 Task: Look for space in Chennimalai, India from 6th September, 2023 to 10th September, 2023 for 1 adult in price range Rs.9000 to Rs.17000. Place can be private room with 1  bedroom having 1 bed and 1 bathroom. Property type can be house, flat, guest house, hotel. Booking option can be shelf check-in. Required host language is English.
Action: Mouse moved to (536, 66)
Screenshot: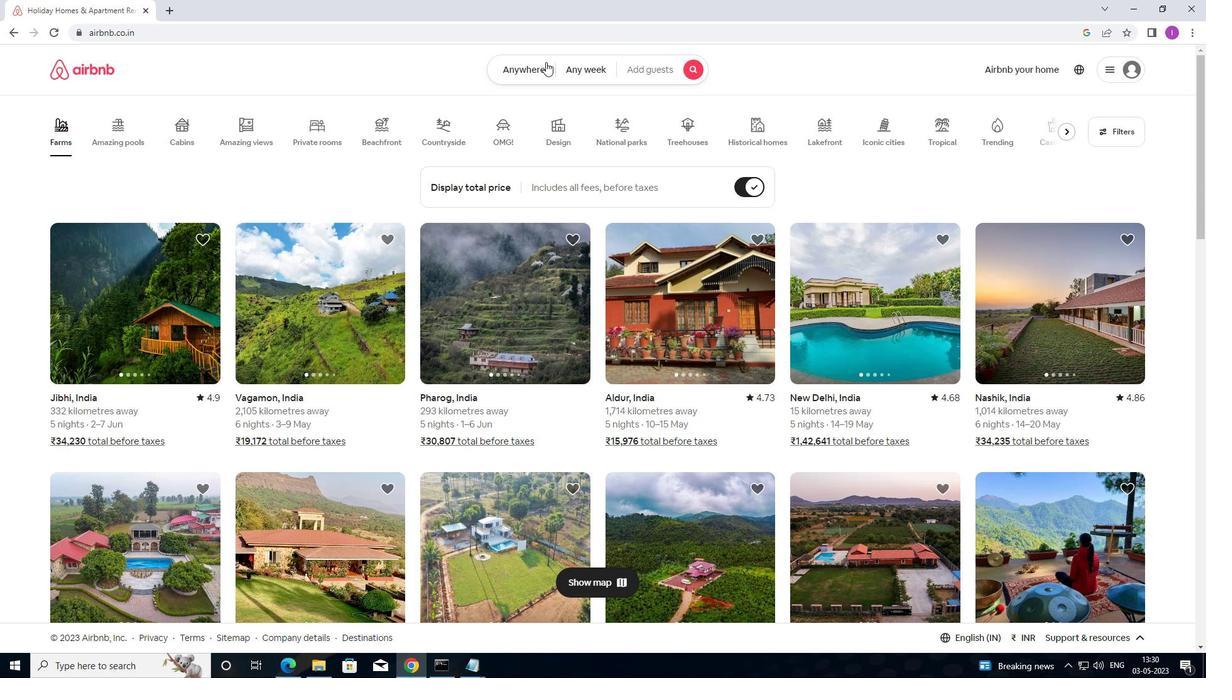 
Action: Mouse pressed left at (536, 66)
Screenshot: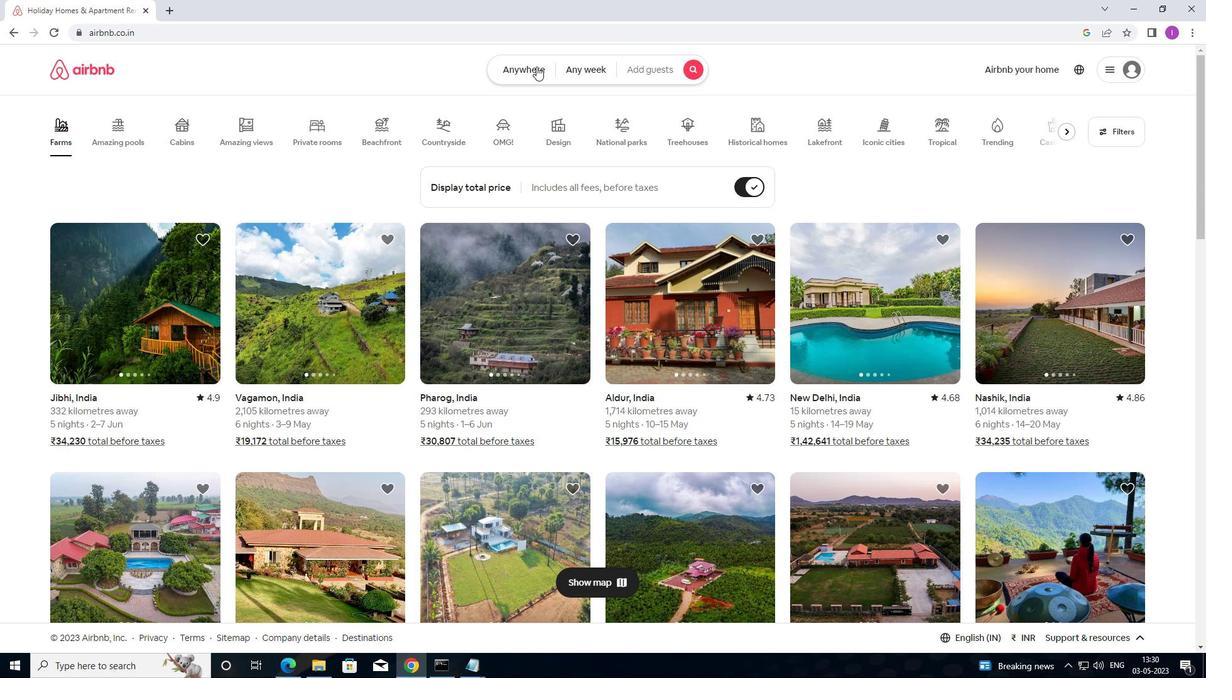 
Action: Mouse moved to (398, 123)
Screenshot: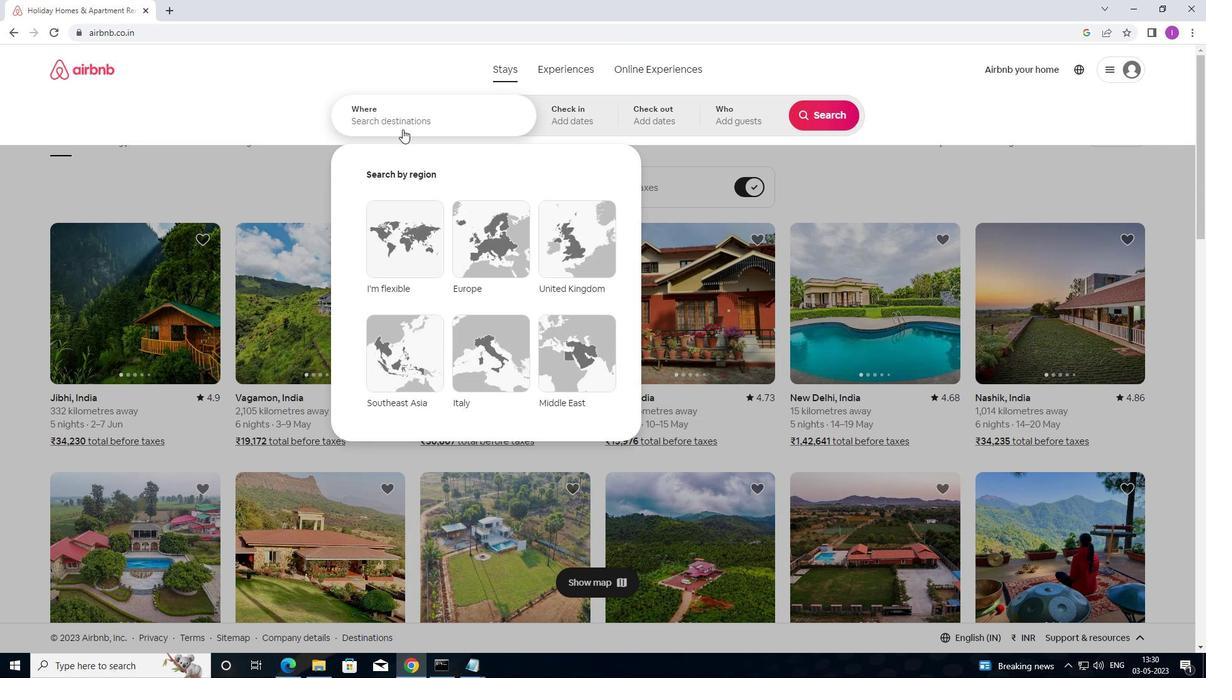 
Action: Mouse pressed left at (398, 123)
Screenshot: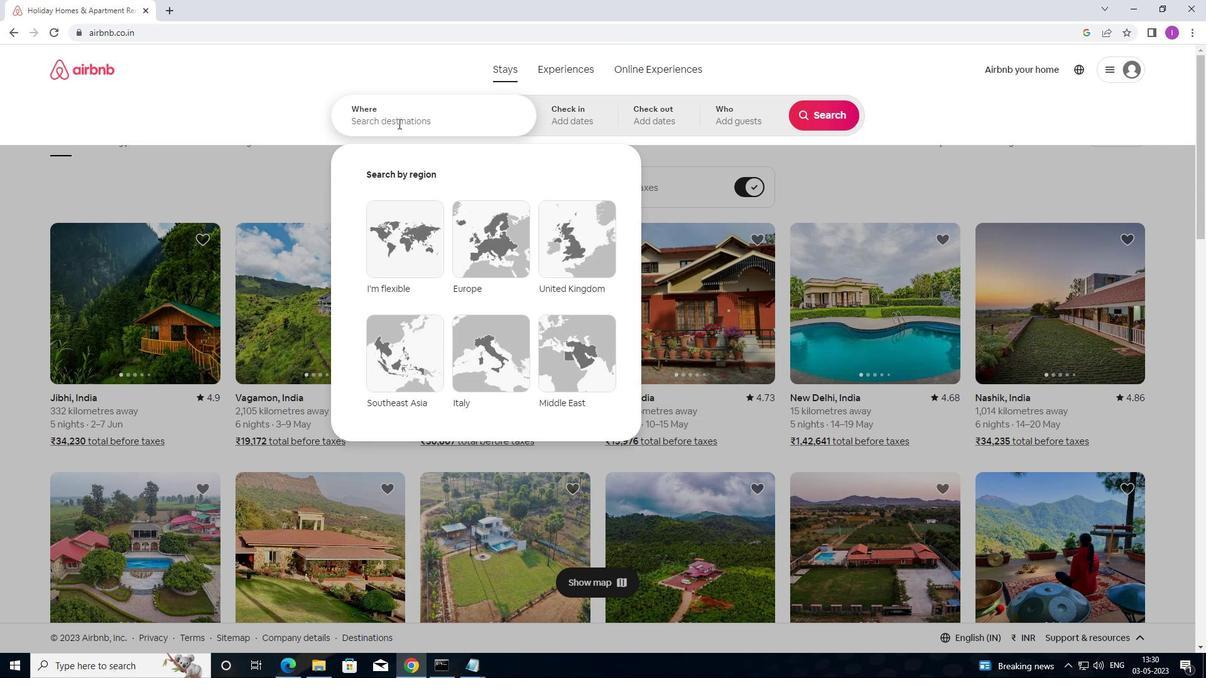 
Action: Mouse moved to (426, 137)
Screenshot: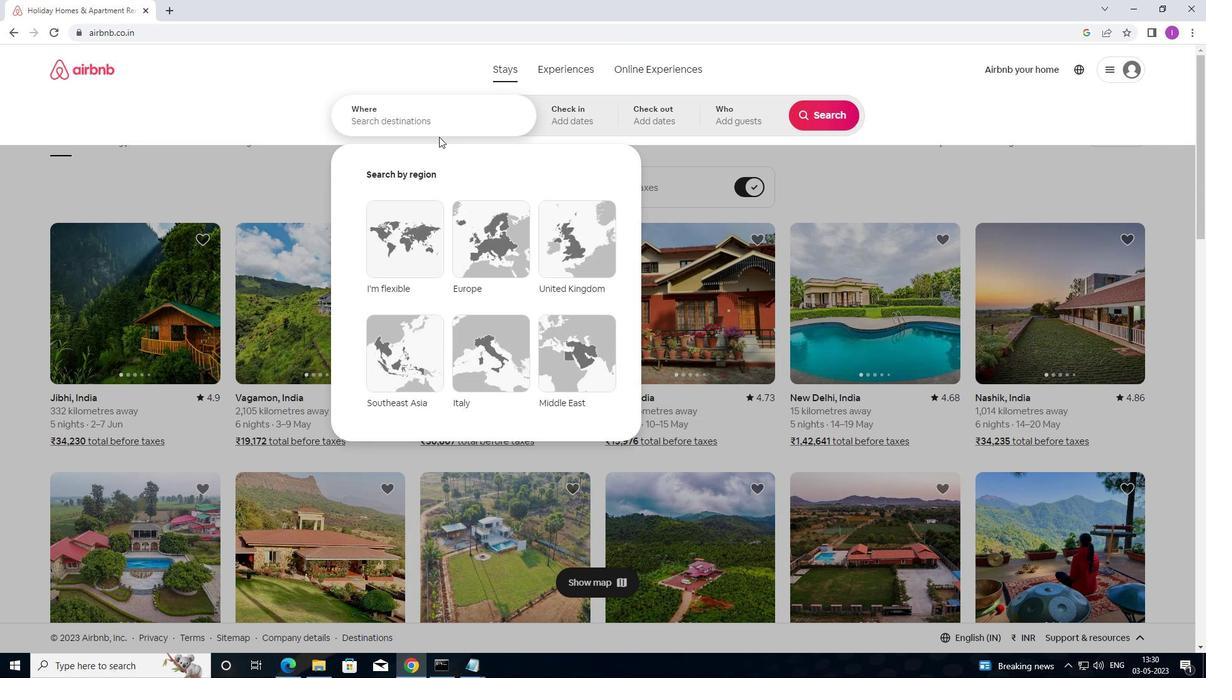 
Action: Key pressed <Key.shift>CHENNIMALAI,<Key.shift><Key.shift><Key.shift><Key.shift><Key.shift><Key.shift><Key.shift><Key.shift><Key.shift><Key.shift>INDIA
Screenshot: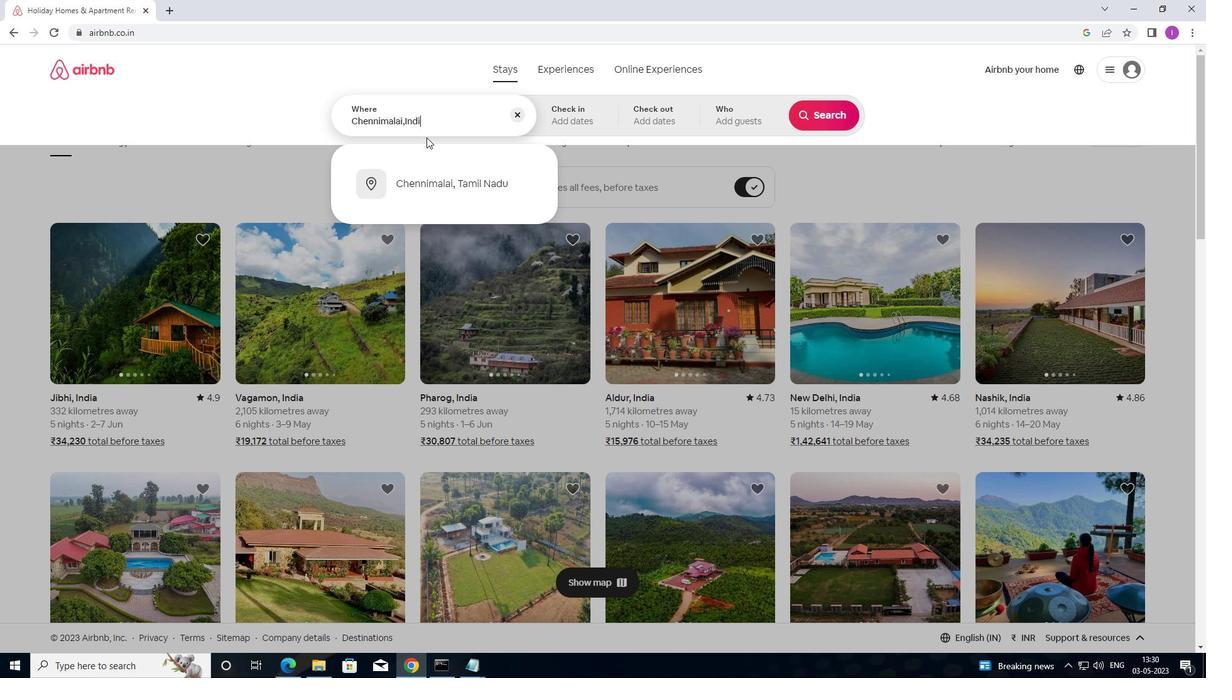 
Action: Mouse moved to (558, 118)
Screenshot: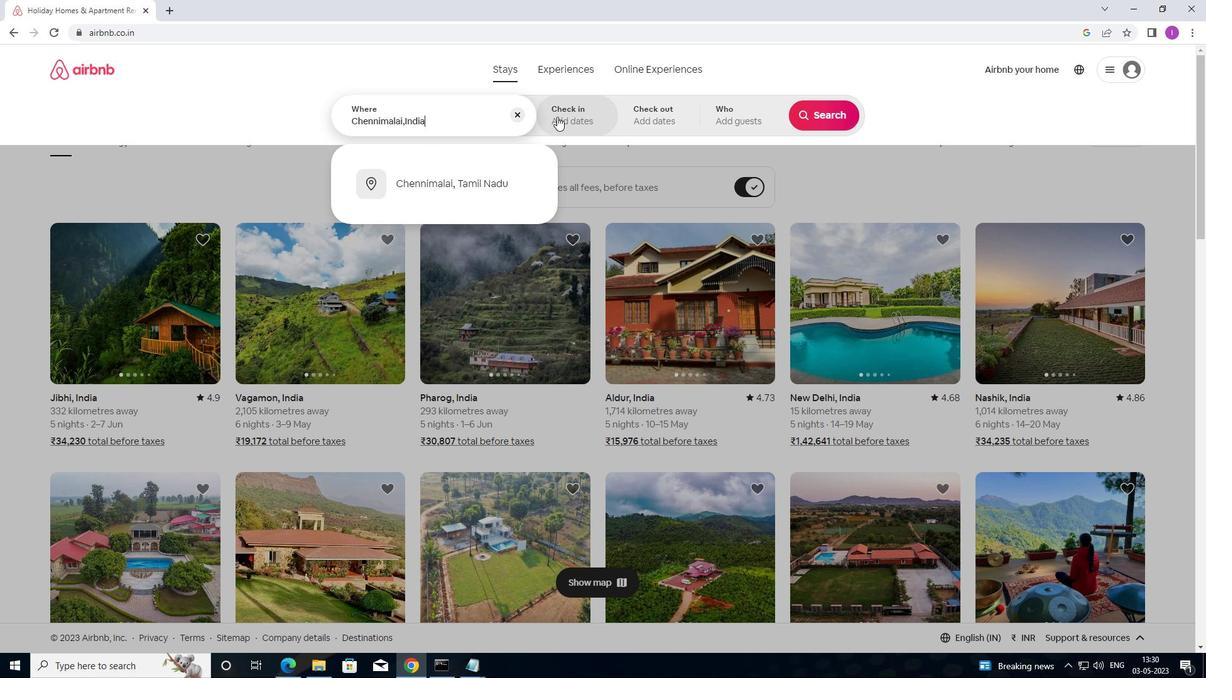 
Action: Mouse pressed left at (558, 118)
Screenshot: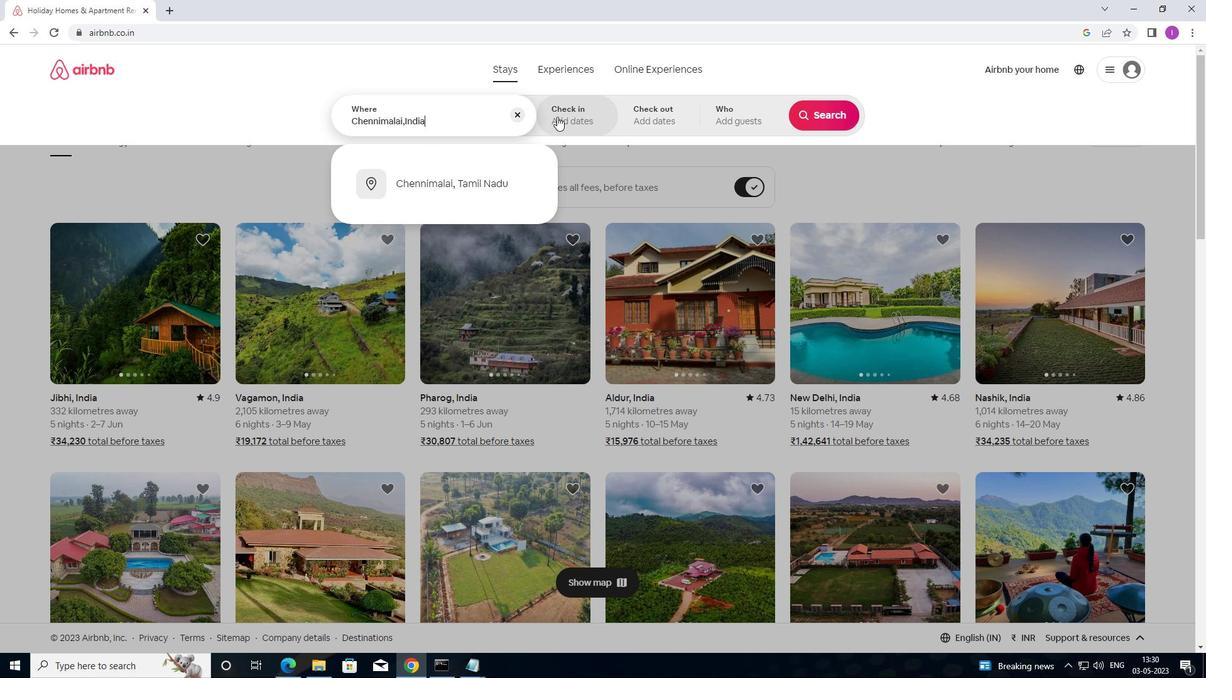 
Action: Mouse moved to (825, 220)
Screenshot: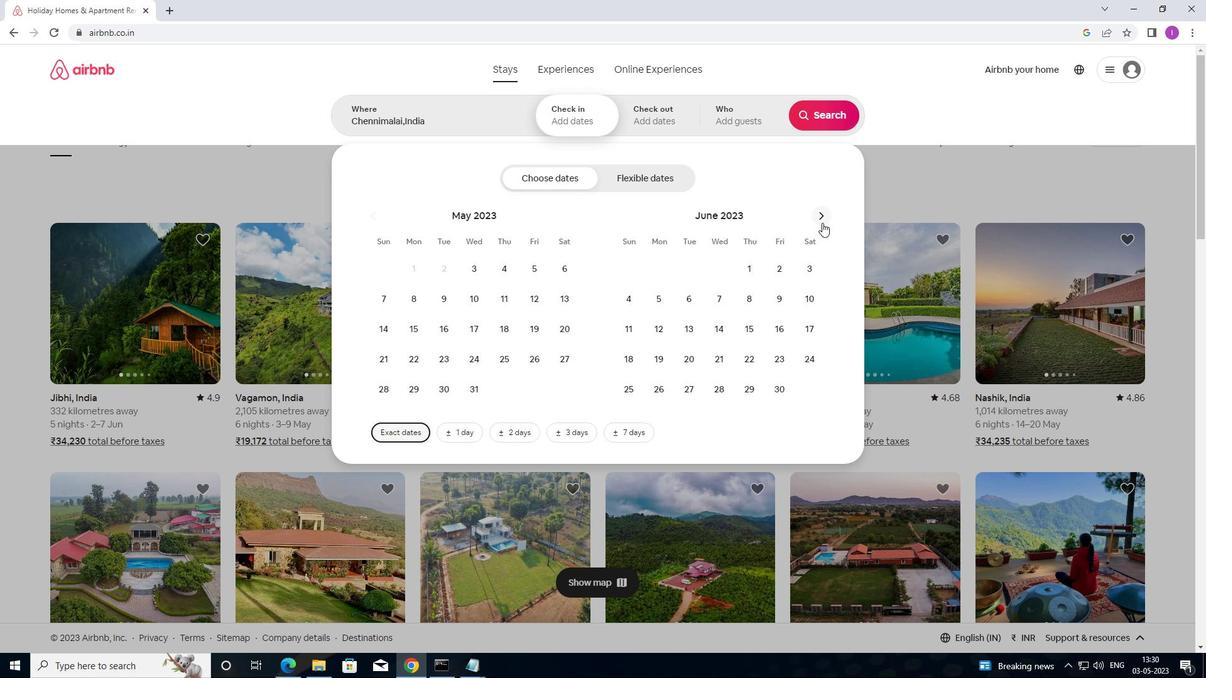 
Action: Mouse pressed left at (825, 220)
Screenshot: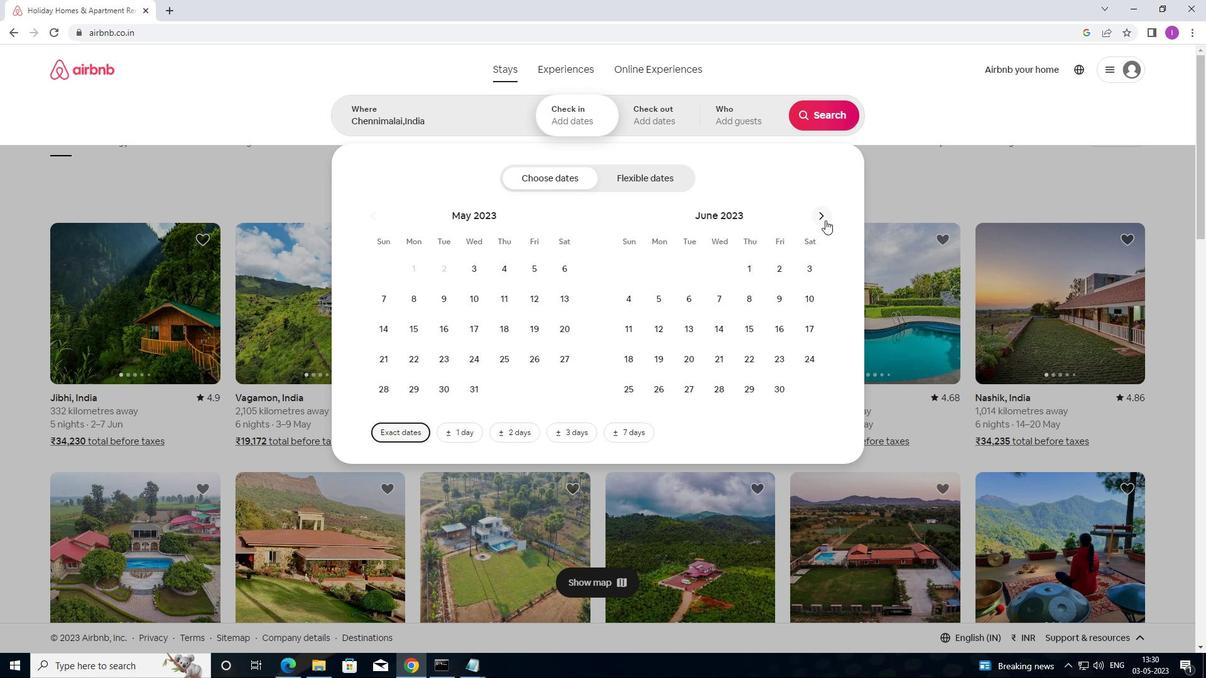 
Action: Mouse pressed left at (825, 220)
Screenshot: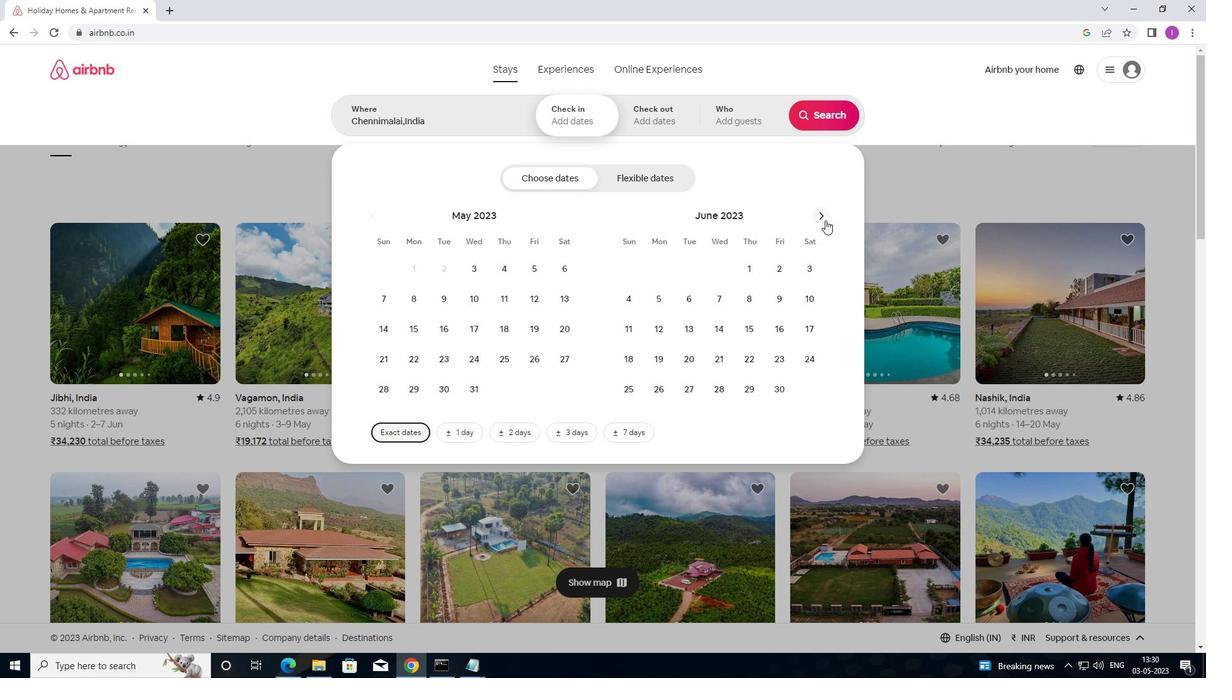 
Action: Mouse pressed left at (825, 220)
Screenshot: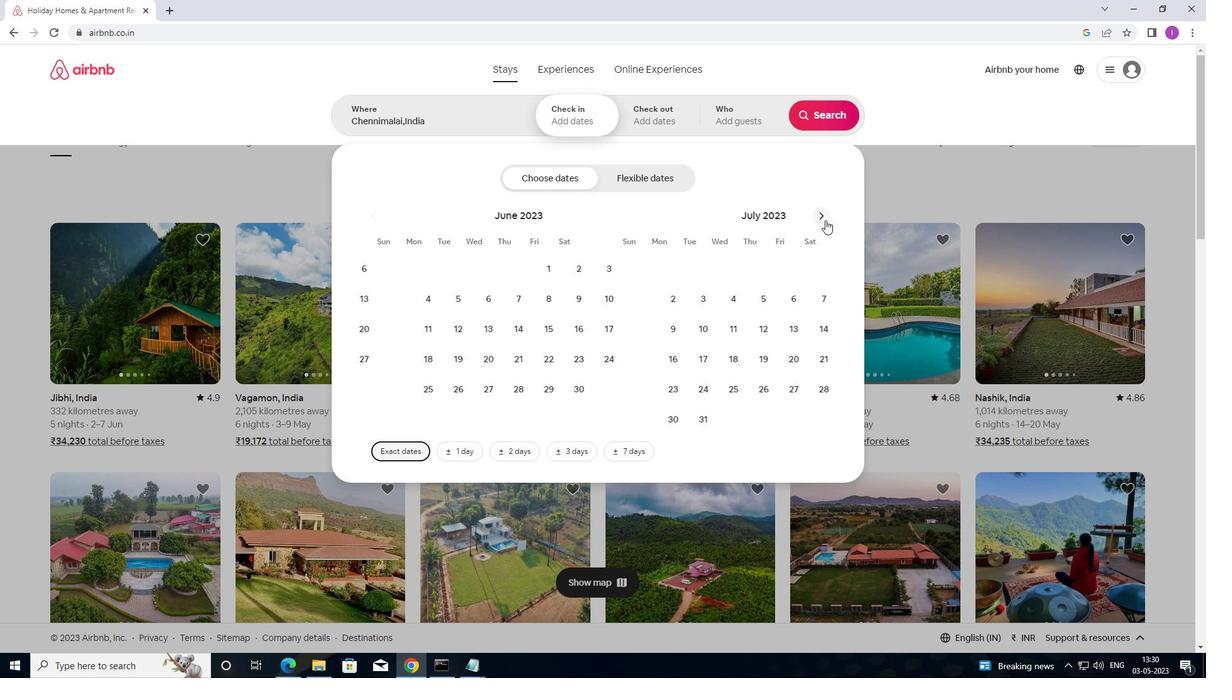 
Action: Mouse pressed left at (825, 220)
Screenshot: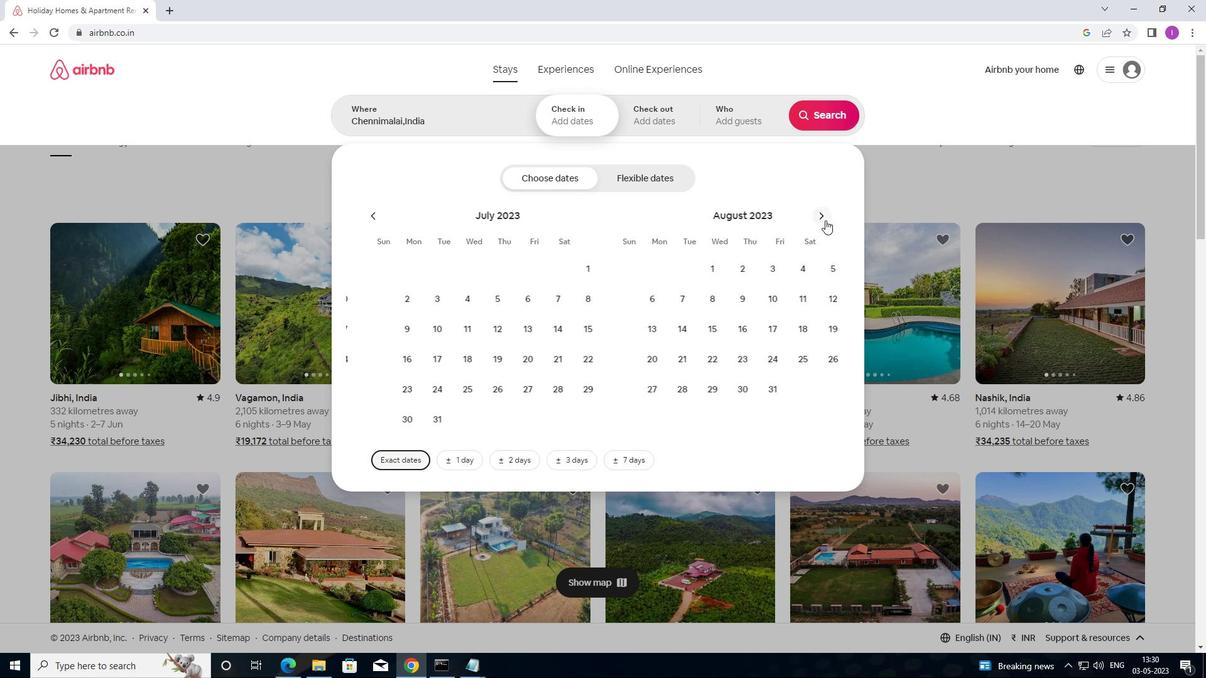
Action: Mouse moved to (715, 295)
Screenshot: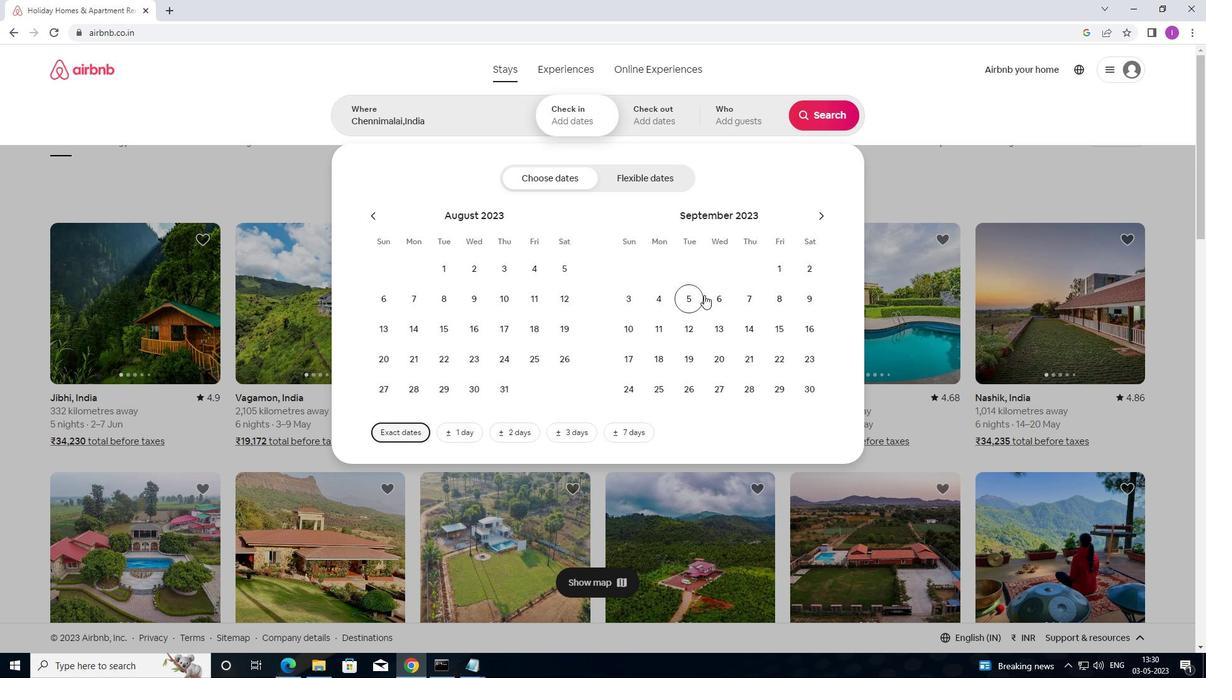 
Action: Mouse pressed left at (715, 295)
Screenshot: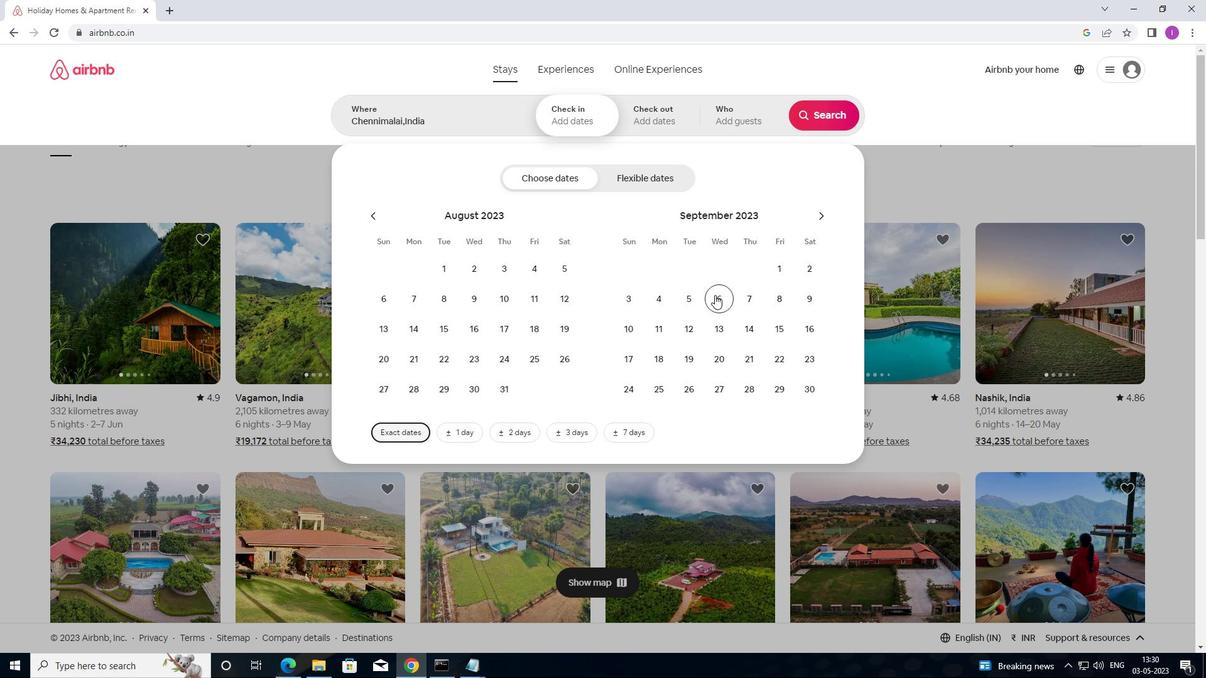 
Action: Mouse moved to (634, 323)
Screenshot: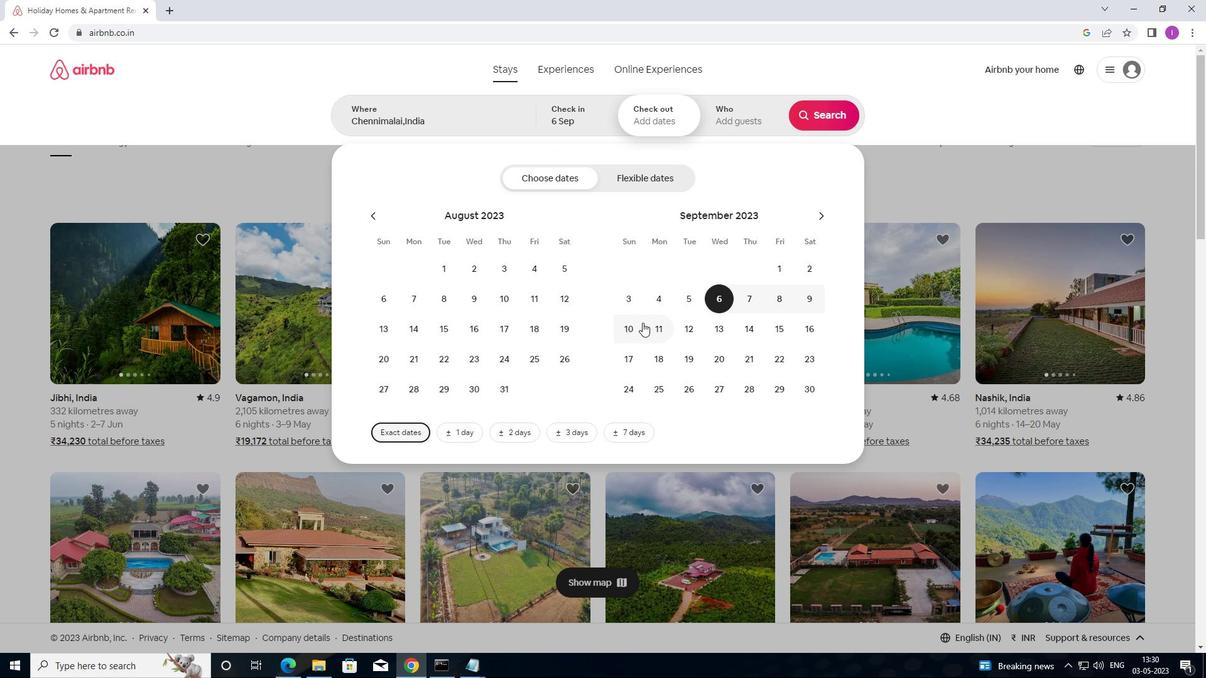 
Action: Mouse pressed left at (634, 323)
Screenshot: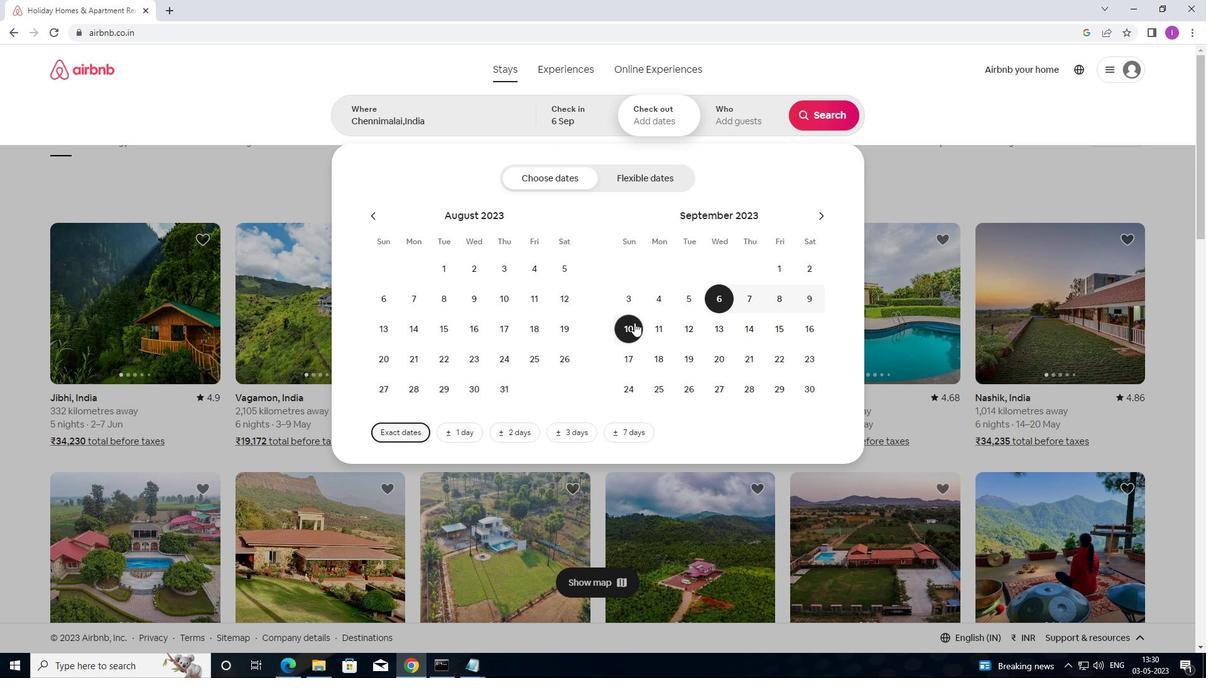 
Action: Mouse moved to (729, 133)
Screenshot: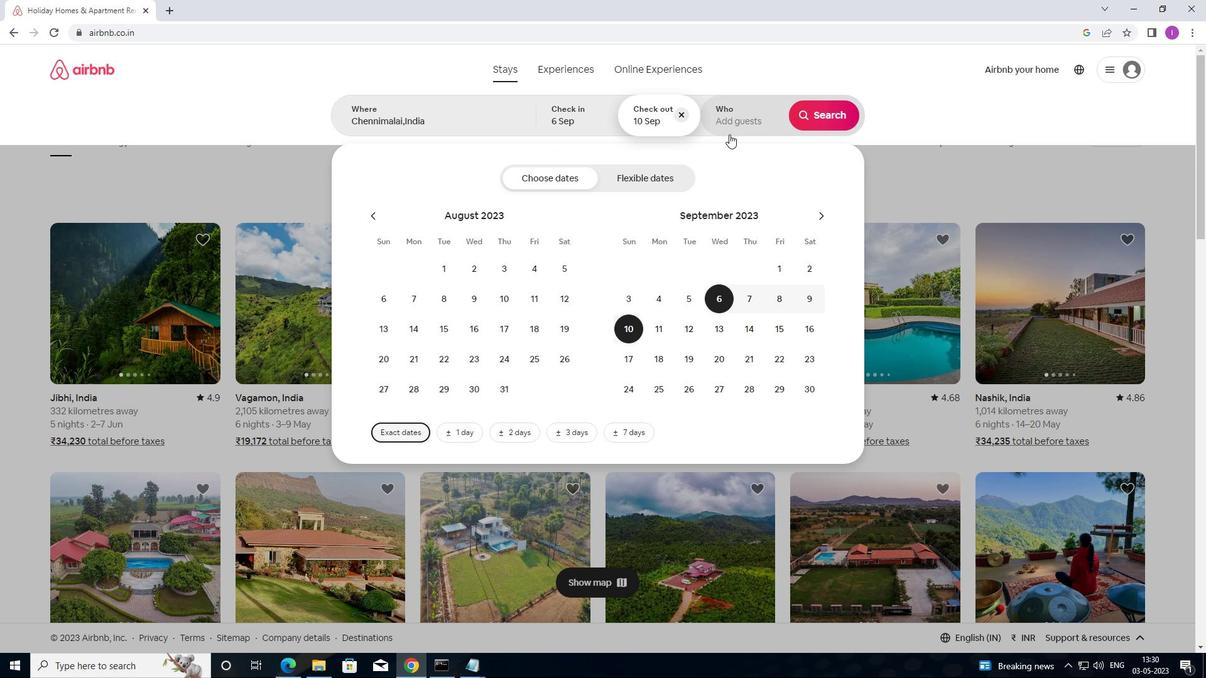 
Action: Mouse pressed left at (729, 133)
Screenshot: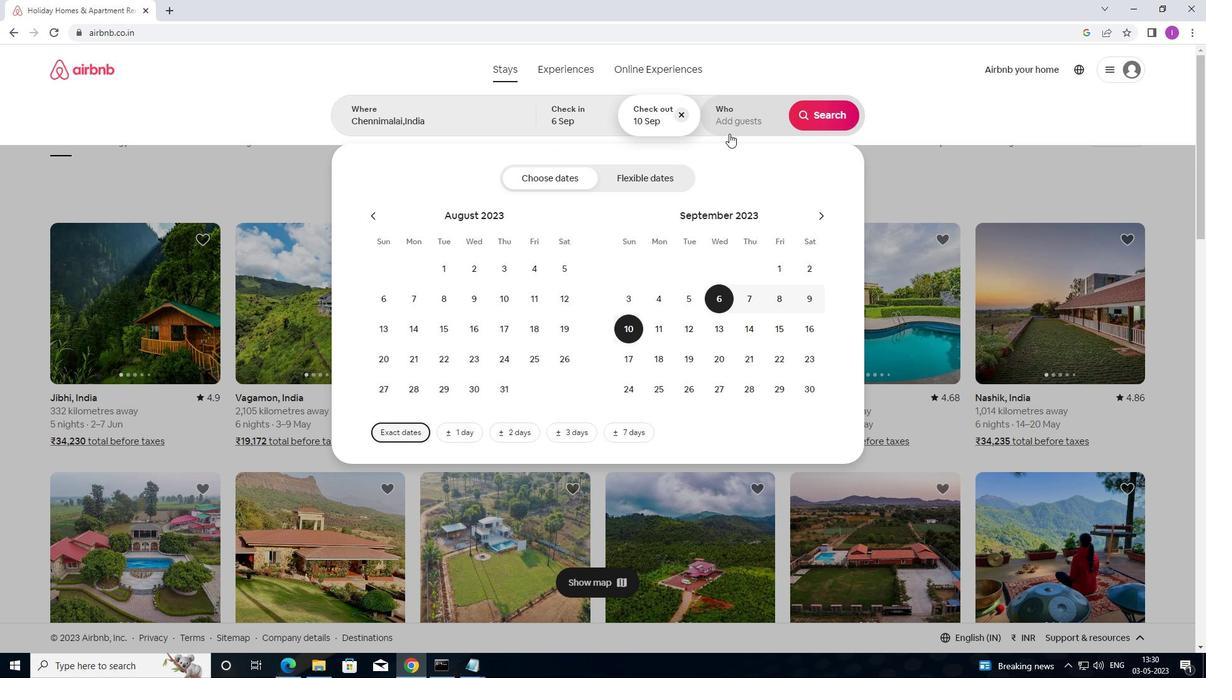 
Action: Mouse moved to (824, 184)
Screenshot: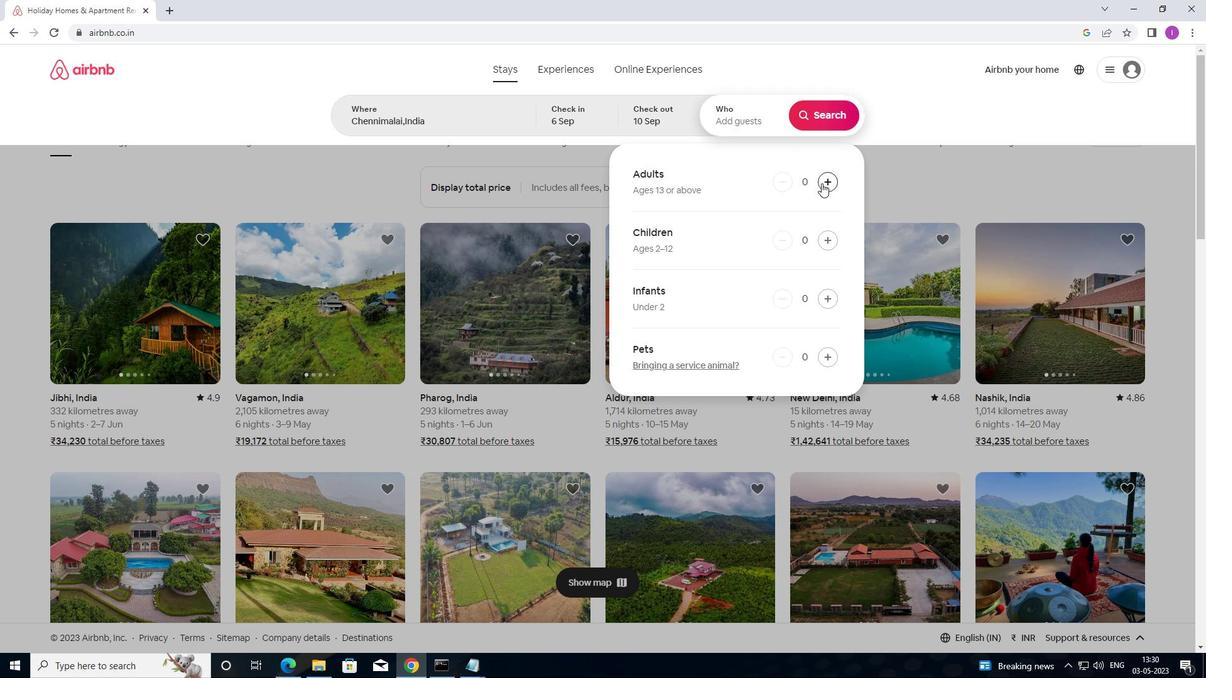 
Action: Mouse pressed left at (824, 184)
Screenshot: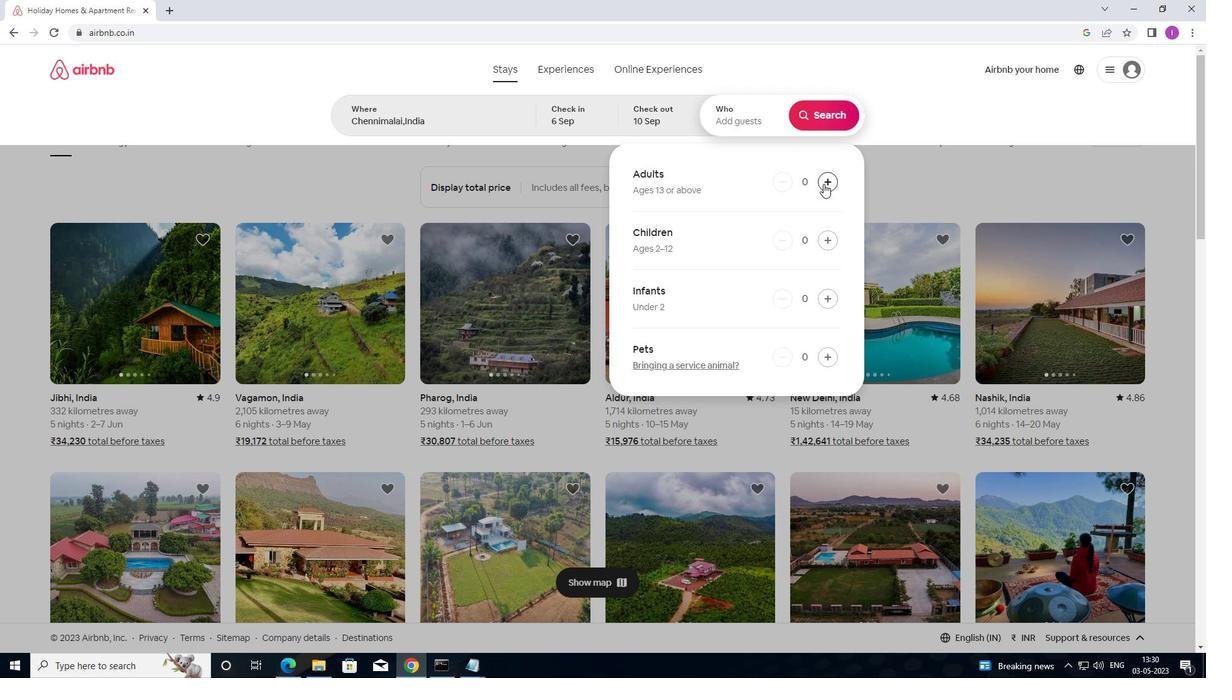 
Action: Mouse moved to (837, 125)
Screenshot: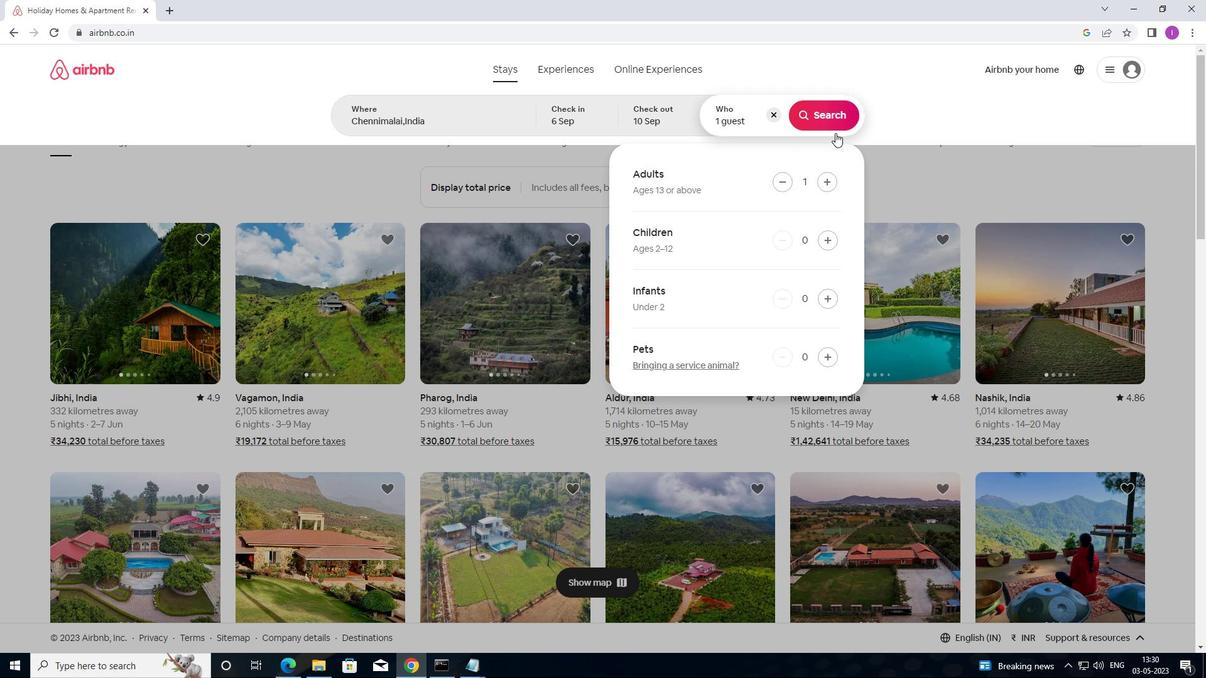 
Action: Mouse pressed left at (837, 125)
Screenshot: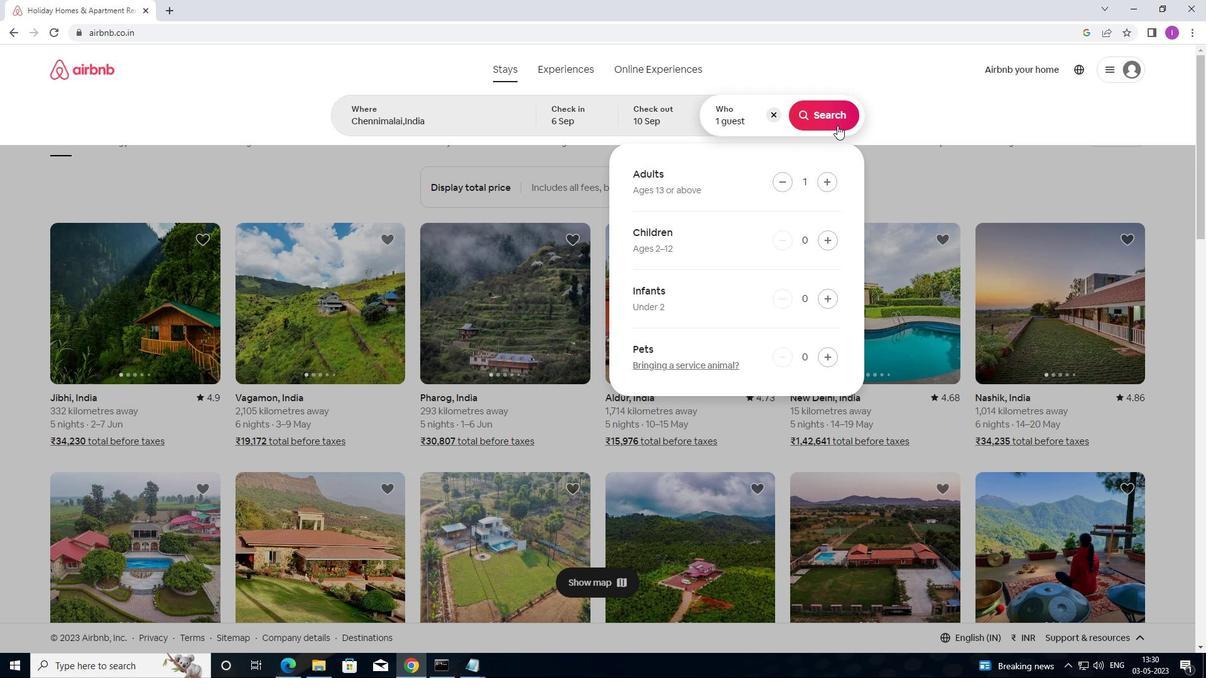
Action: Mouse moved to (1163, 109)
Screenshot: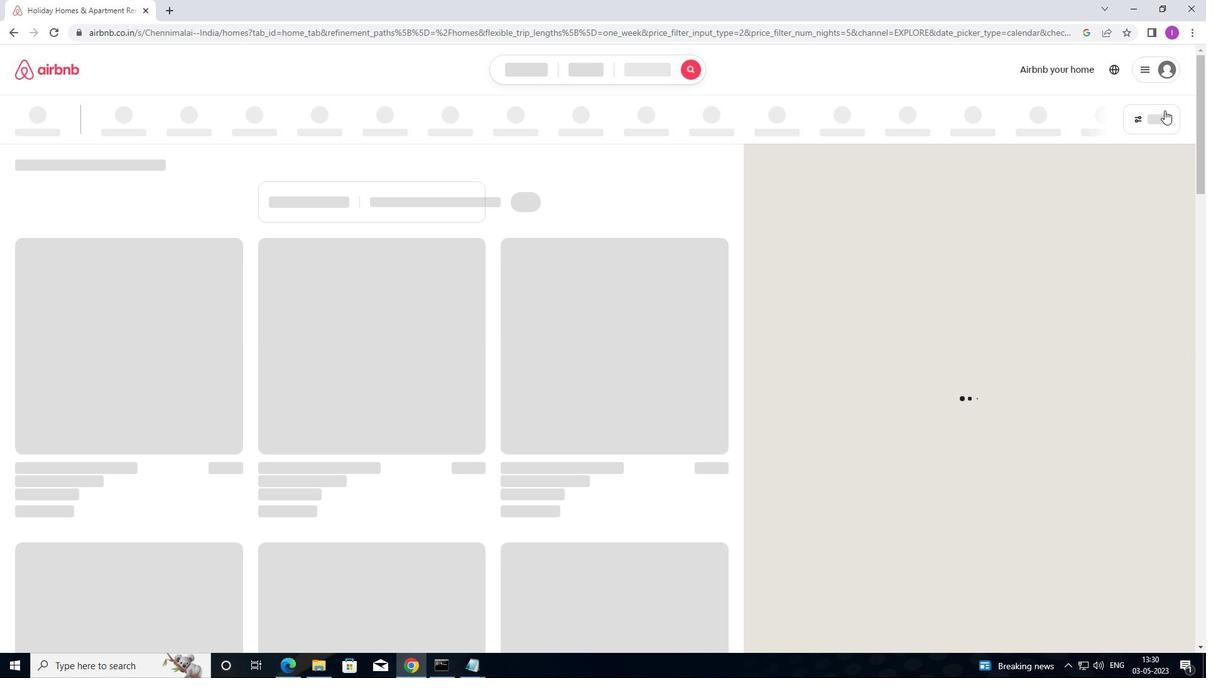
Action: Mouse pressed left at (1163, 109)
Screenshot: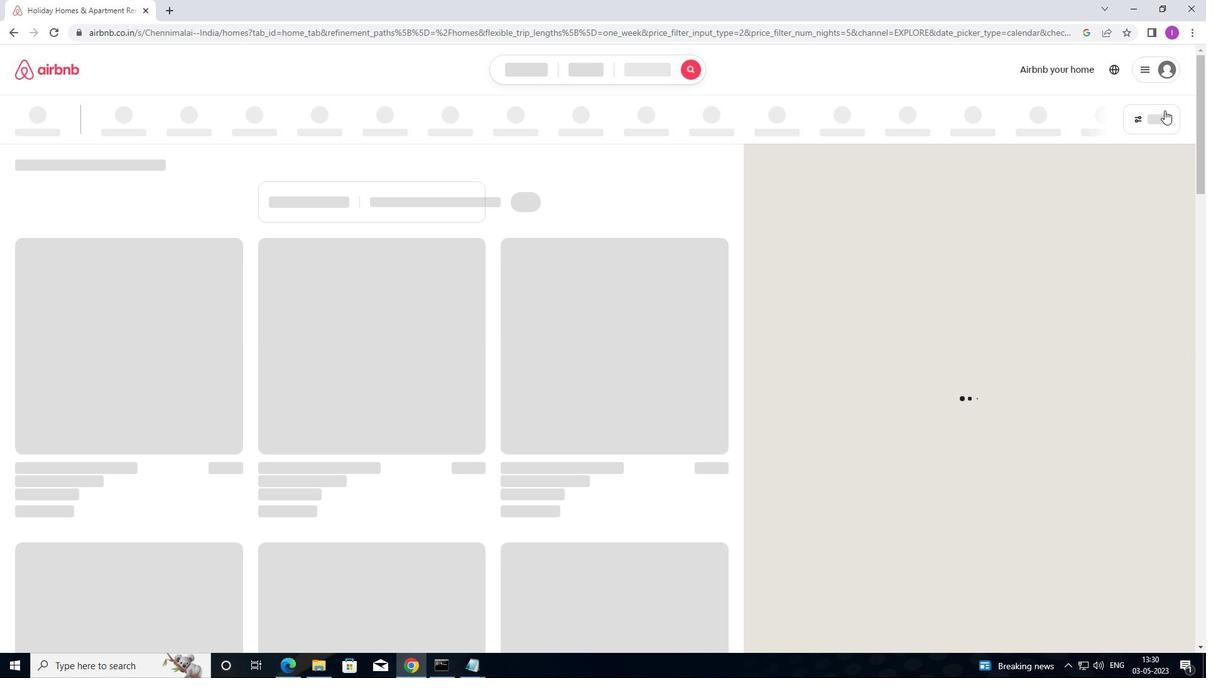 
Action: Mouse moved to (446, 272)
Screenshot: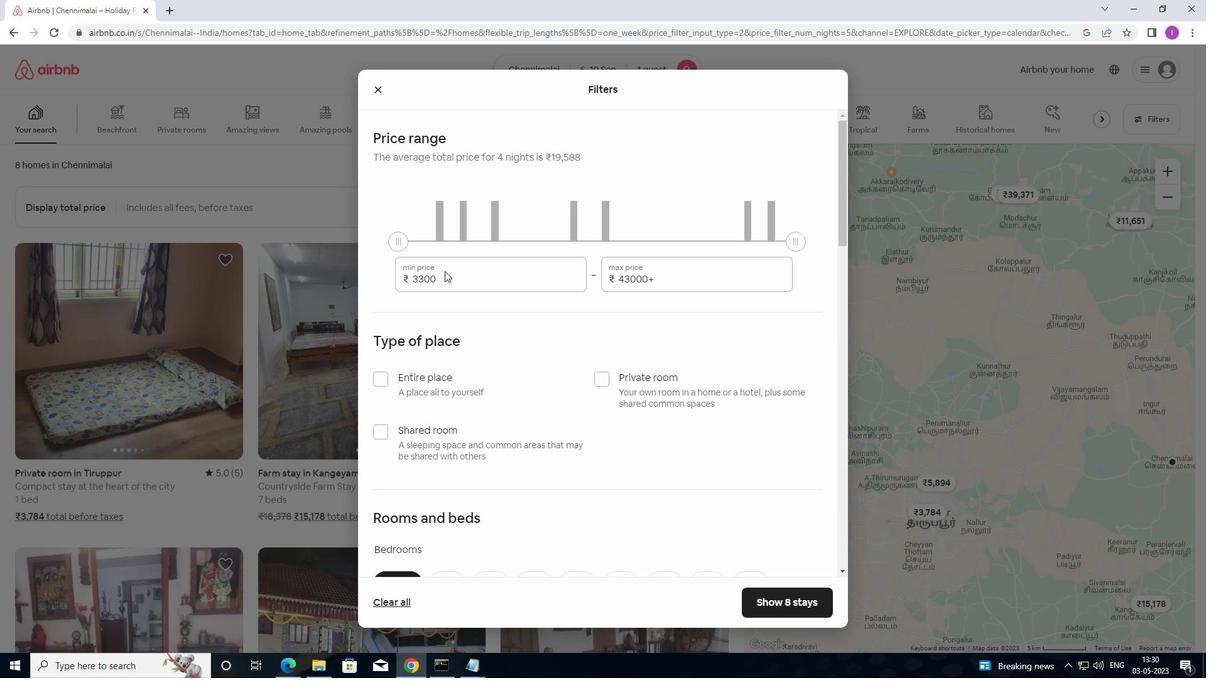 
Action: Mouse pressed left at (446, 272)
Screenshot: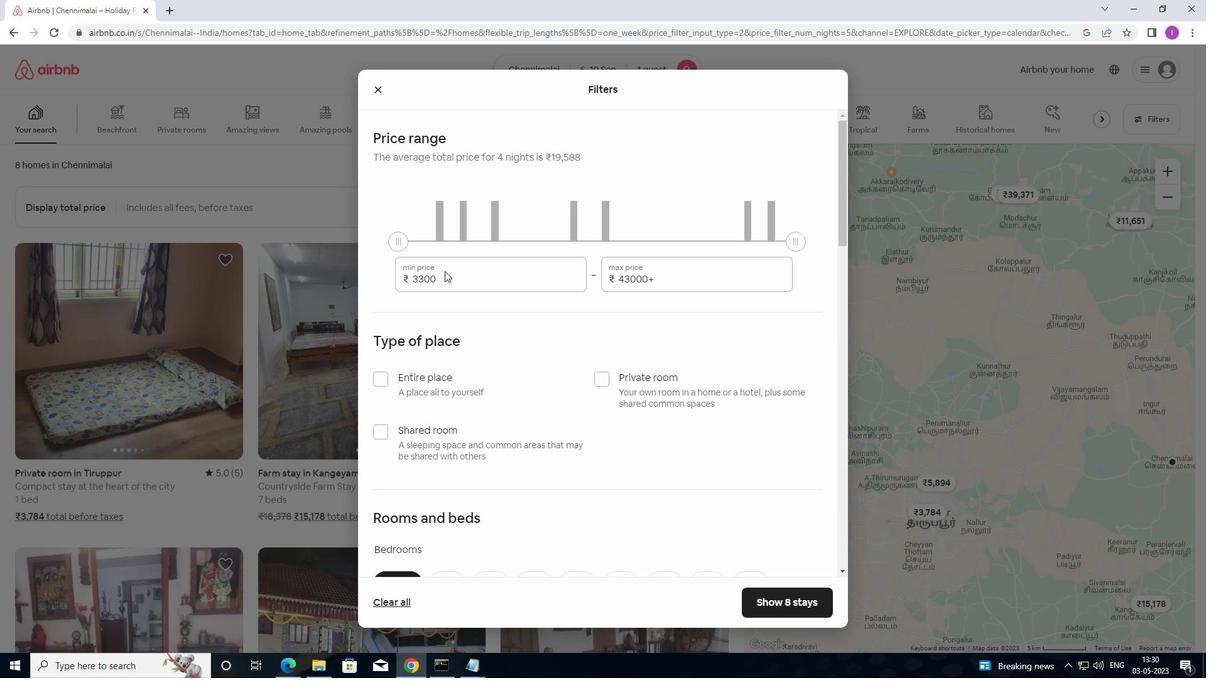 
Action: Mouse moved to (446, 271)
Screenshot: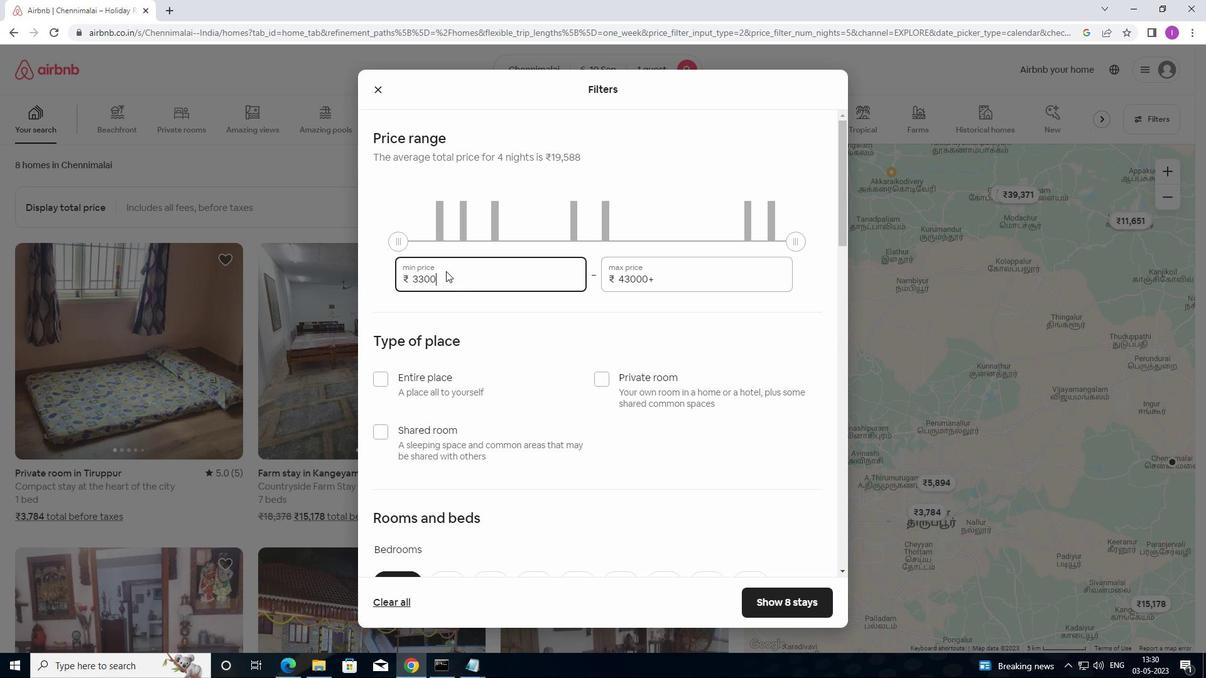 
Action: Mouse pressed left at (446, 271)
Screenshot: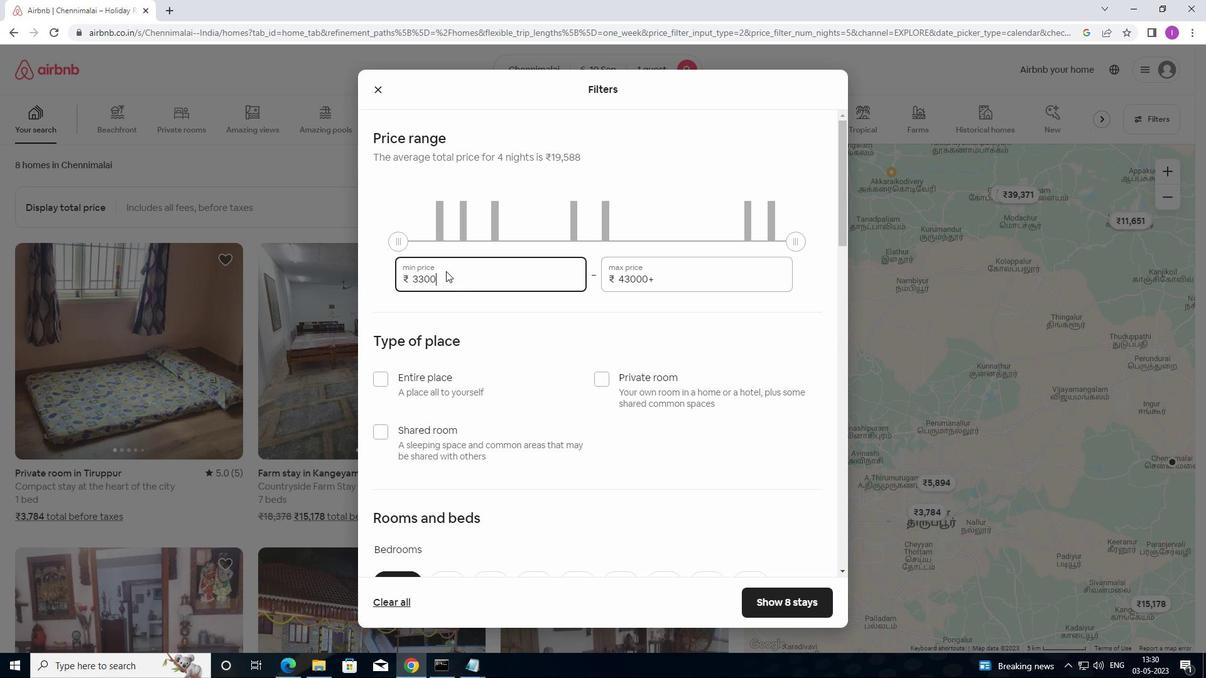 
Action: Mouse moved to (444, 274)
Screenshot: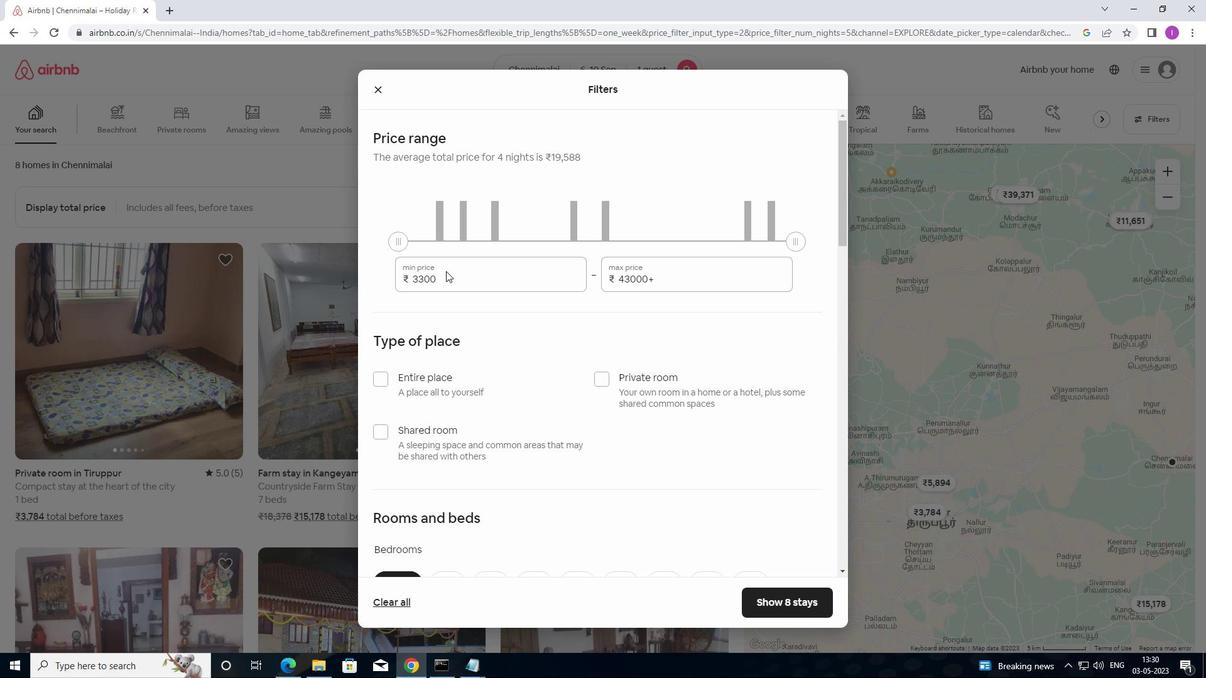 
Action: Mouse pressed left at (444, 274)
Screenshot: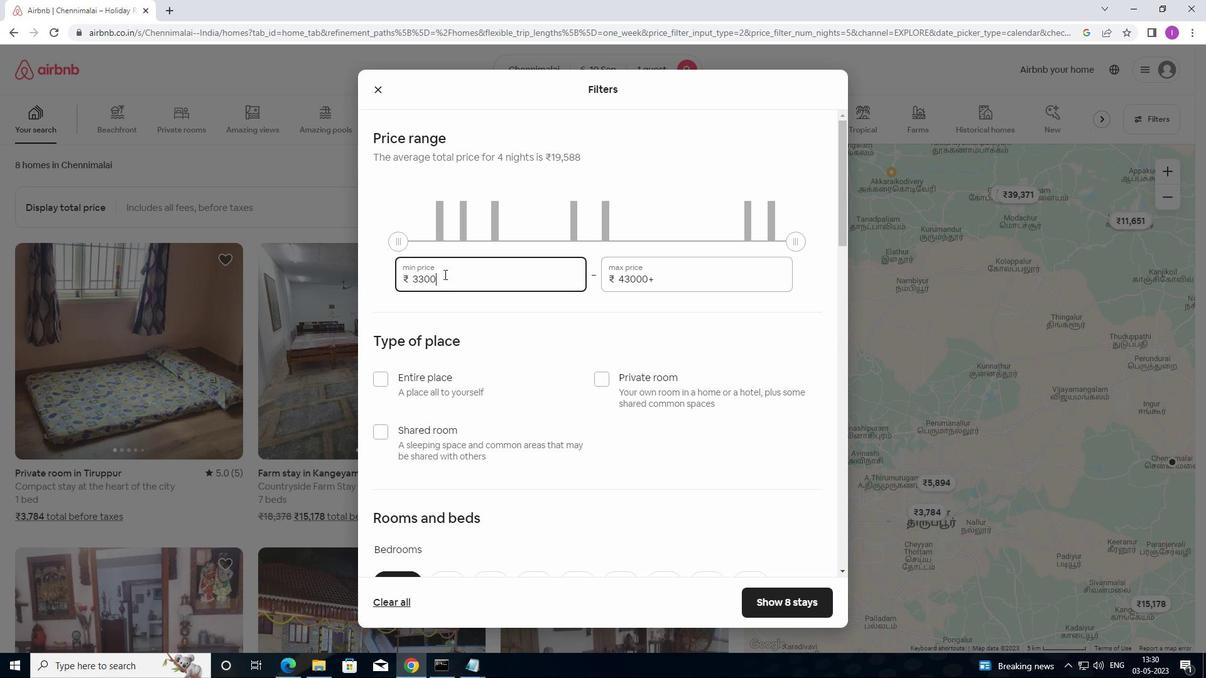 
Action: Mouse moved to (412, 259)
Screenshot: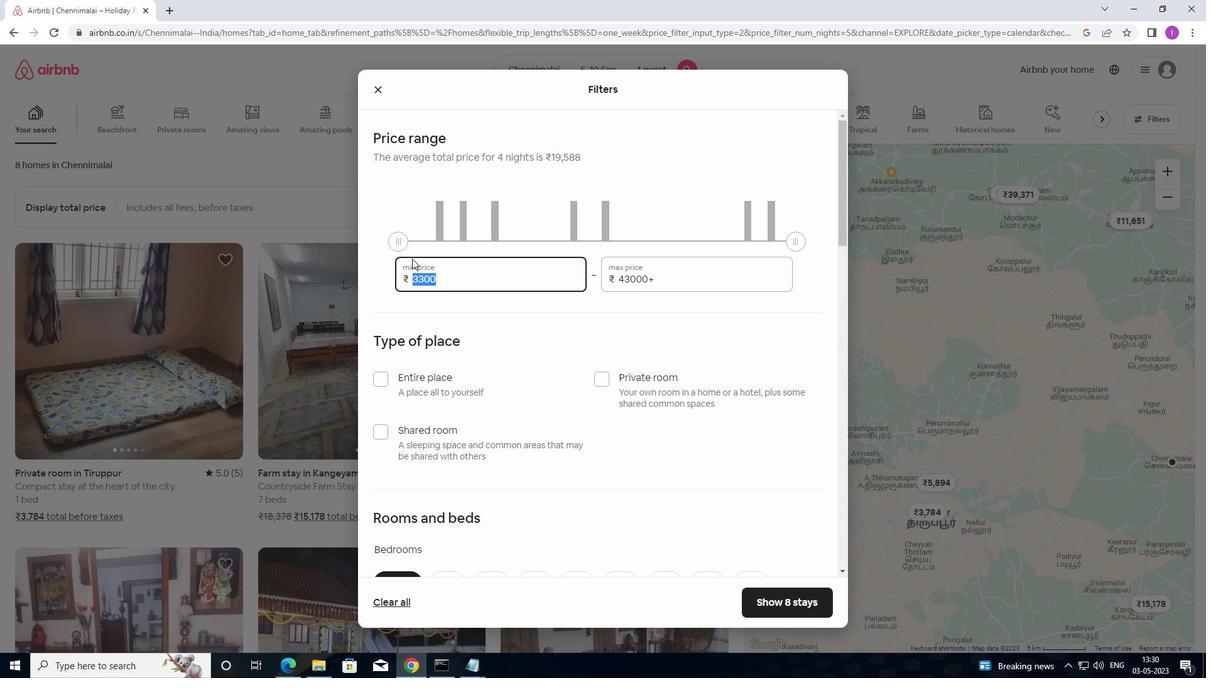 
Action: Key pressed 9
Screenshot: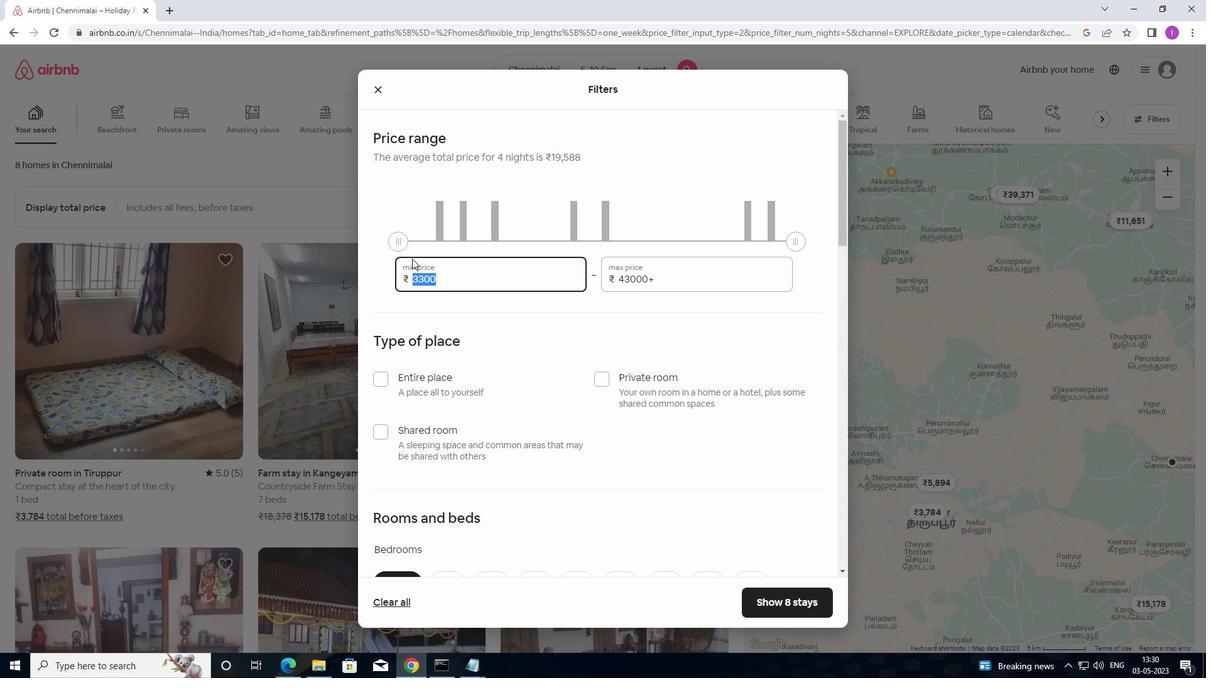 
Action: Mouse moved to (412, 260)
Screenshot: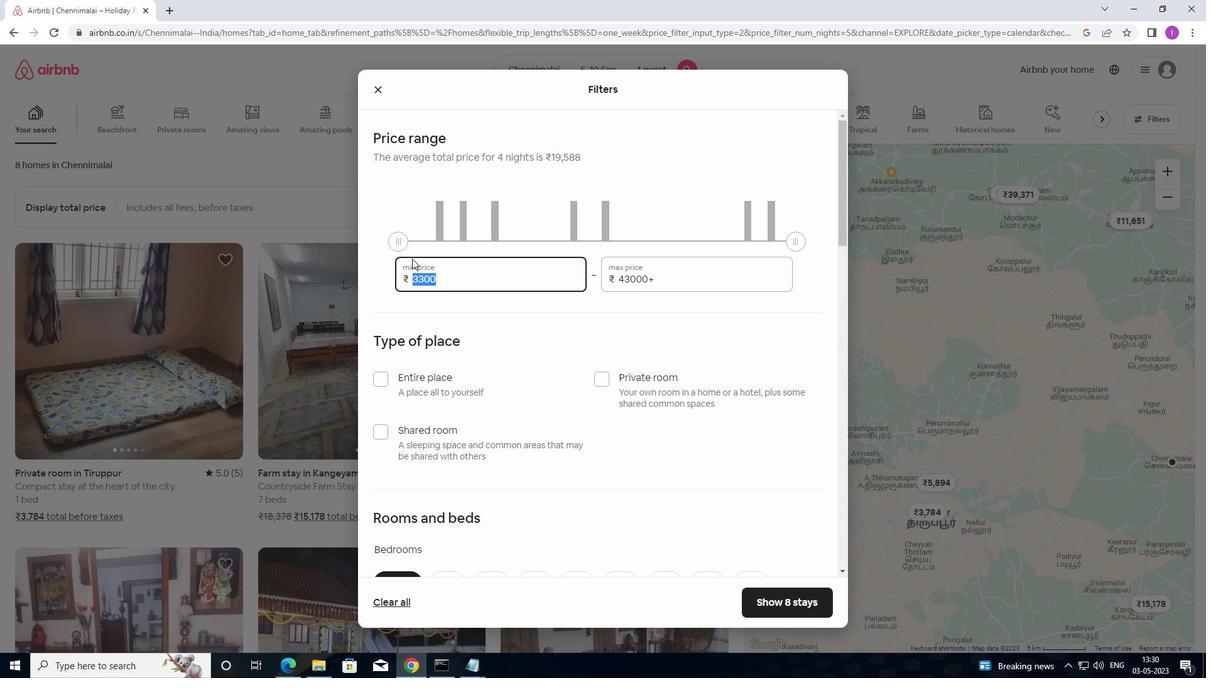 
Action: Key pressed 0
Screenshot: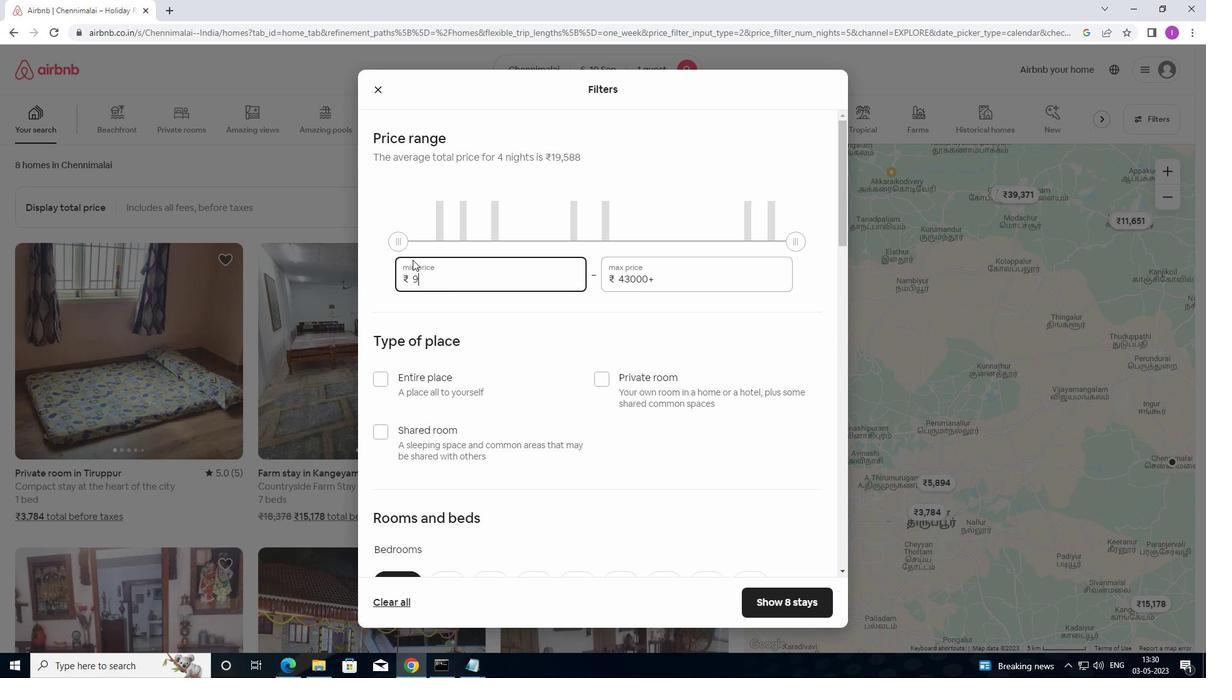 
Action: Mouse moved to (412, 260)
Screenshot: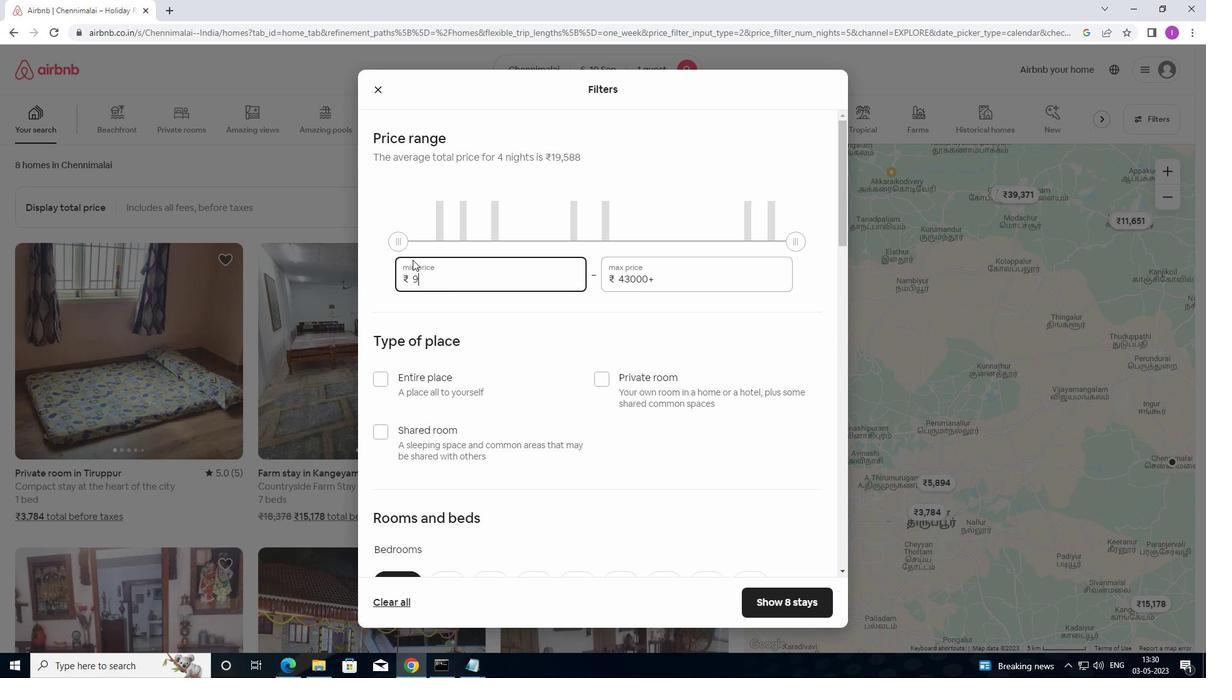 
Action: Key pressed 0
Screenshot: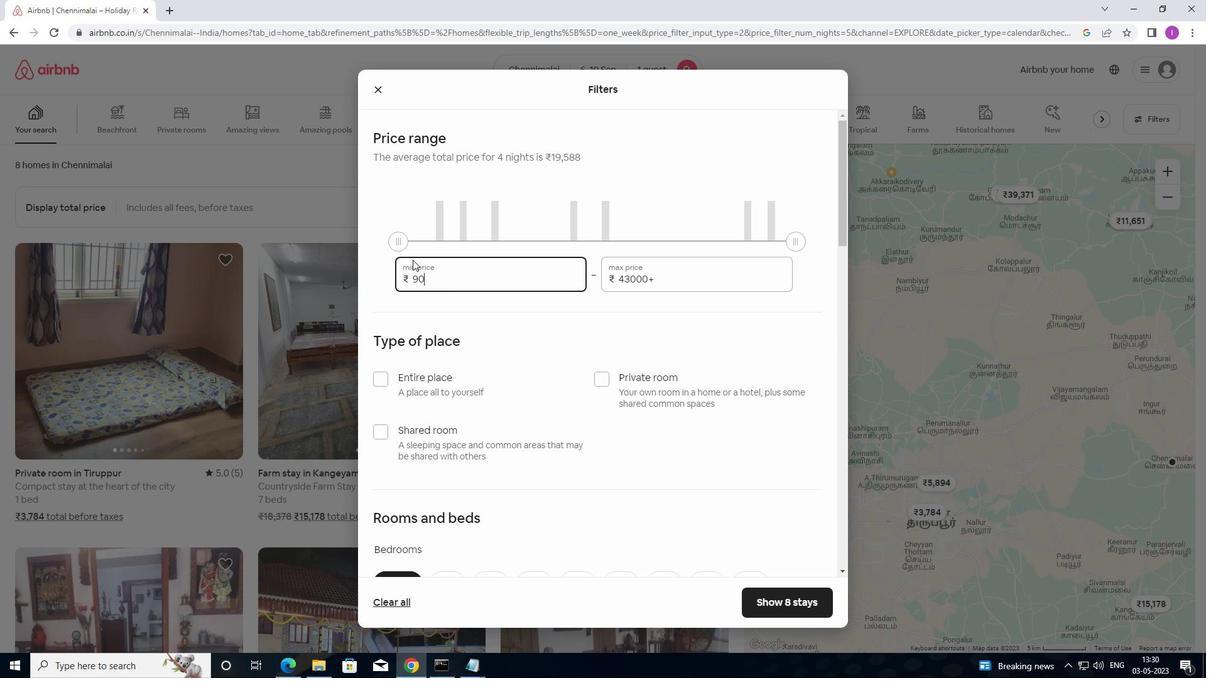 
Action: Mouse moved to (413, 261)
Screenshot: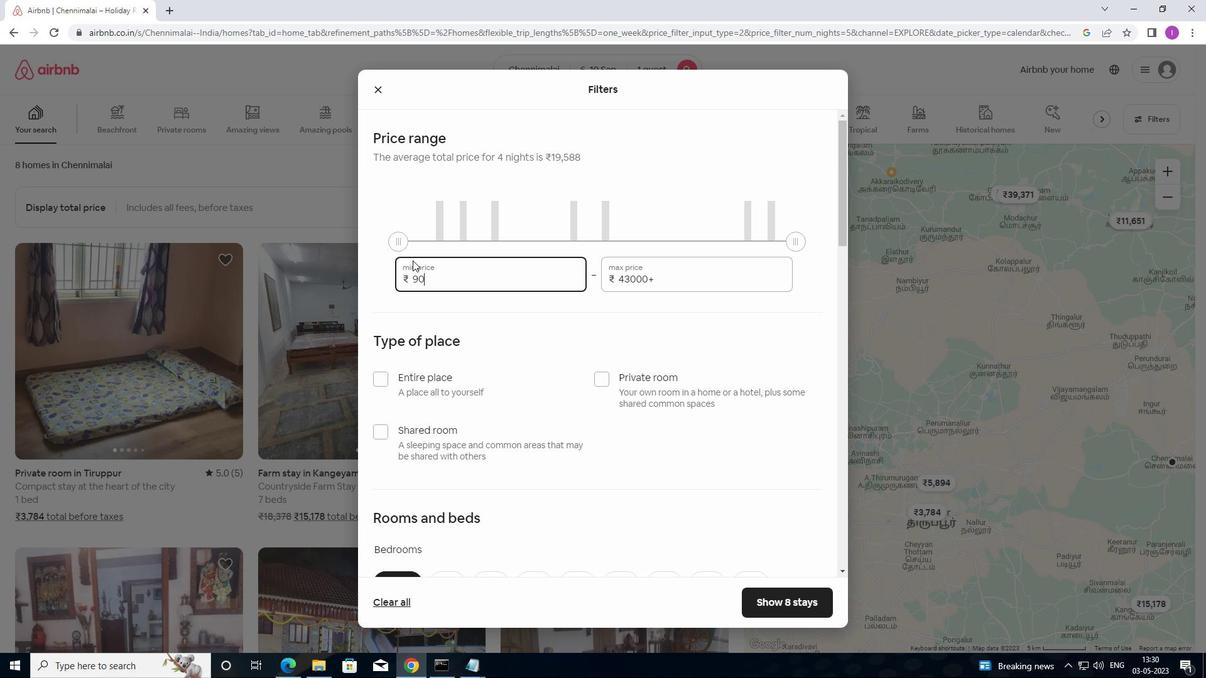 
Action: Key pressed 0
Screenshot: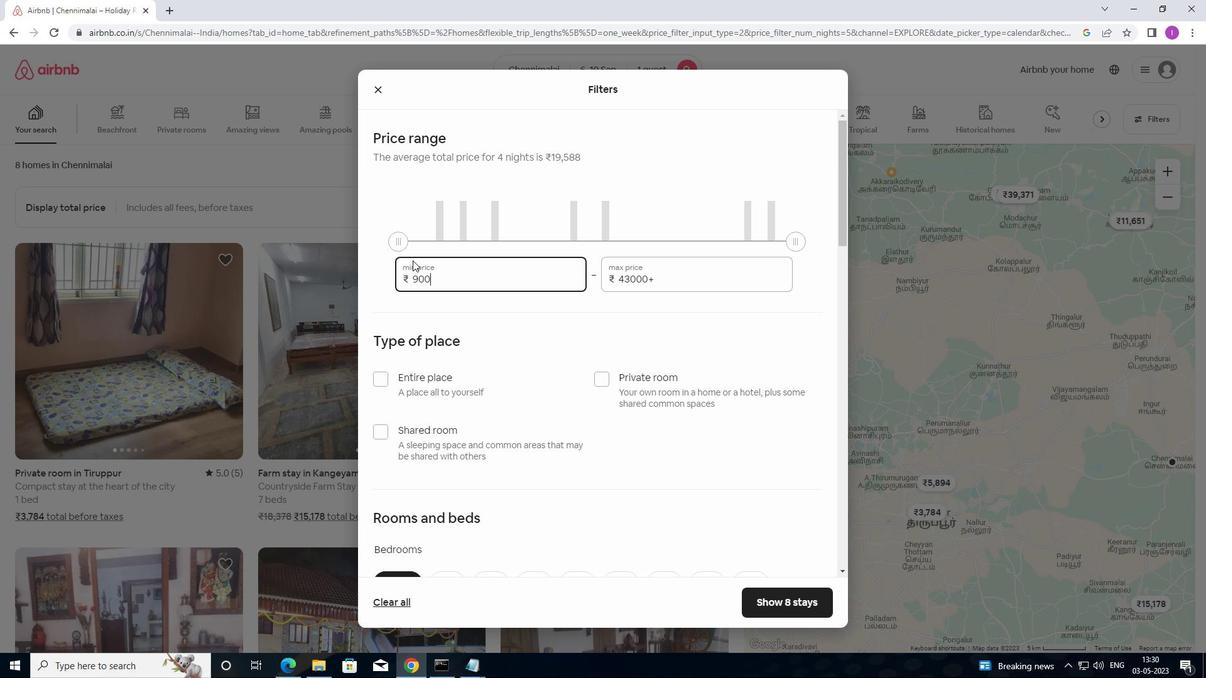 
Action: Mouse moved to (656, 279)
Screenshot: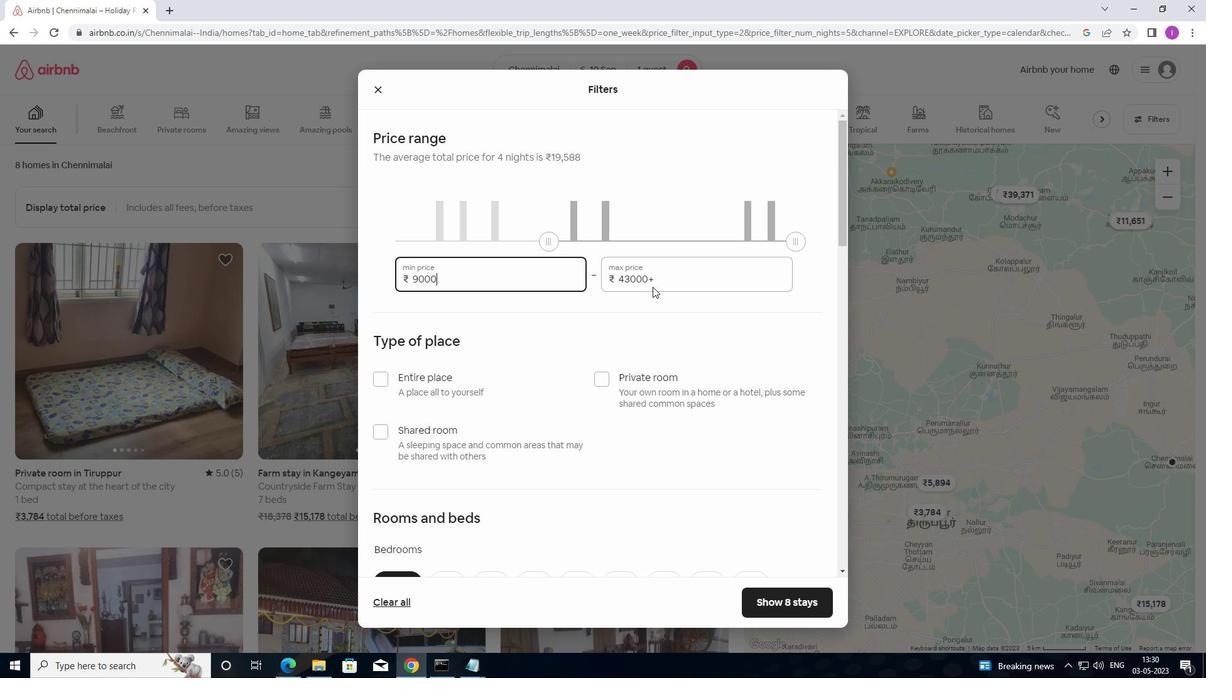 
Action: Mouse pressed left at (656, 279)
Screenshot: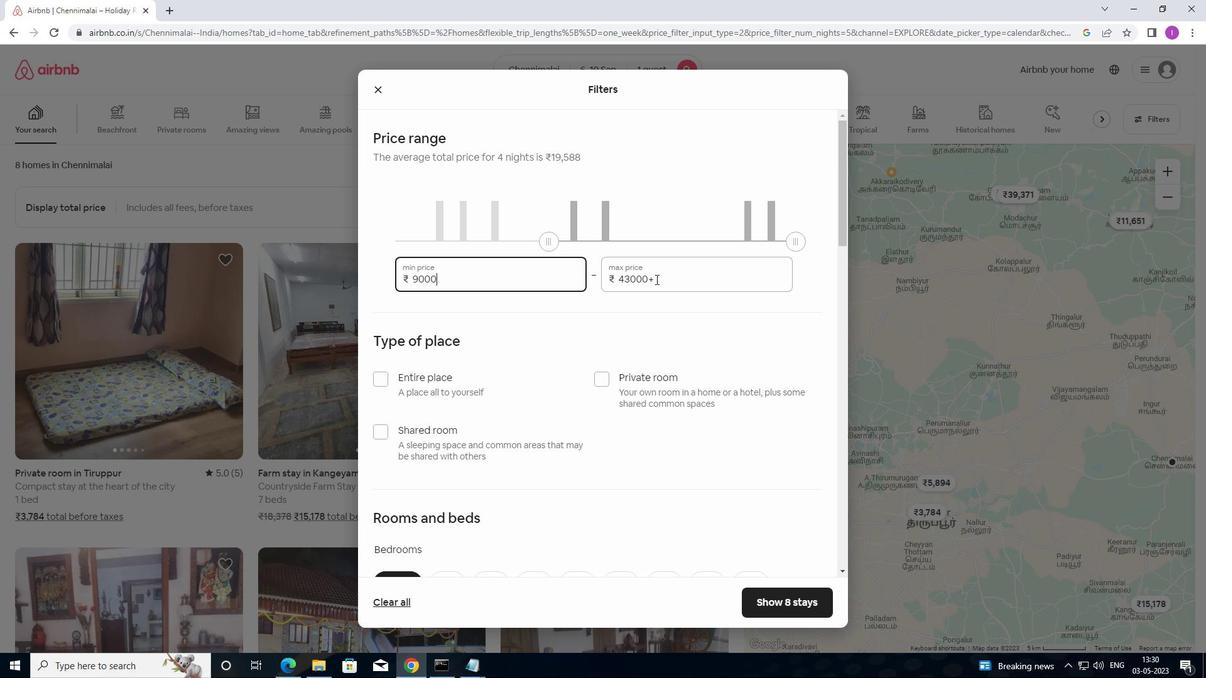 
Action: Mouse moved to (607, 283)
Screenshot: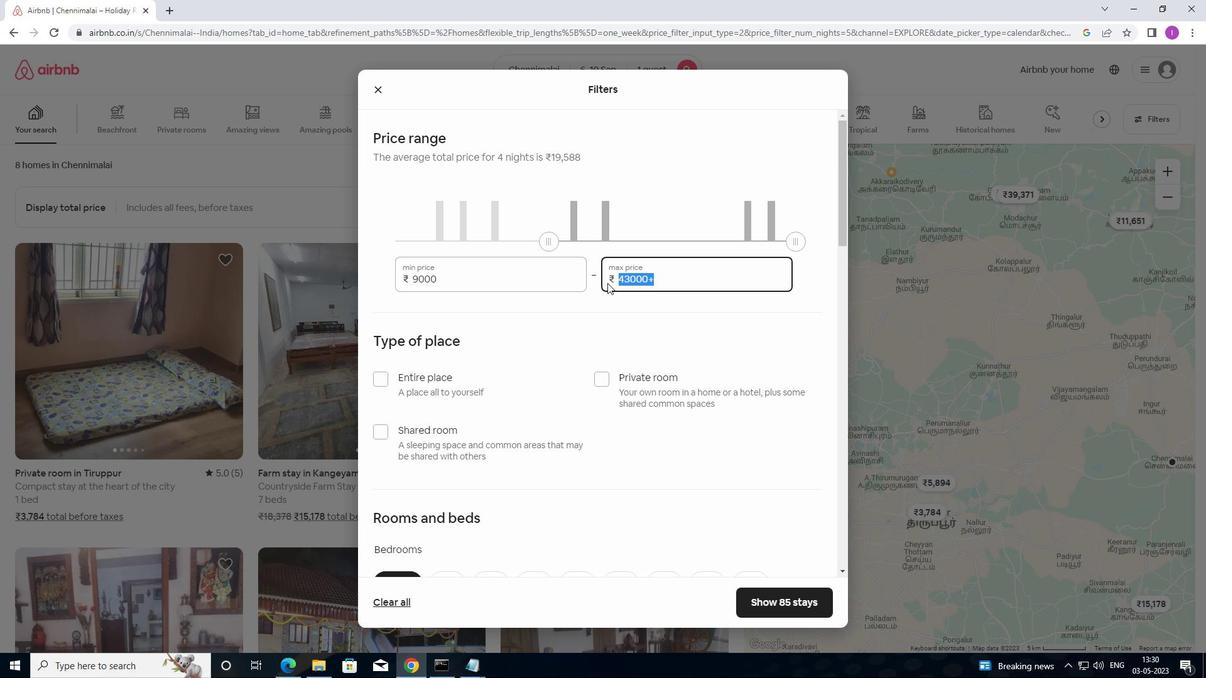 
Action: Key pressed 170
Screenshot: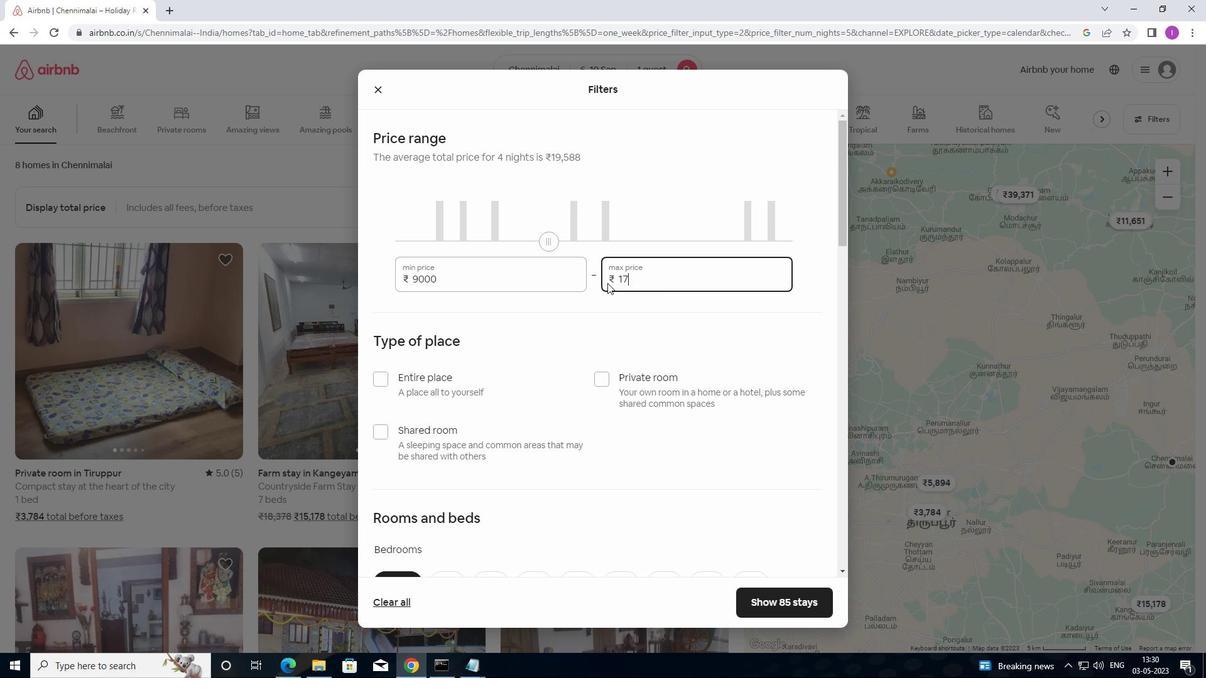 
Action: Mouse moved to (607, 283)
Screenshot: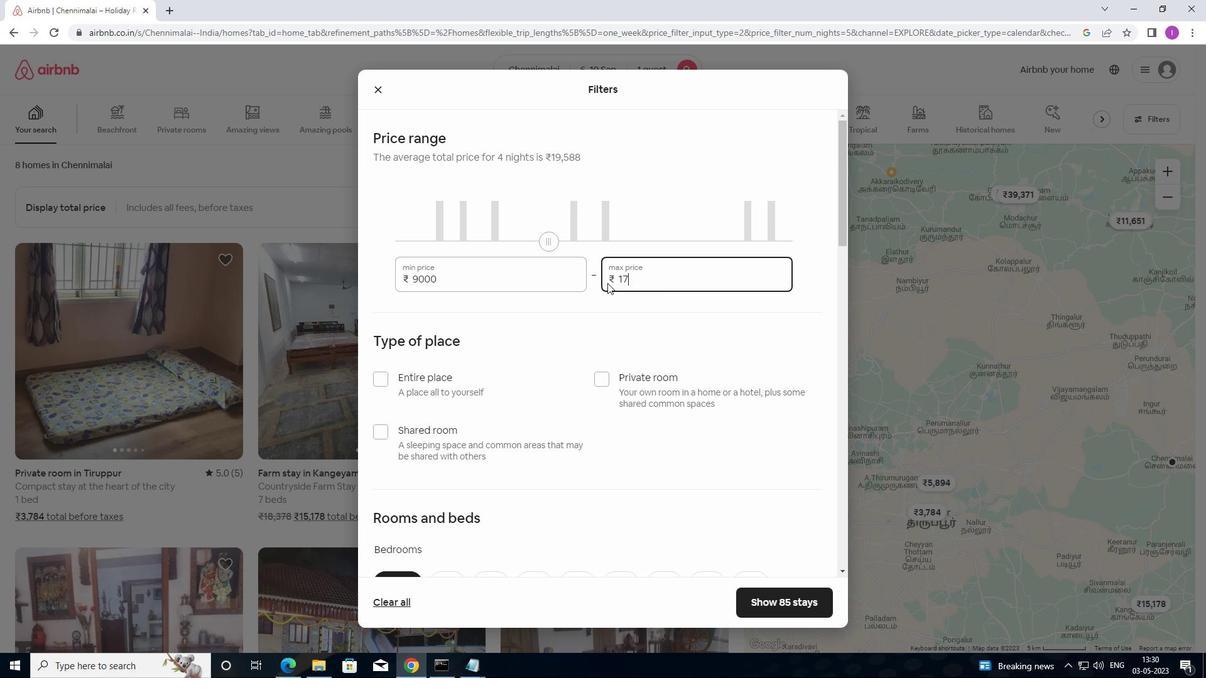 
Action: Key pressed 00
Screenshot: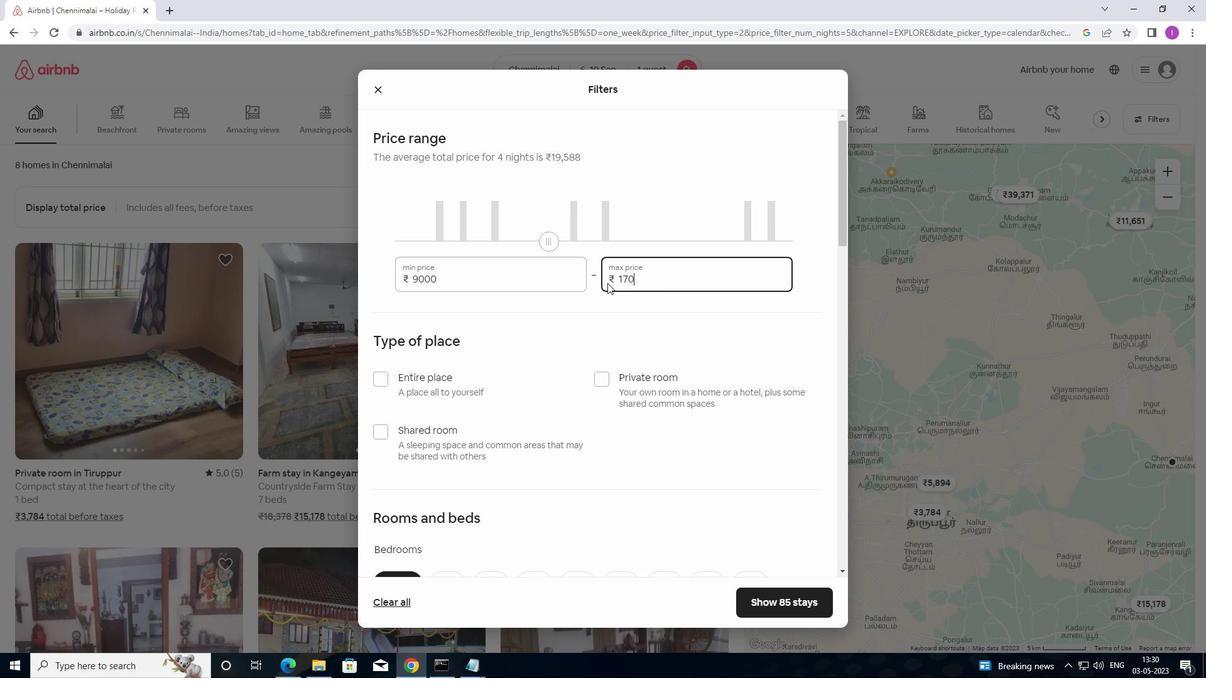 
Action: Mouse moved to (599, 297)
Screenshot: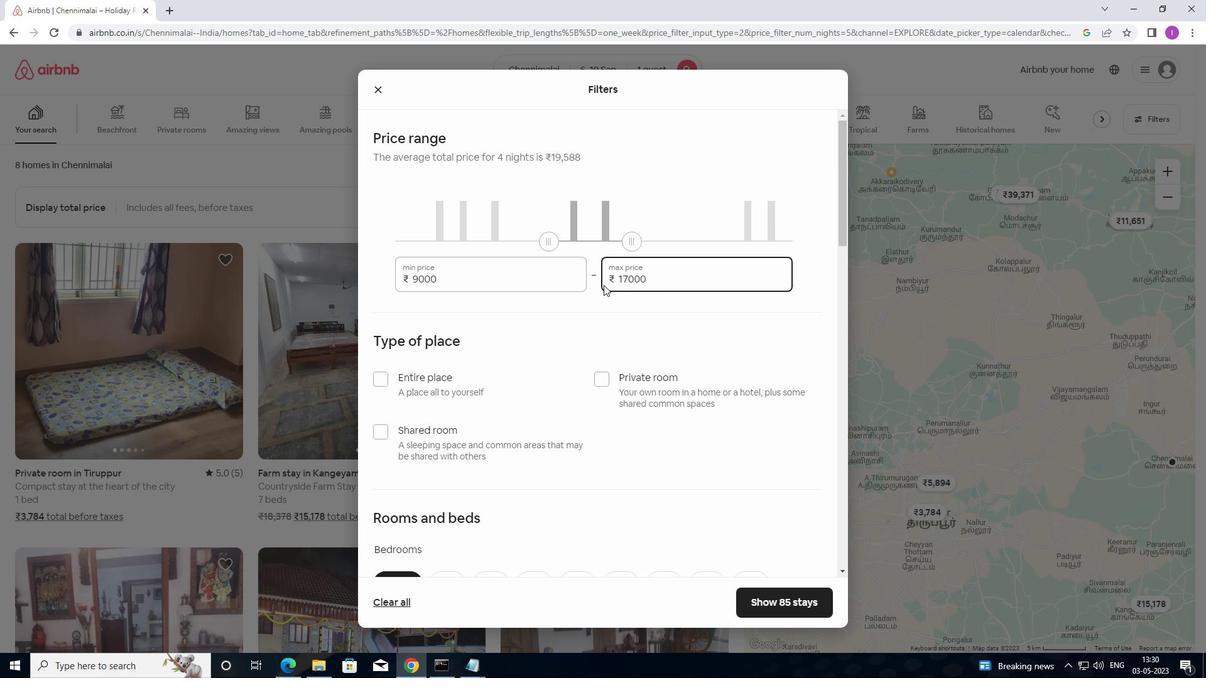 
Action: Mouse scrolled (599, 296) with delta (0, 0)
Screenshot: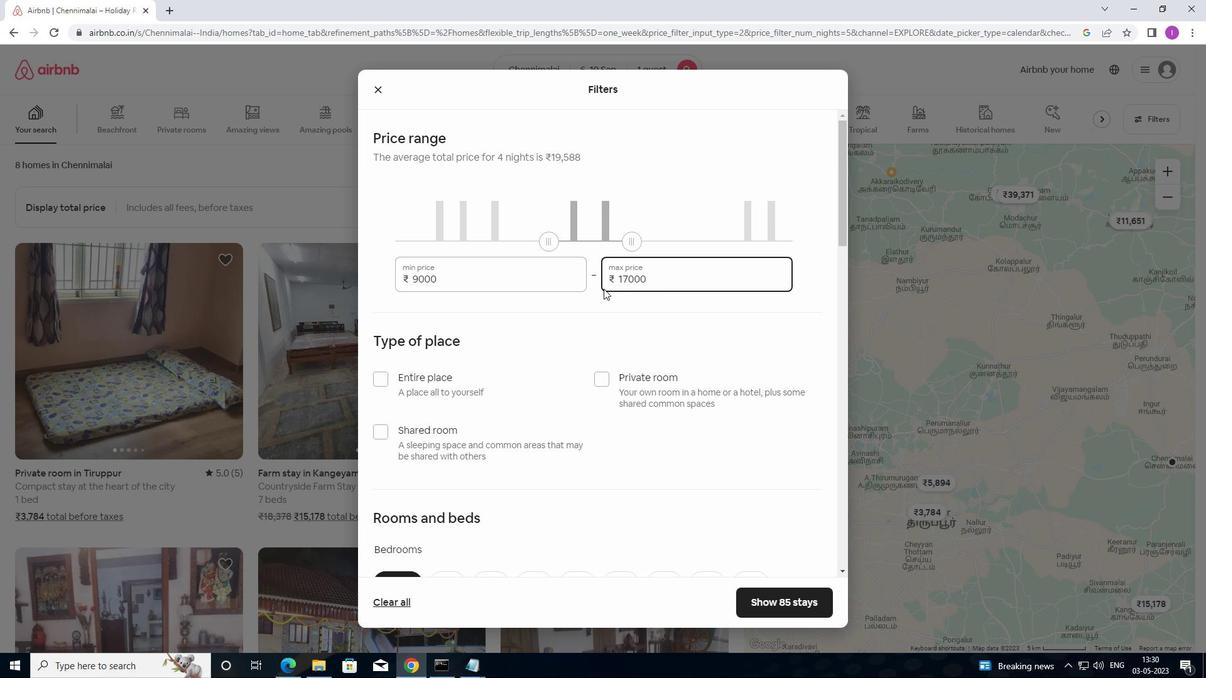
Action: Mouse scrolled (599, 296) with delta (0, 0)
Screenshot: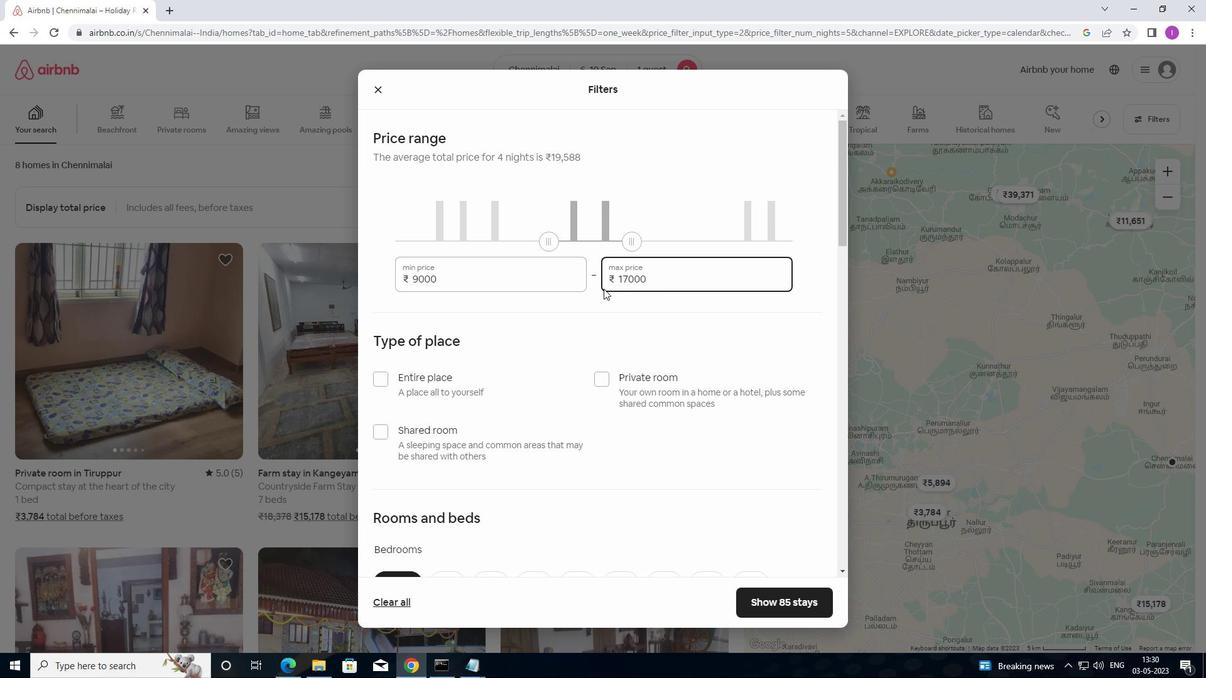 
Action: Mouse moved to (497, 310)
Screenshot: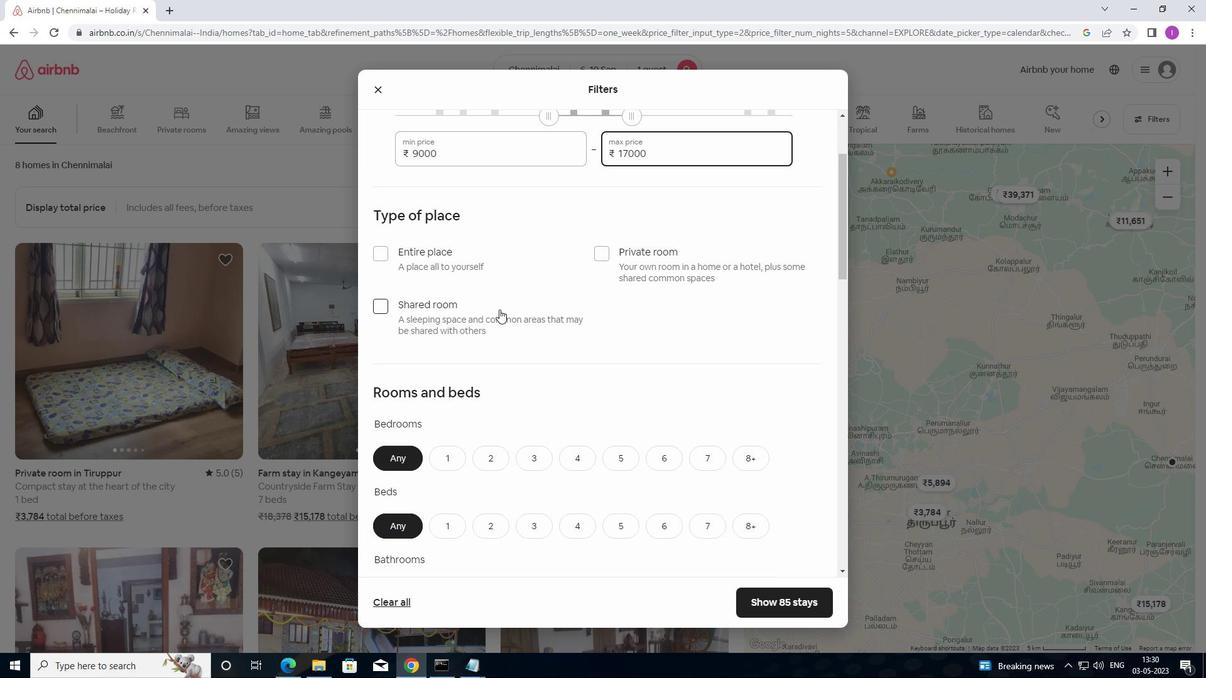 
Action: Mouse scrolled (497, 309) with delta (0, 0)
Screenshot: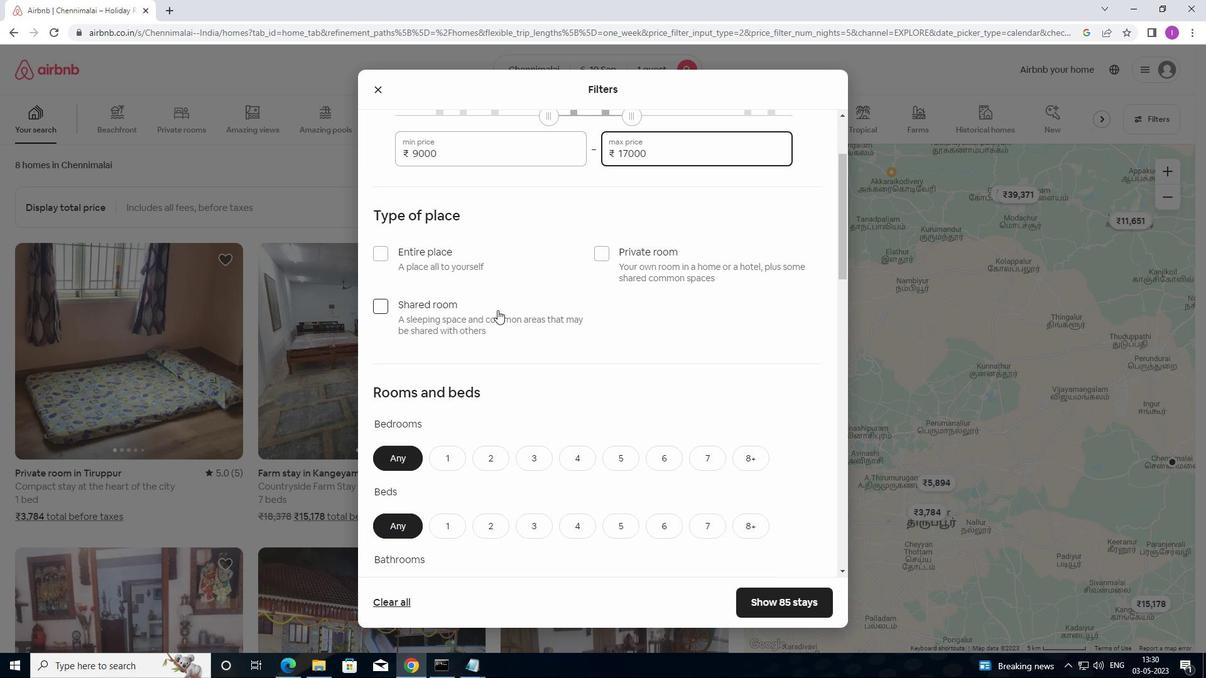 
Action: Mouse moved to (605, 189)
Screenshot: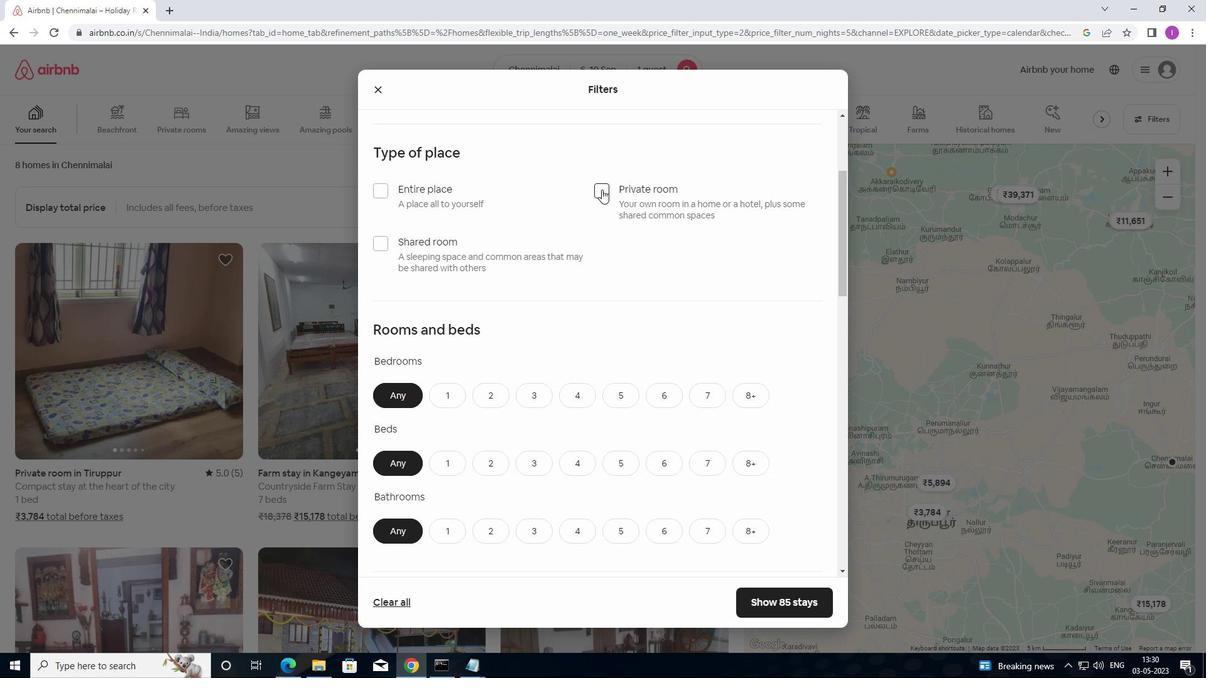 
Action: Mouse pressed left at (605, 189)
Screenshot: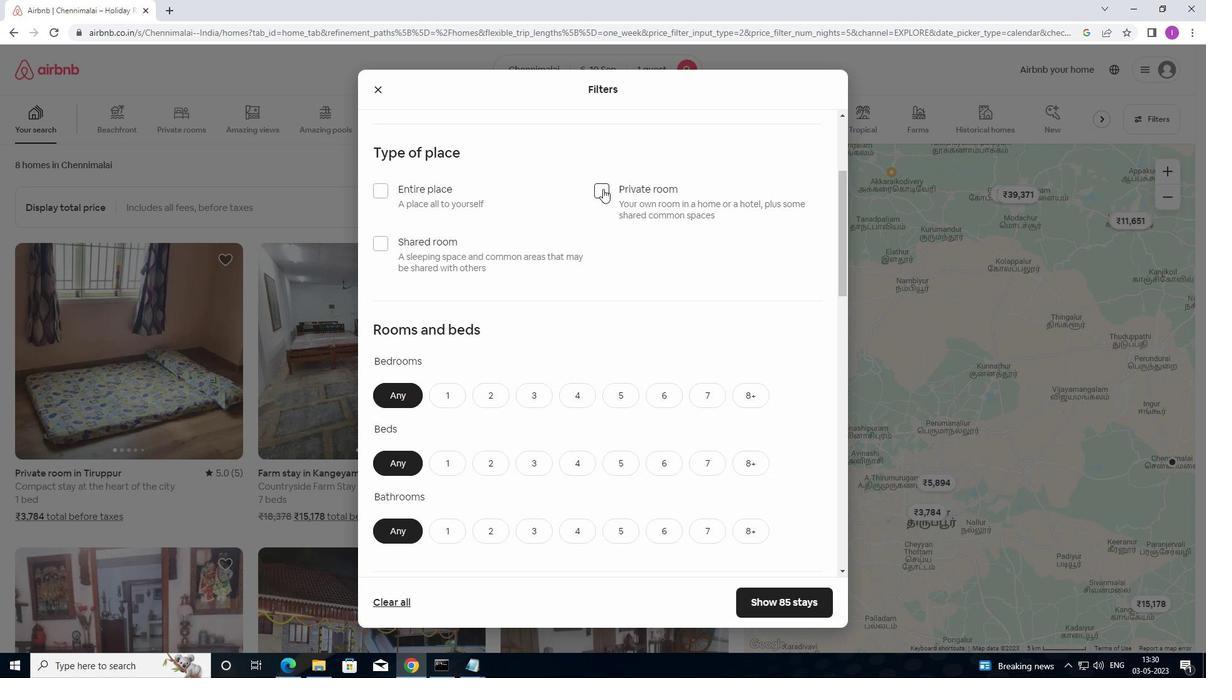 
Action: Mouse moved to (497, 344)
Screenshot: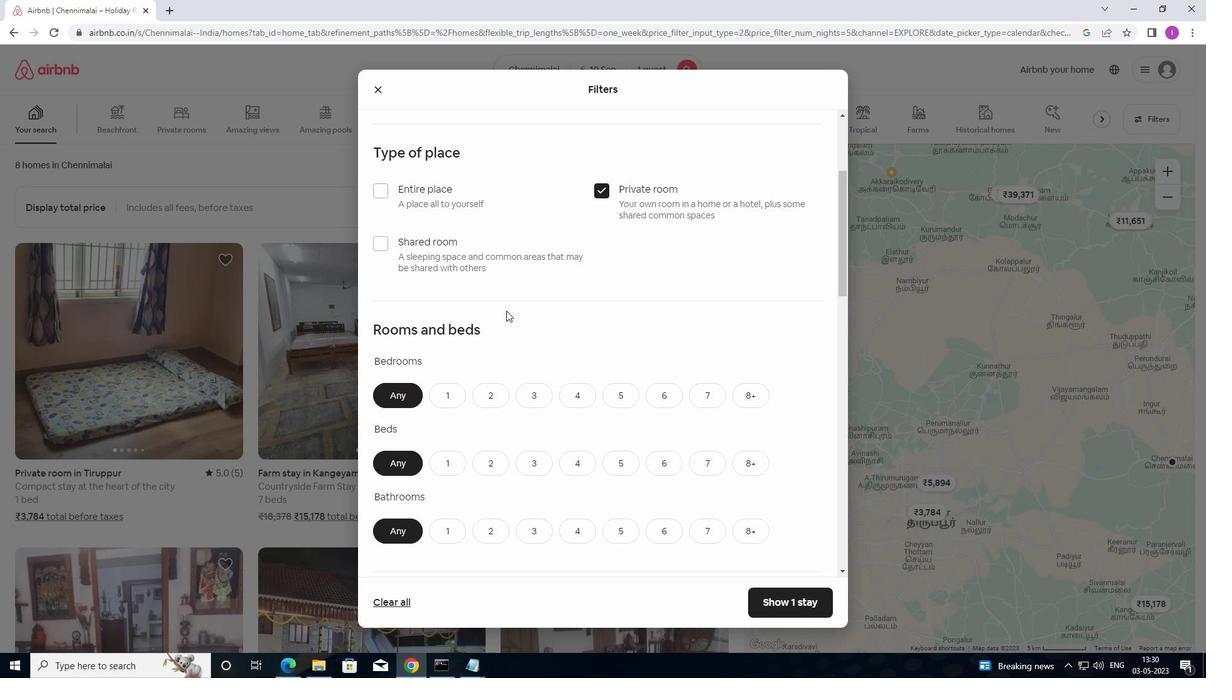 
Action: Mouse scrolled (497, 343) with delta (0, 0)
Screenshot: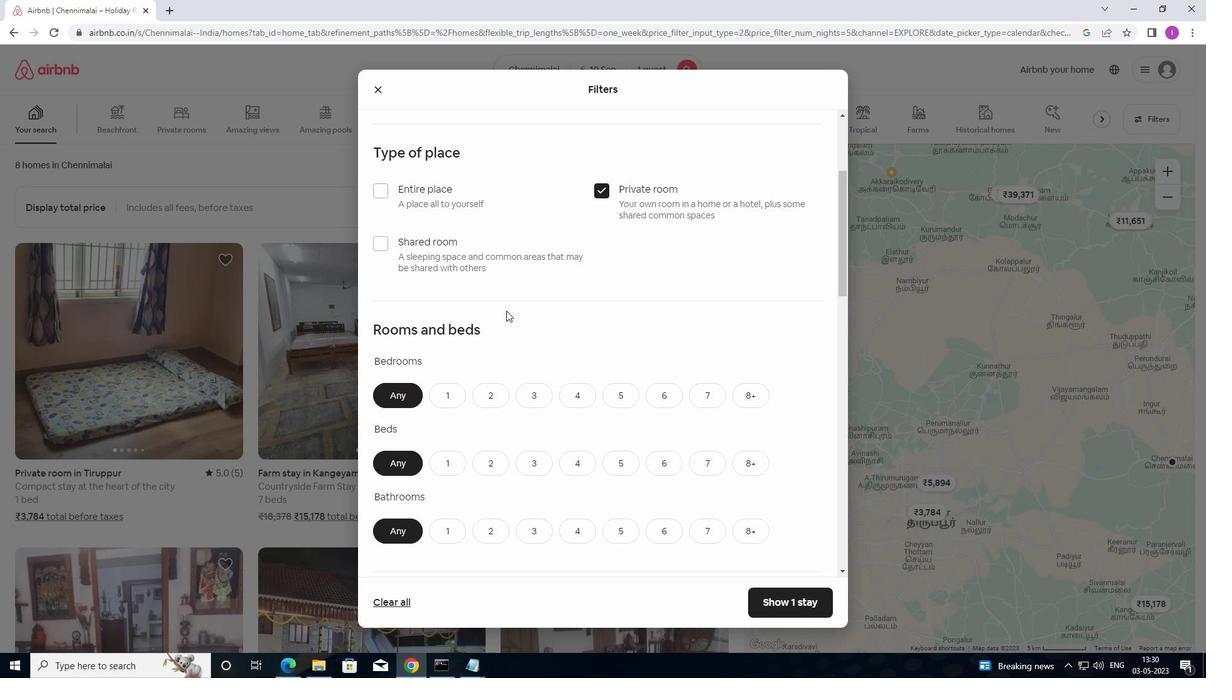 
Action: Mouse moved to (497, 346)
Screenshot: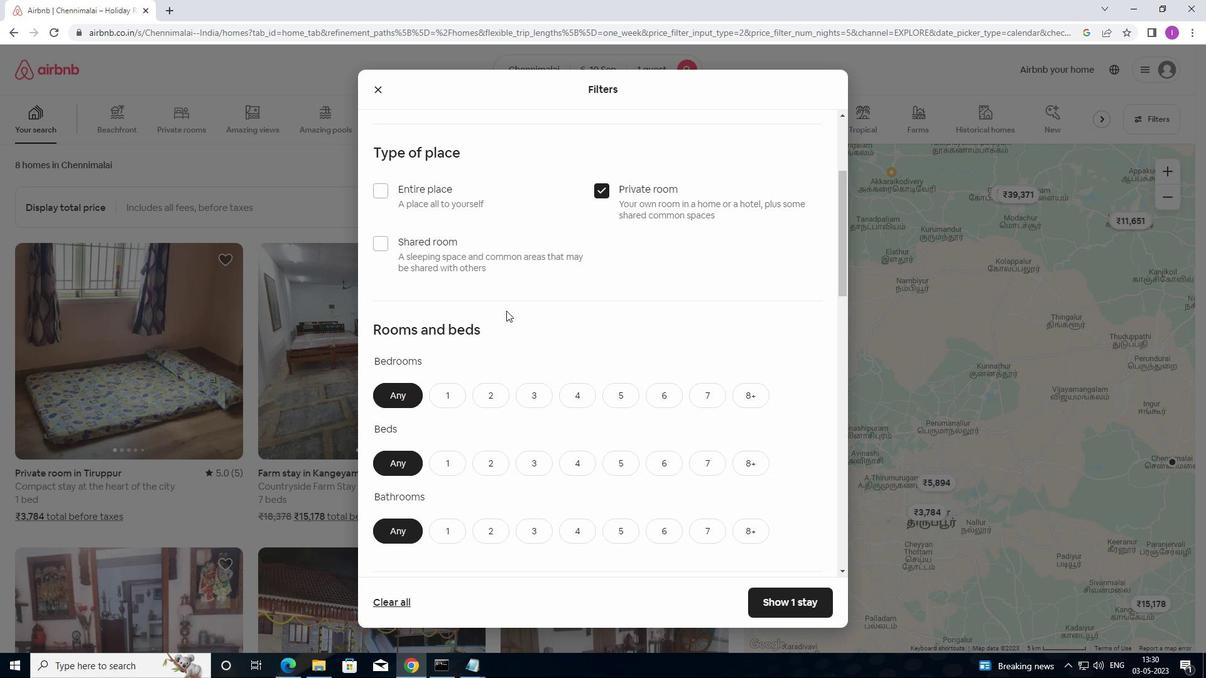
Action: Mouse scrolled (497, 345) with delta (0, 0)
Screenshot: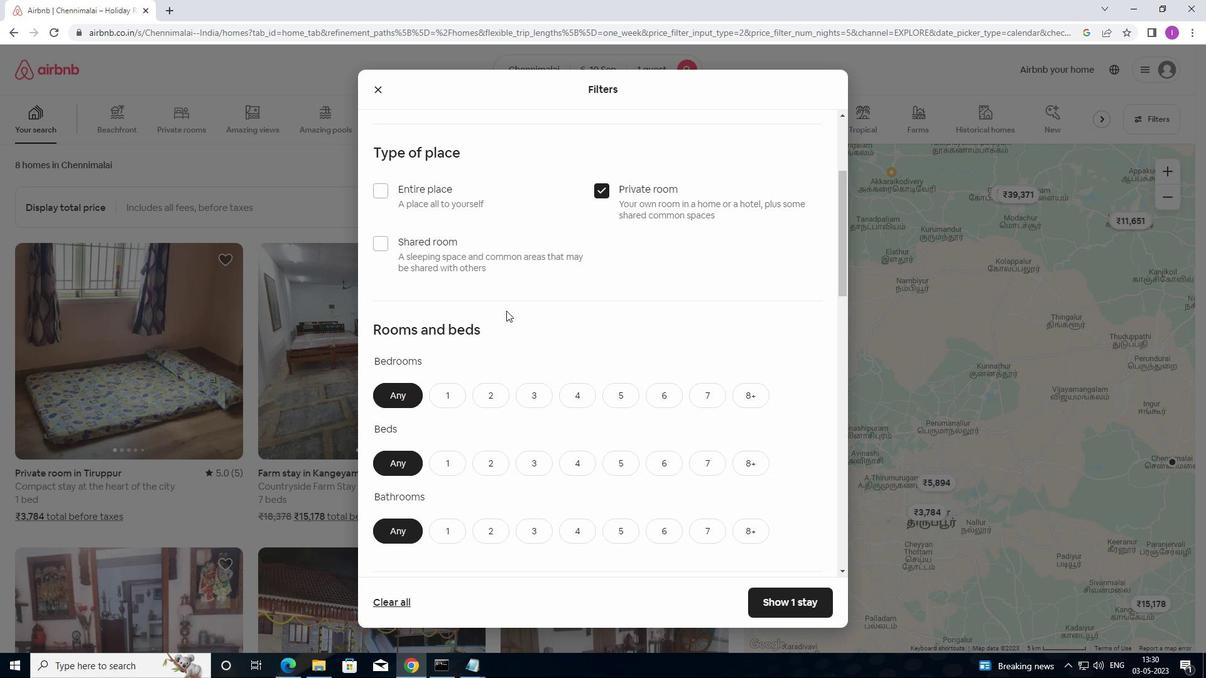 
Action: Mouse moved to (497, 346)
Screenshot: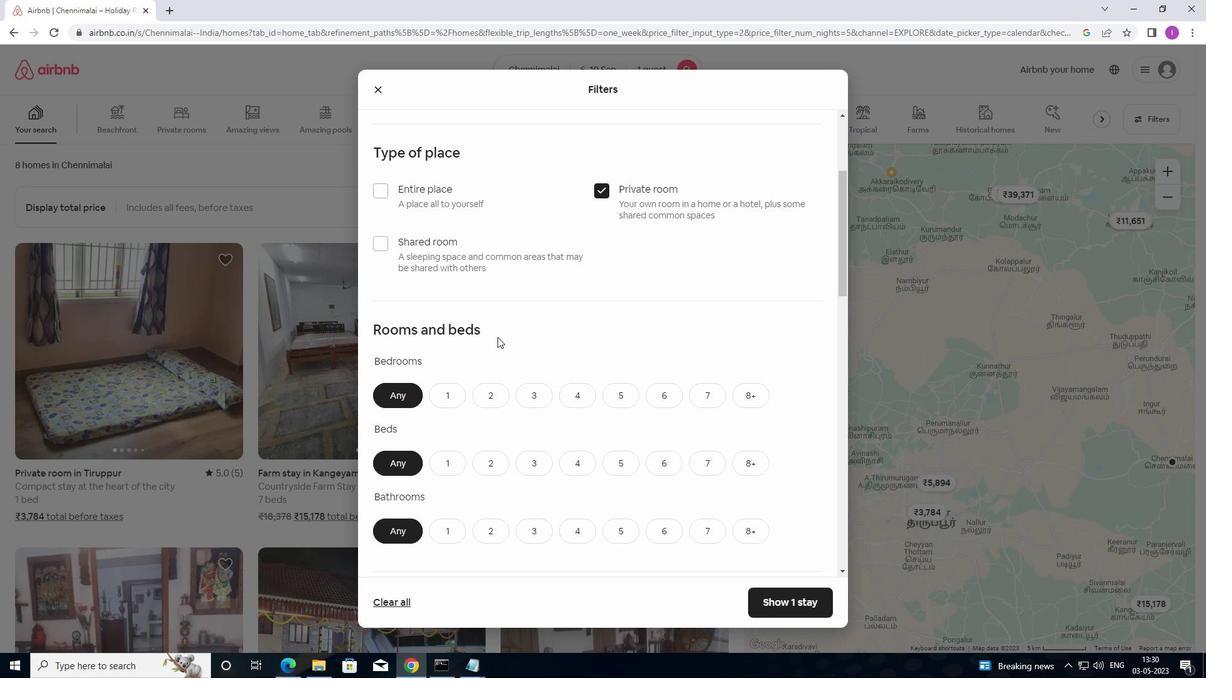 
Action: Mouse scrolled (497, 345) with delta (0, 0)
Screenshot: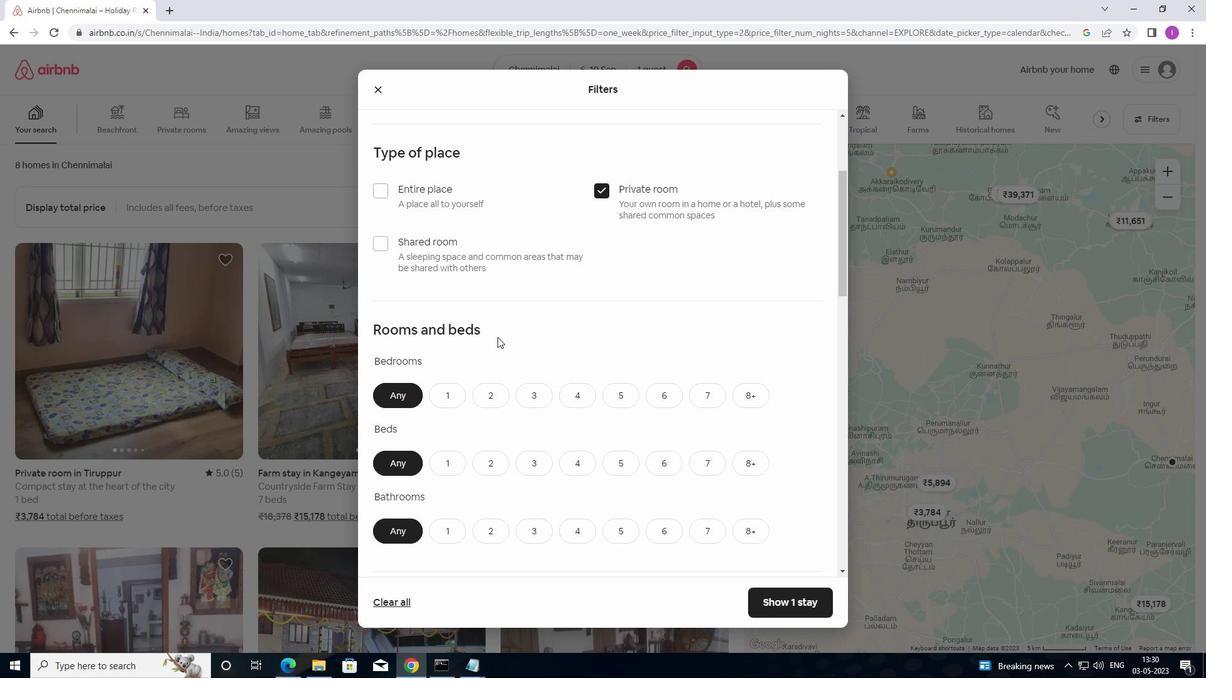 
Action: Mouse moved to (495, 347)
Screenshot: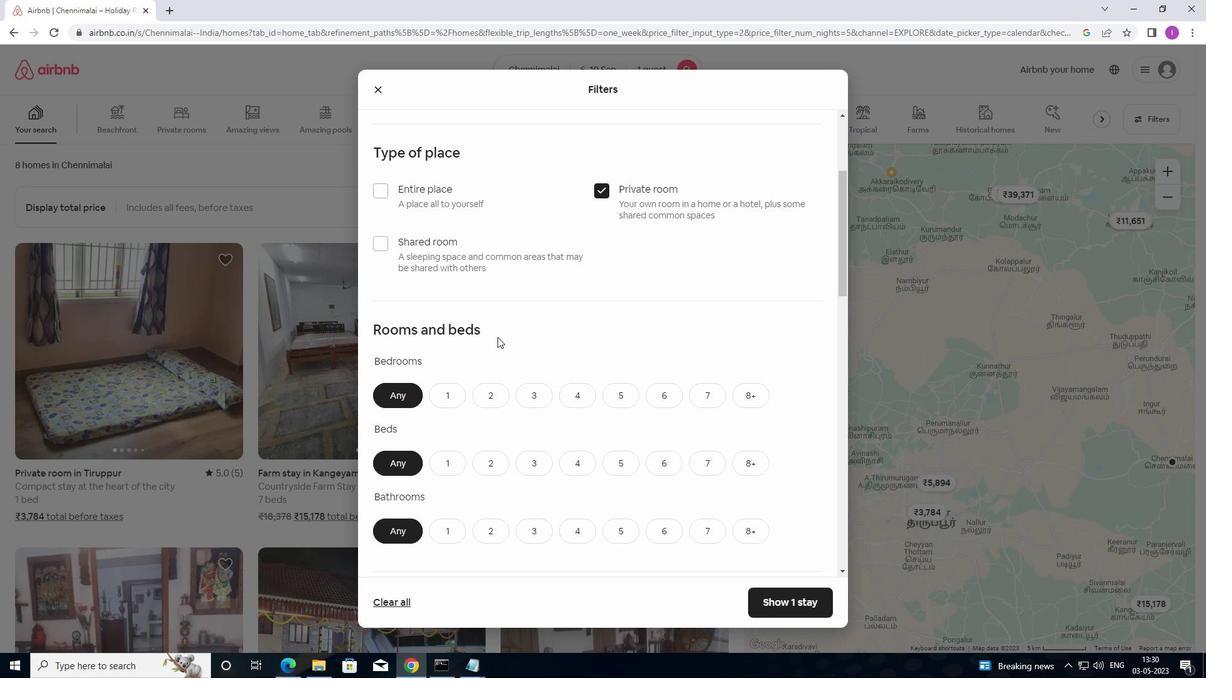 
Action: Mouse scrolled (495, 346) with delta (0, 0)
Screenshot: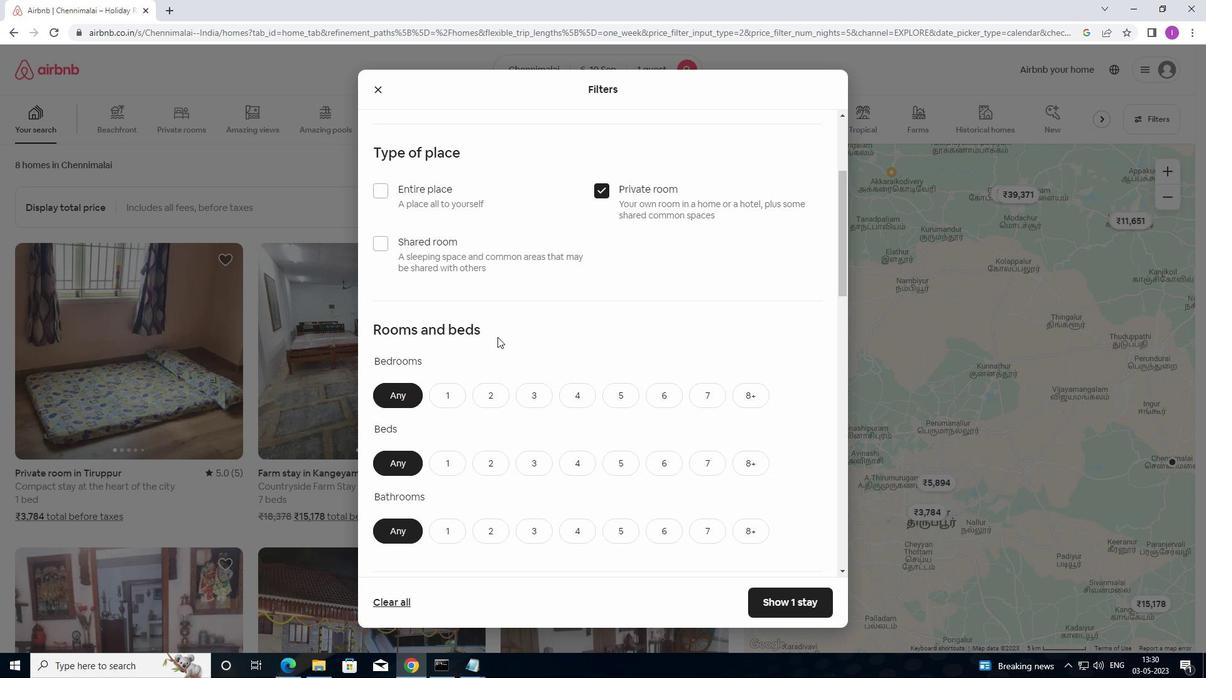 
Action: Mouse moved to (458, 148)
Screenshot: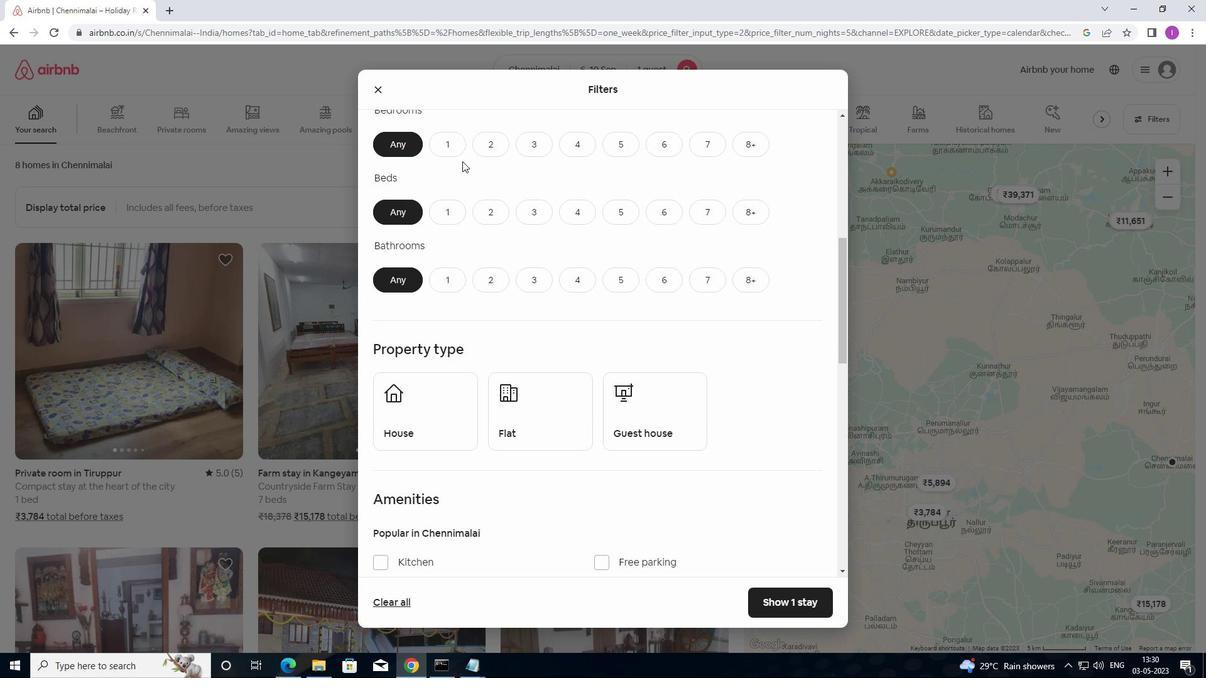 
Action: Mouse pressed left at (458, 148)
Screenshot: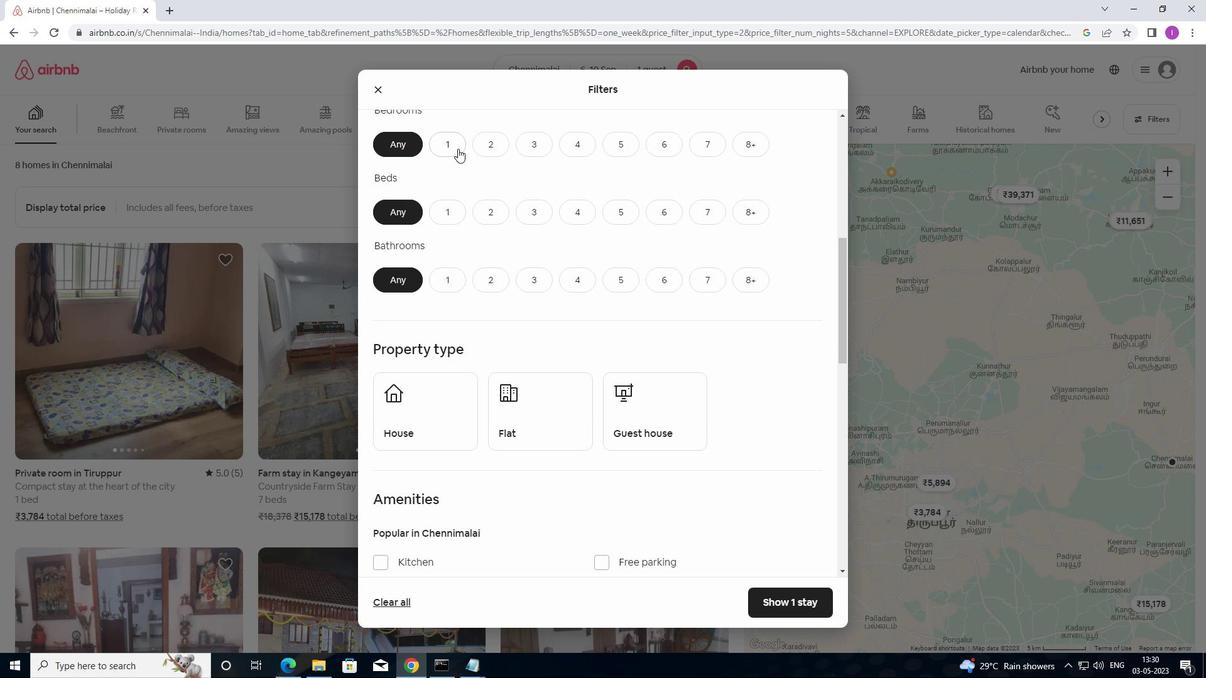 
Action: Mouse moved to (448, 213)
Screenshot: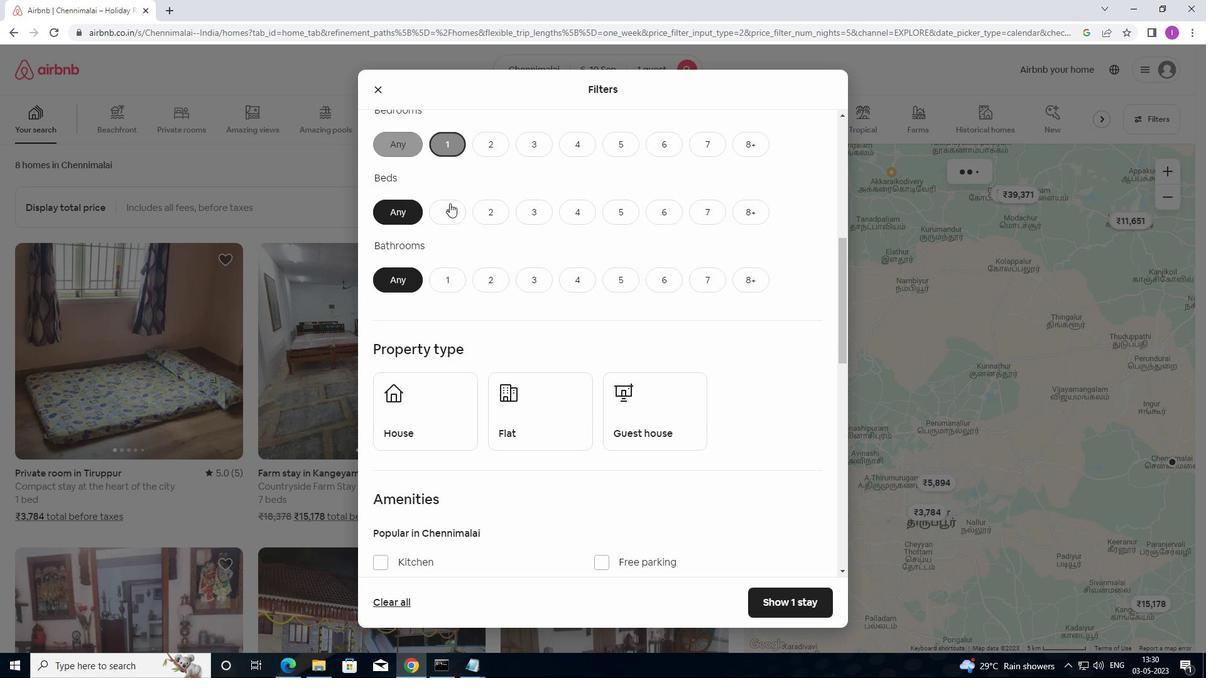 
Action: Mouse pressed left at (448, 213)
Screenshot: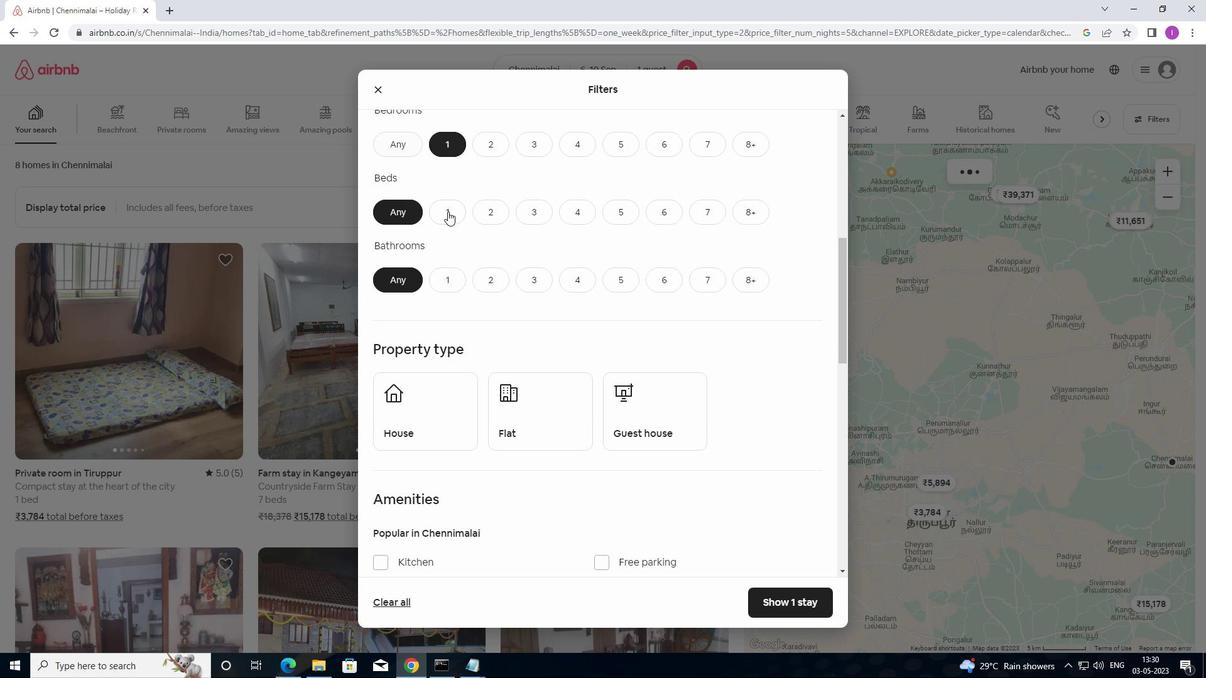 
Action: Mouse moved to (444, 278)
Screenshot: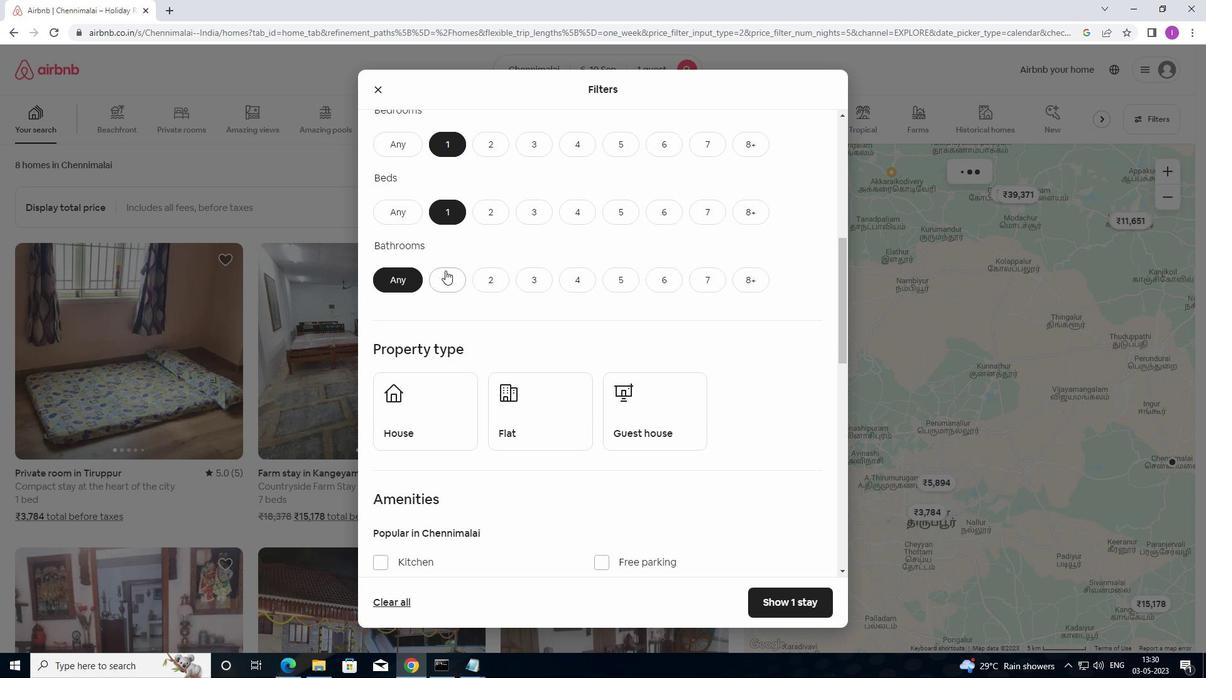
Action: Mouse pressed left at (444, 278)
Screenshot: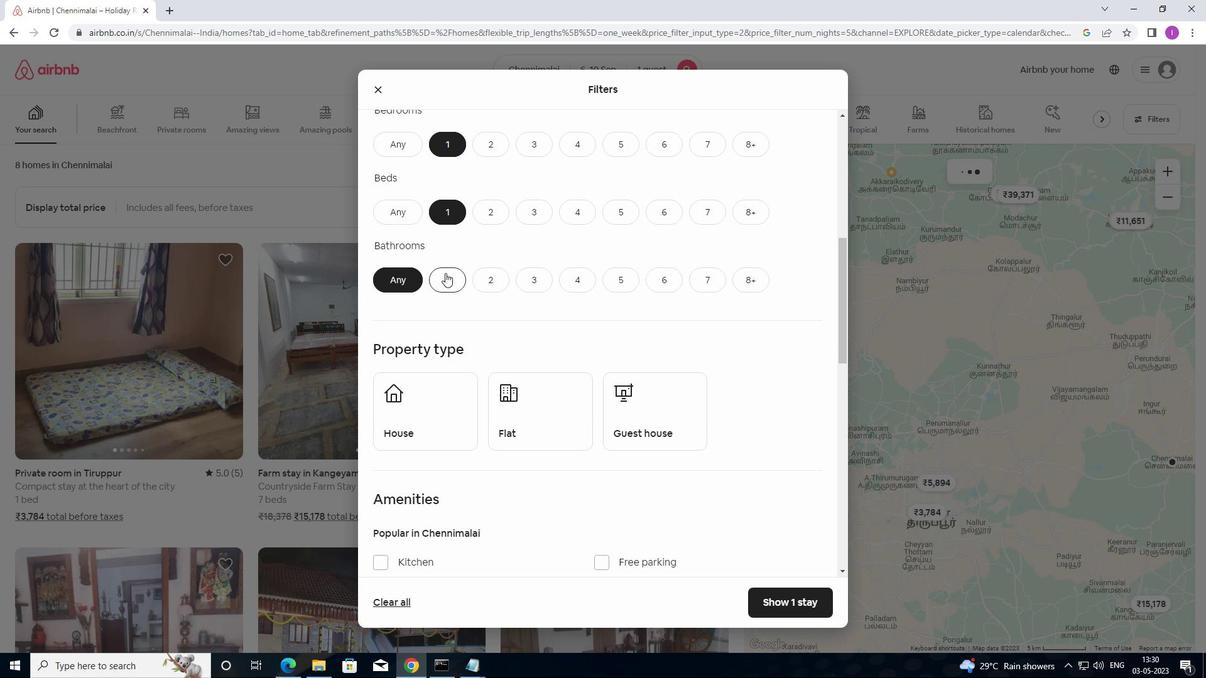 
Action: Mouse moved to (472, 389)
Screenshot: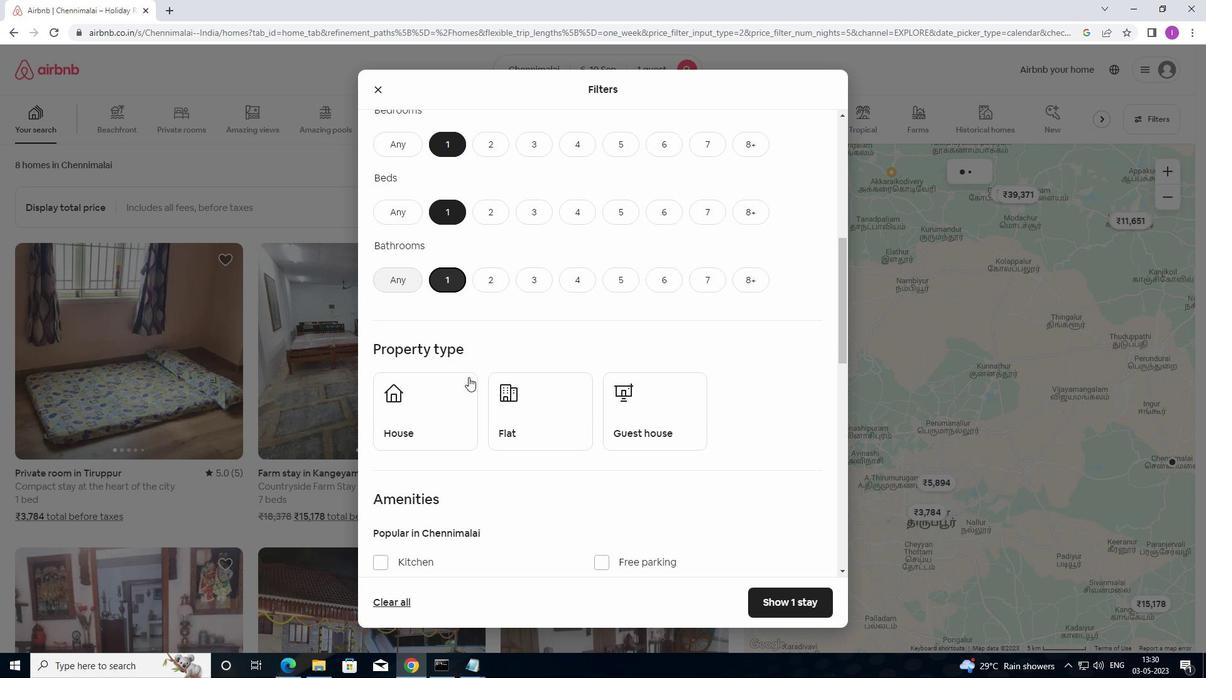 
Action: Mouse scrolled (472, 388) with delta (0, 0)
Screenshot: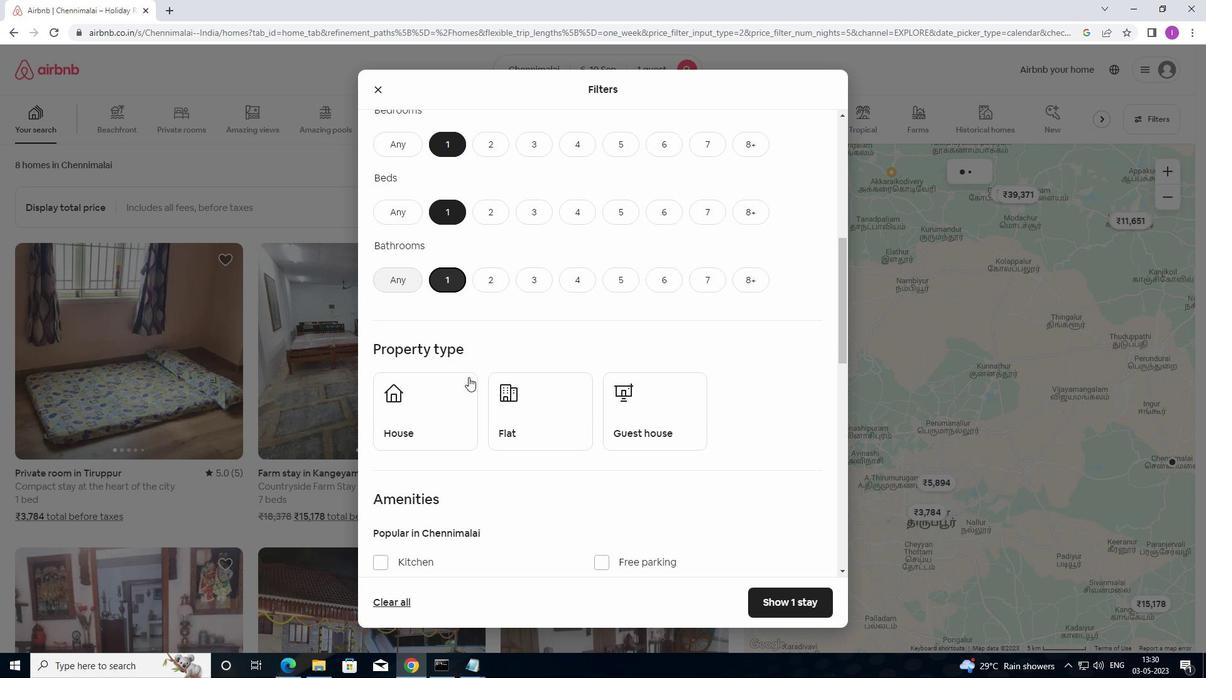 
Action: Mouse moved to (472, 389)
Screenshot: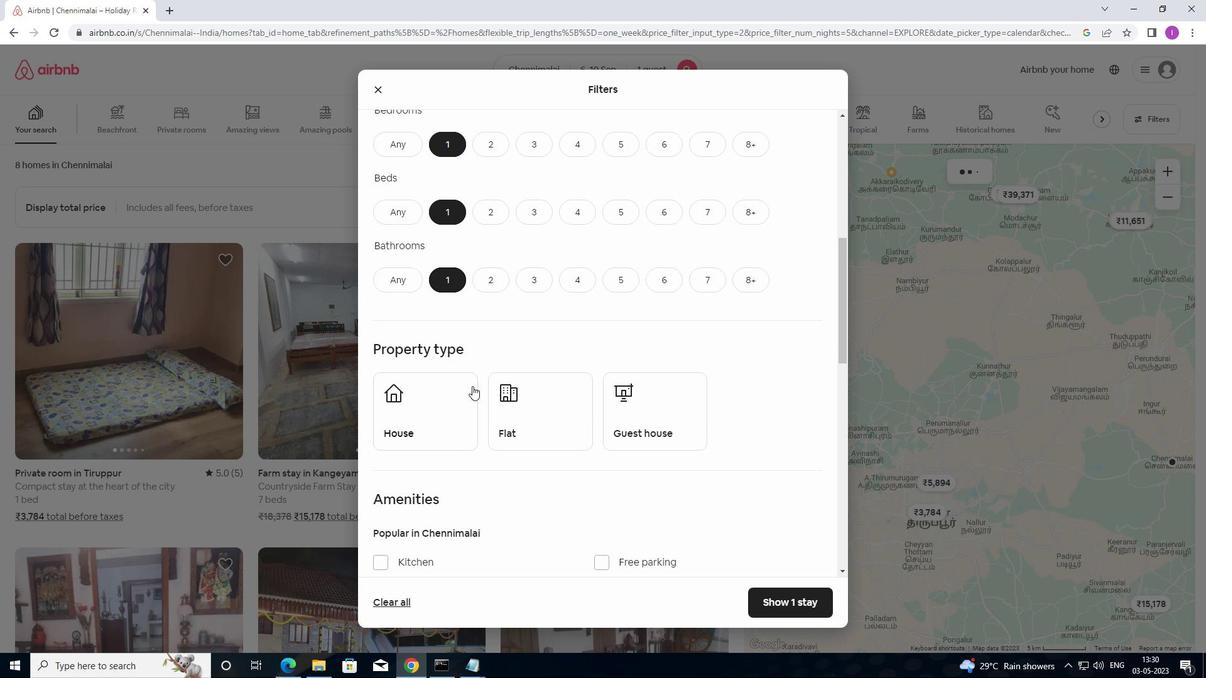 
Action: Mouse scrolled (472, 389) with delta (0, 0)
Screenshot: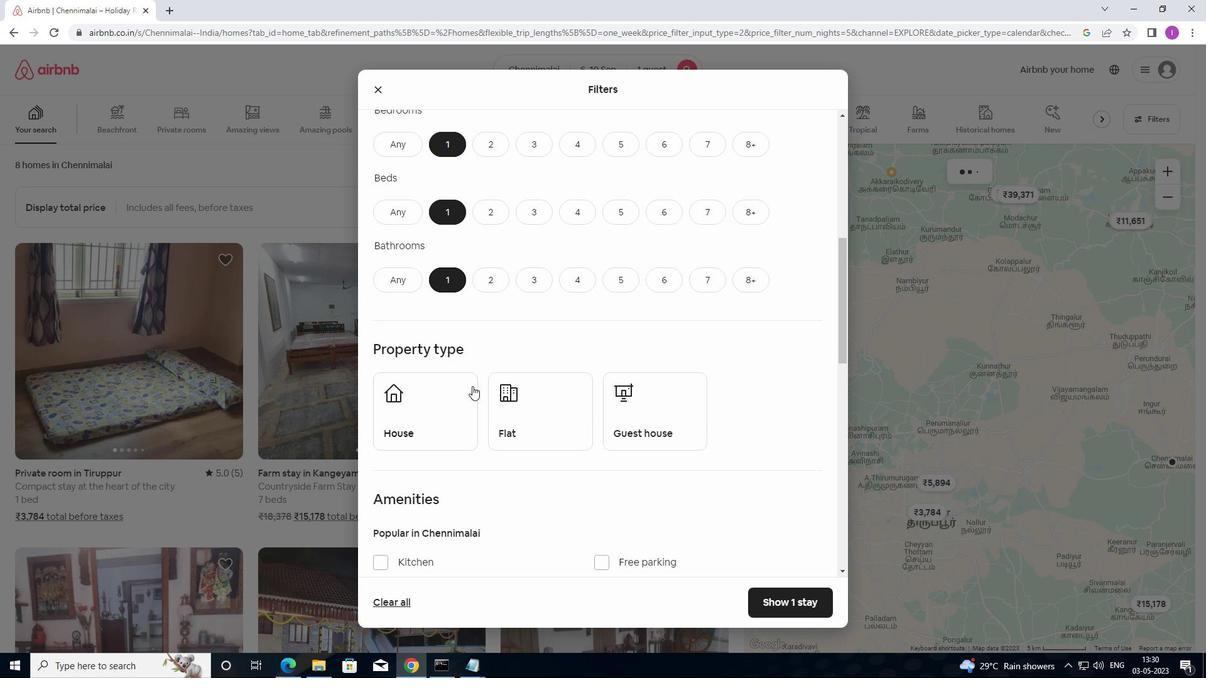 
Action: Mouse moved to (428, 299)
Screenshot: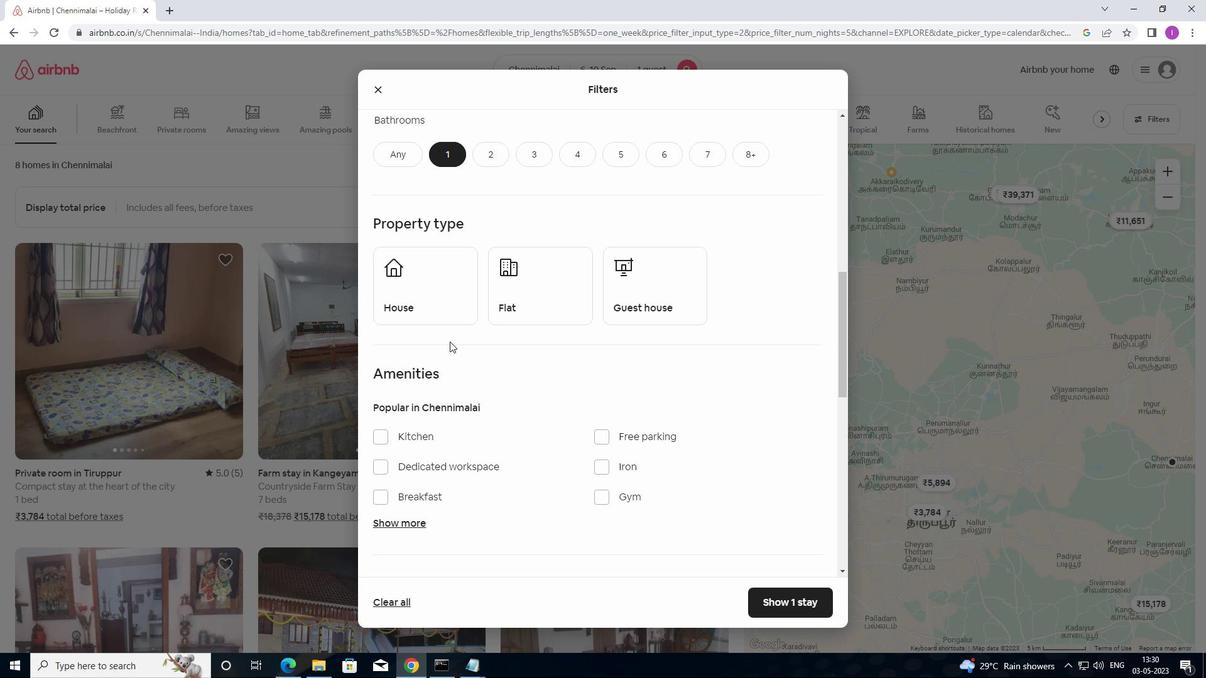 
Action: Mouse pressed left at (428, 299)
Screenshot: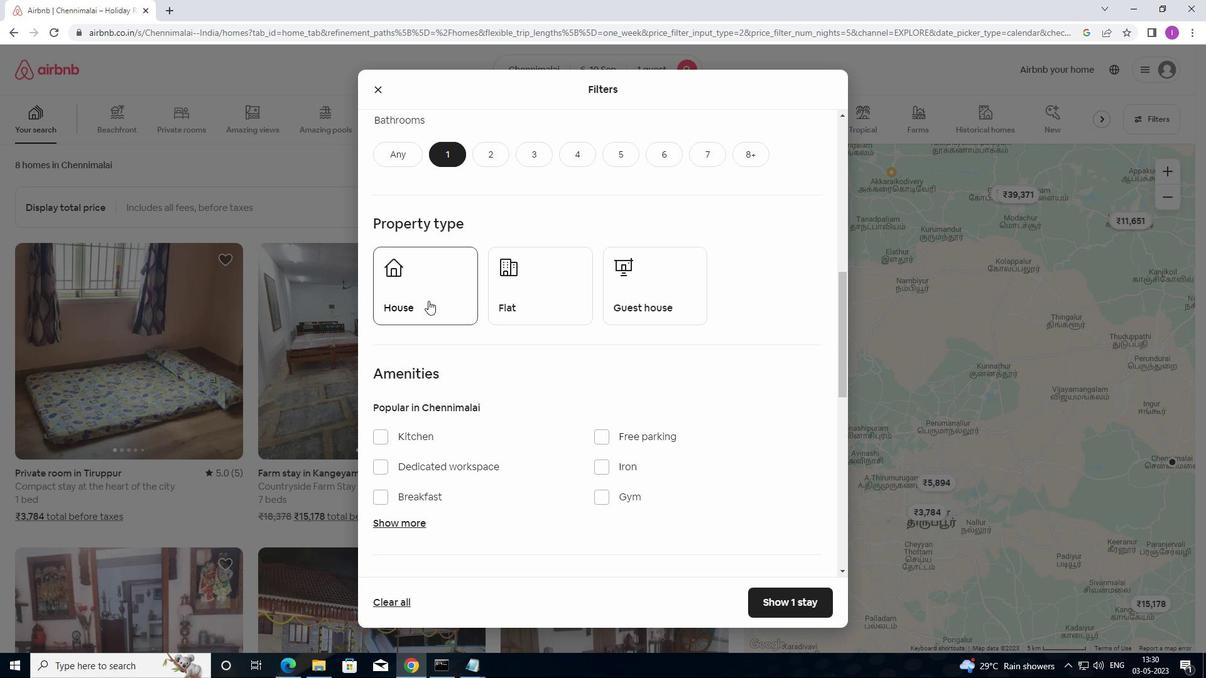 
Action: Mouse moved to (511, 287)
Screenshot: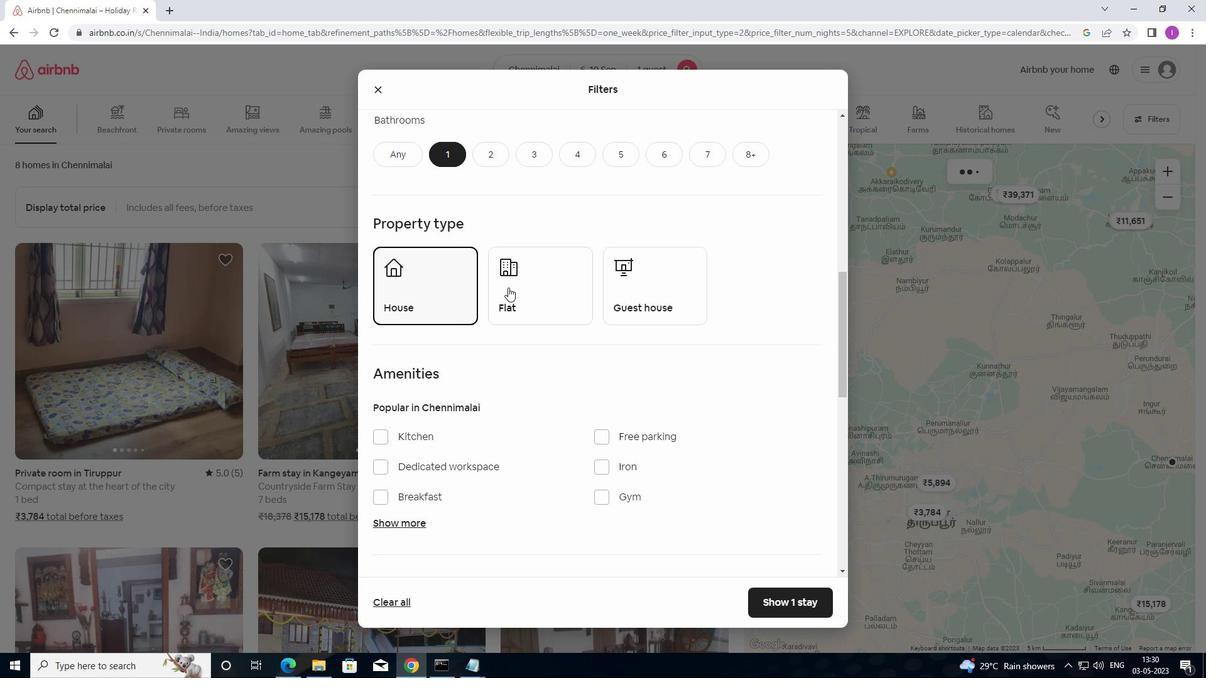 
Action: Mouse pressed left at (511, 287)
Screenshot: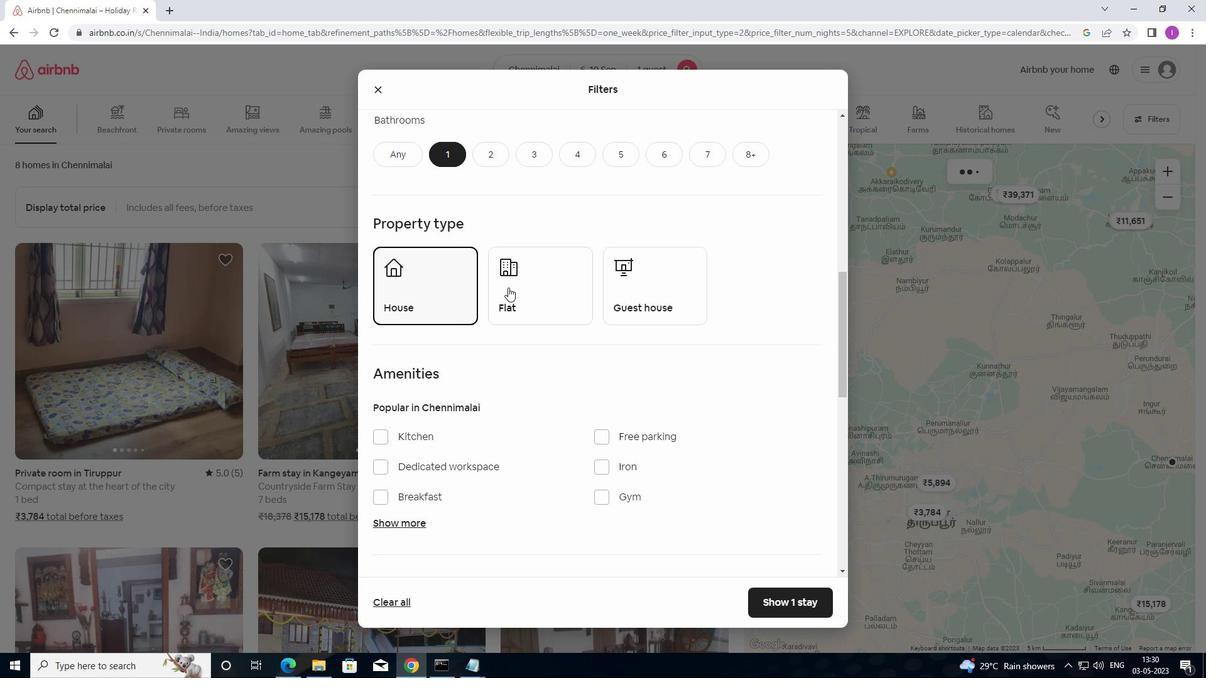 
Action: Mouse moved to (683, 302)
Screenshot: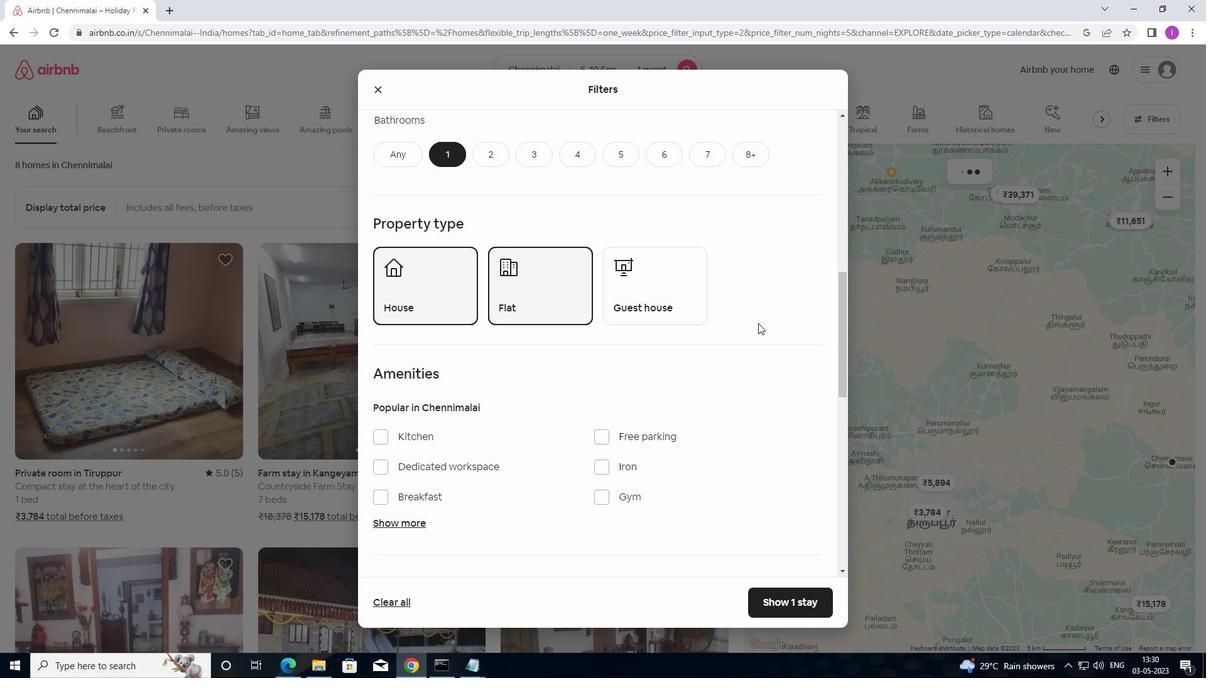 
Action: Mouse pressed left at (683, 302)
Screenshot: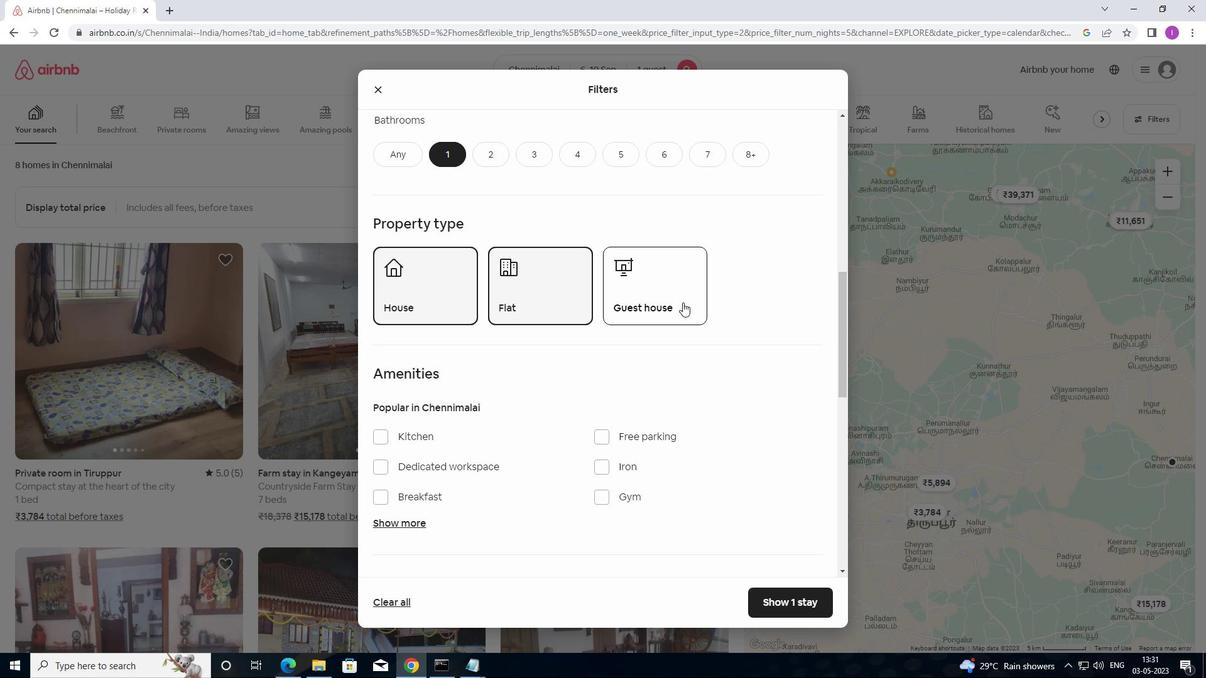 
Action: Mouse moved to (659, 396)
Screenshot: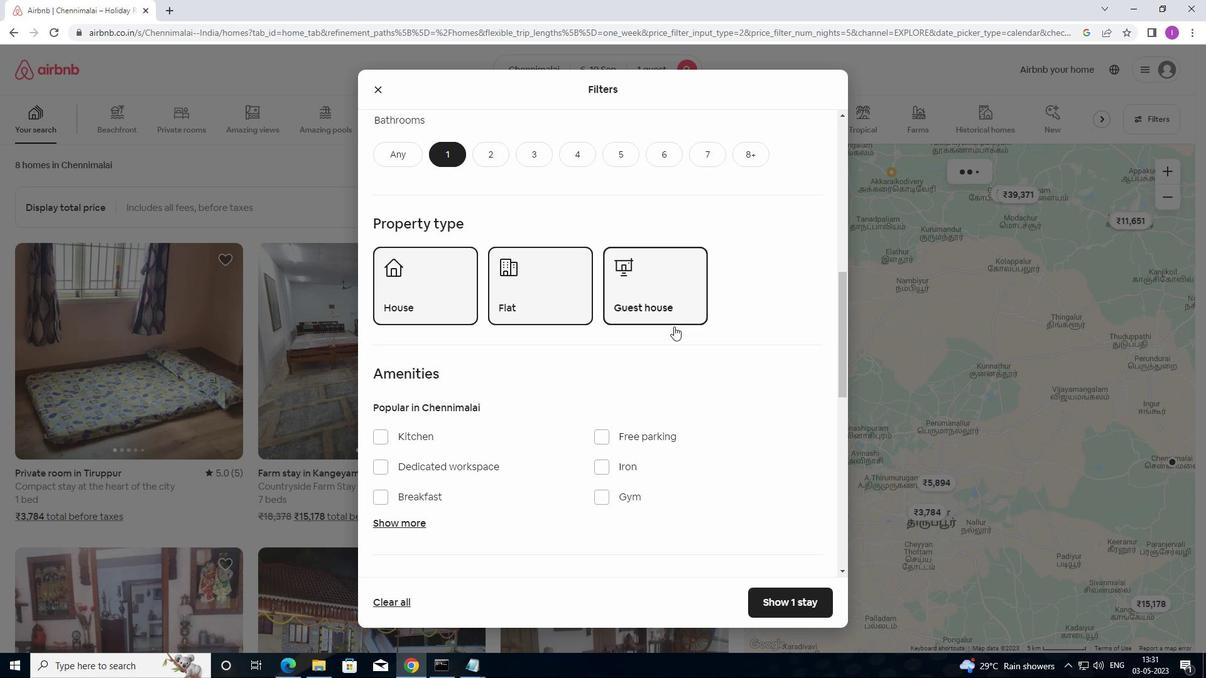 
Action: Mouse scrolled (659, 395) with delta (0, 0)
Screenshot: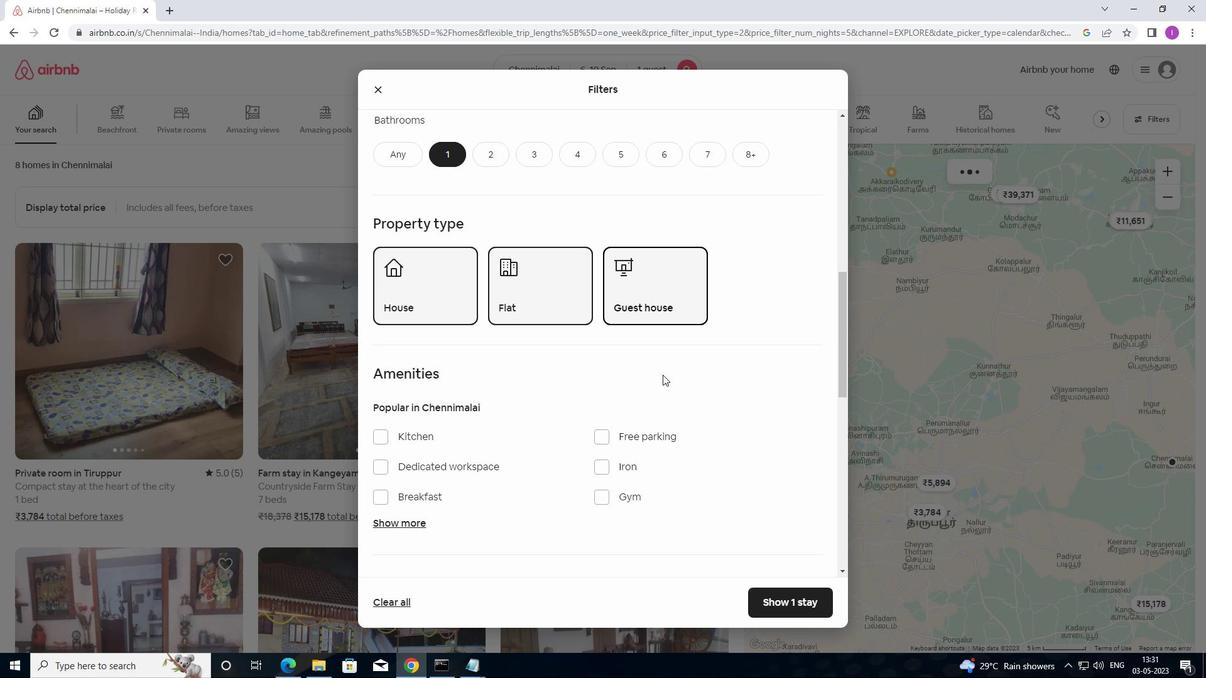 
Action: Mouse scrolled (659, 395) with delta (0, 0)
Screenshot: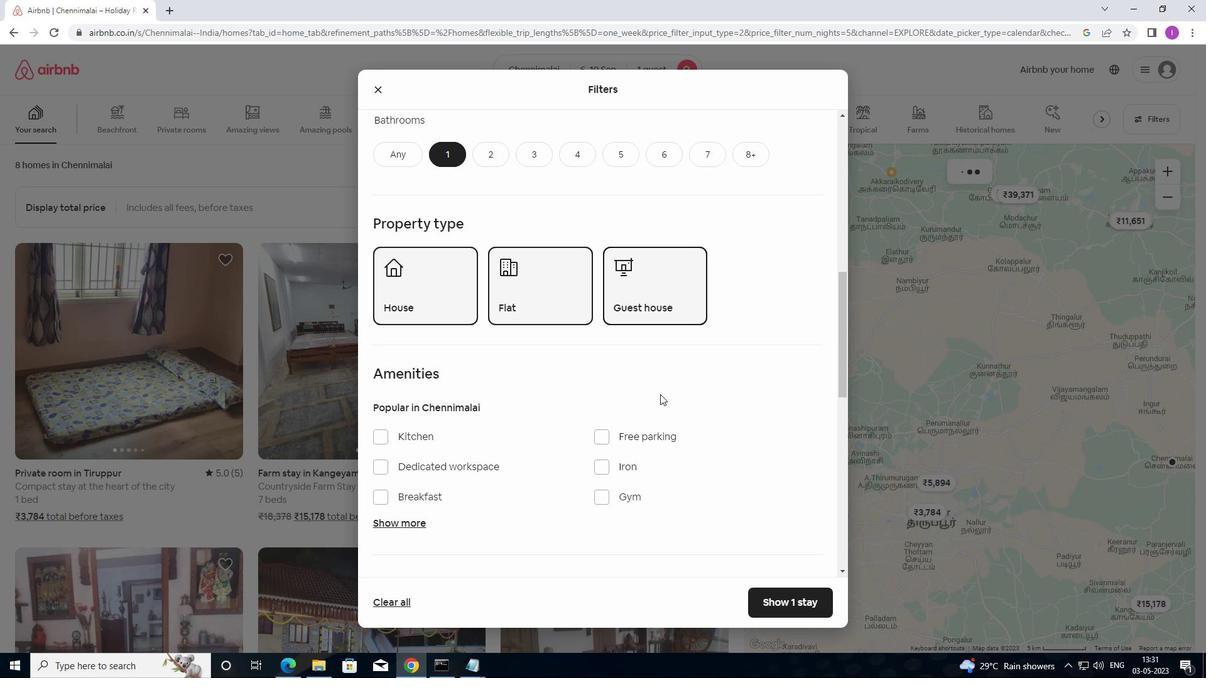 
Action: Mouse moved to (662, 384)
Screenshot: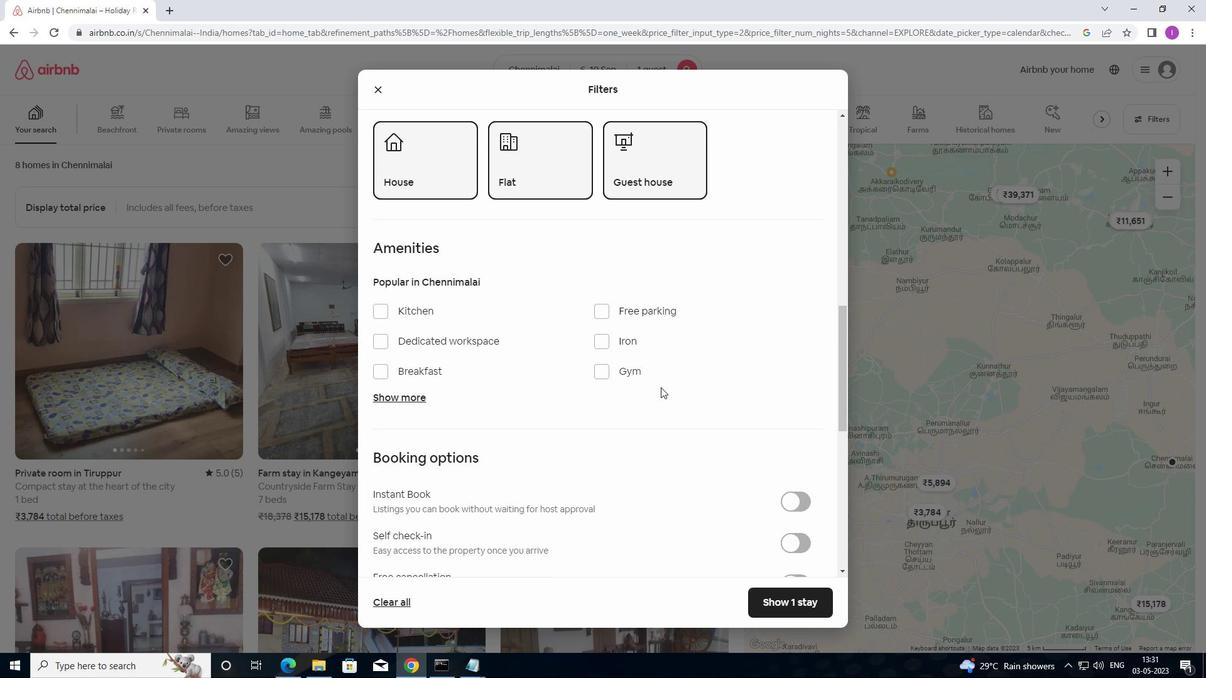 
Action: Mouse scrolled (662, 383) with delta (0, 0)
Screenshot: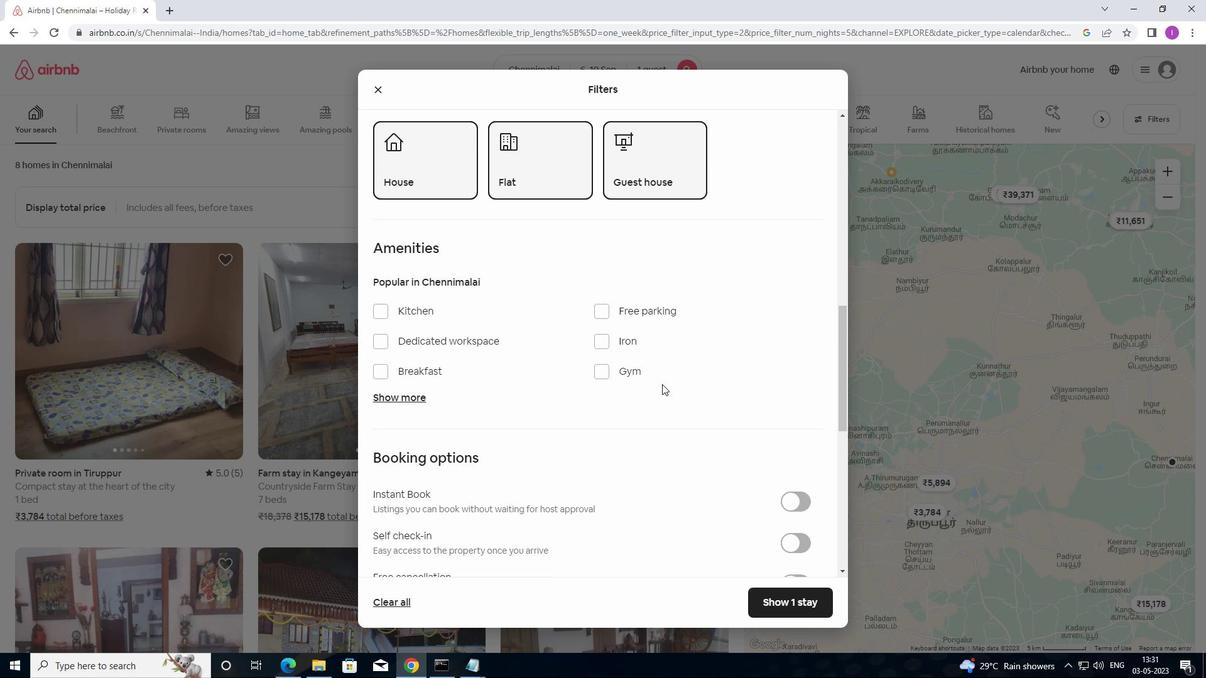 
Action: Mouse moved to (798, 483)
Screenshot: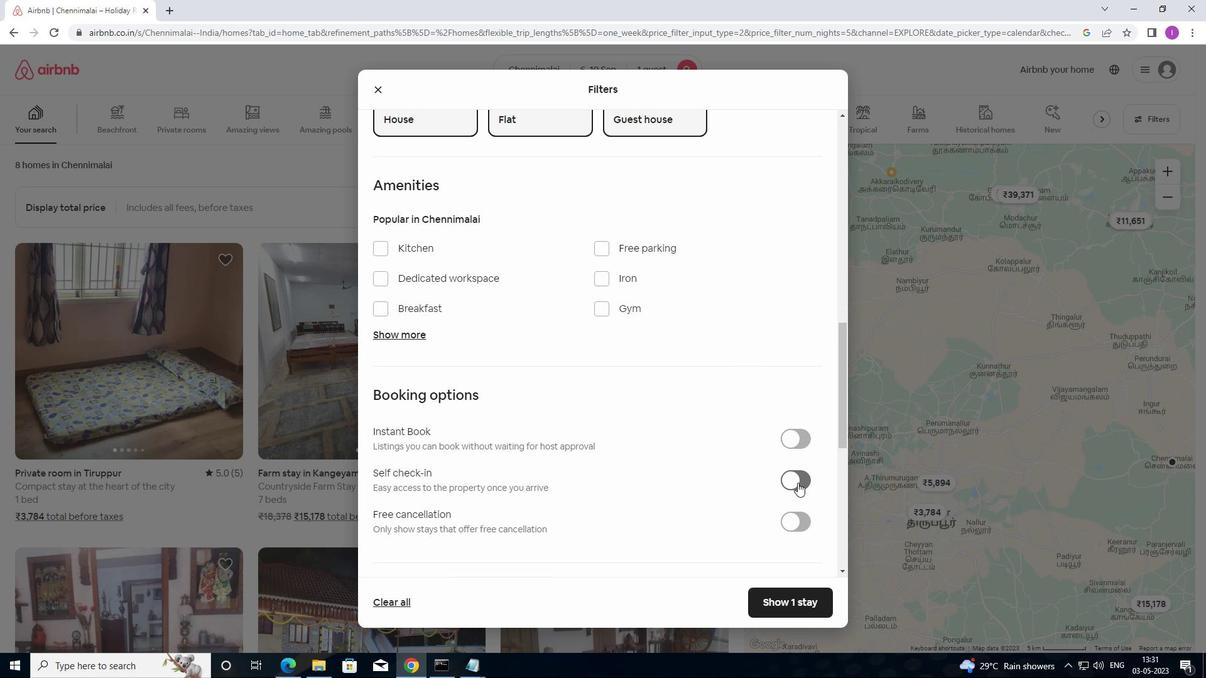 
Action: Mouse pressed left at (798, 483)
Screenshot: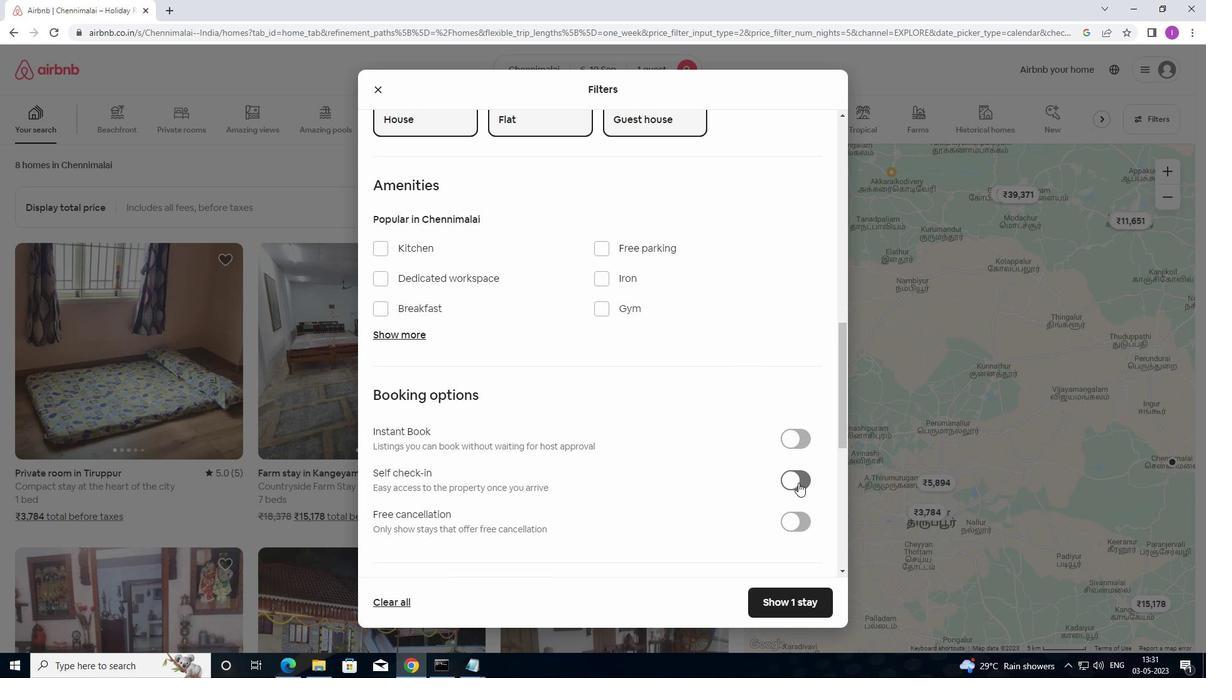 
Action: Mouse moved to (749, 485)
Screenshot: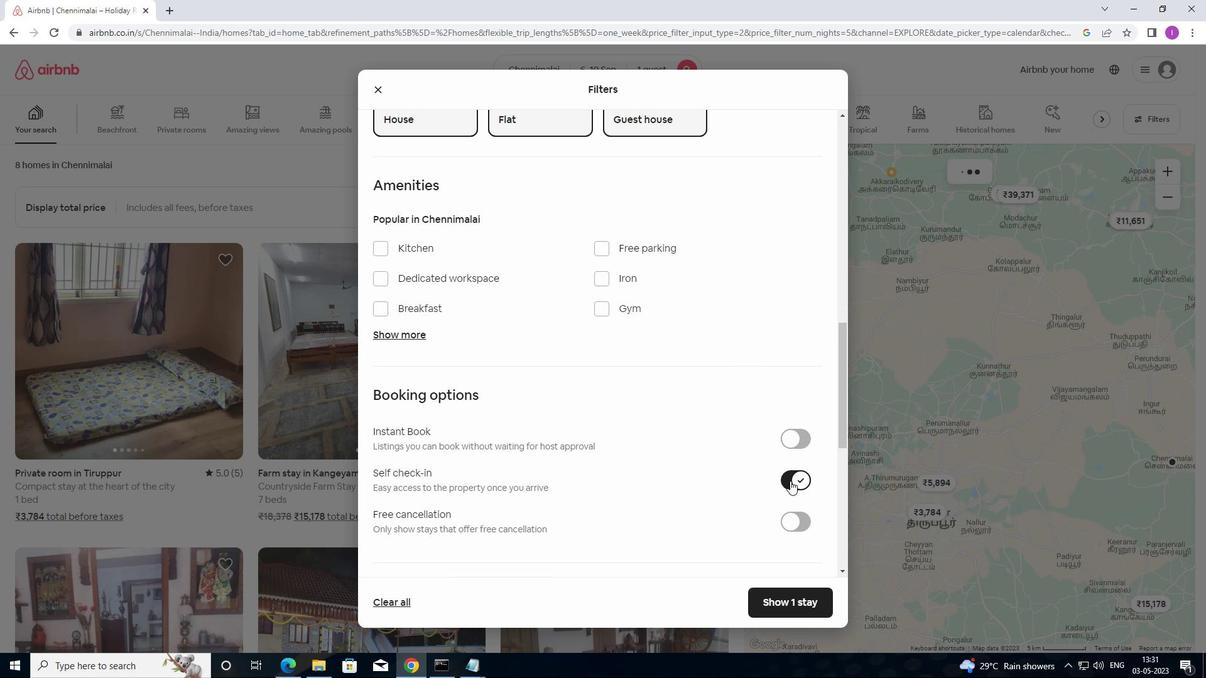 
Action: Mouse scrolled (749, 484) with delta (0, 0)
Screenshot: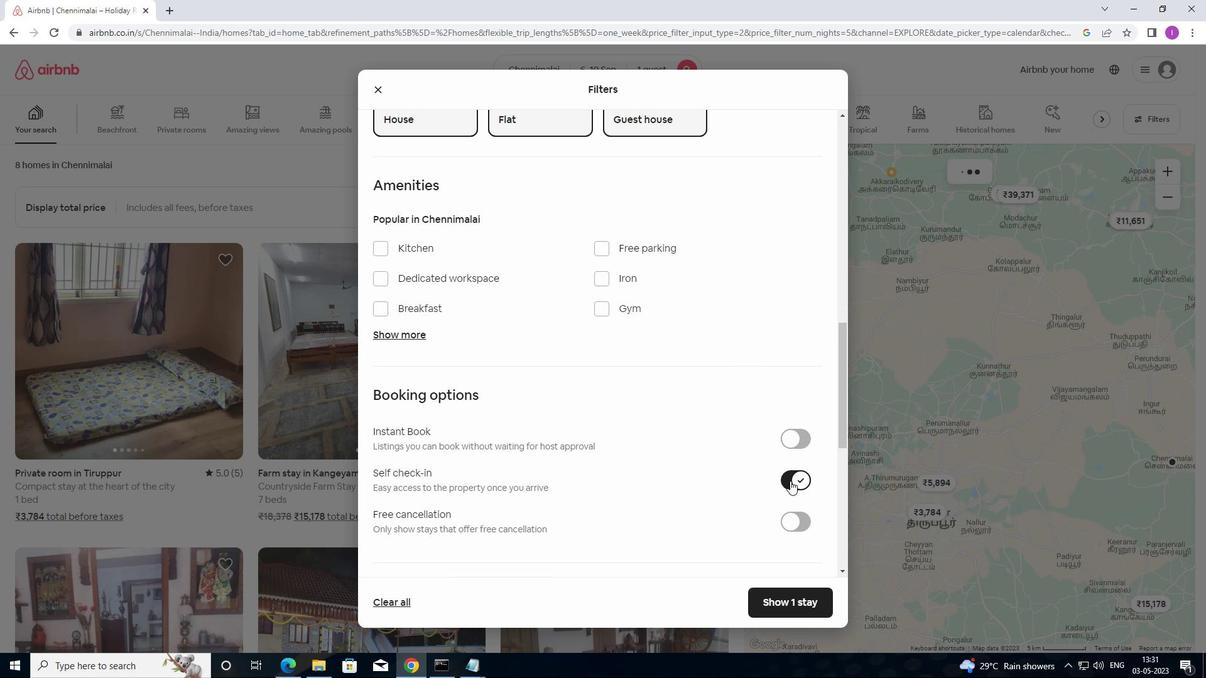 
Action: Mouse moved to (734, 485)
Screenshot: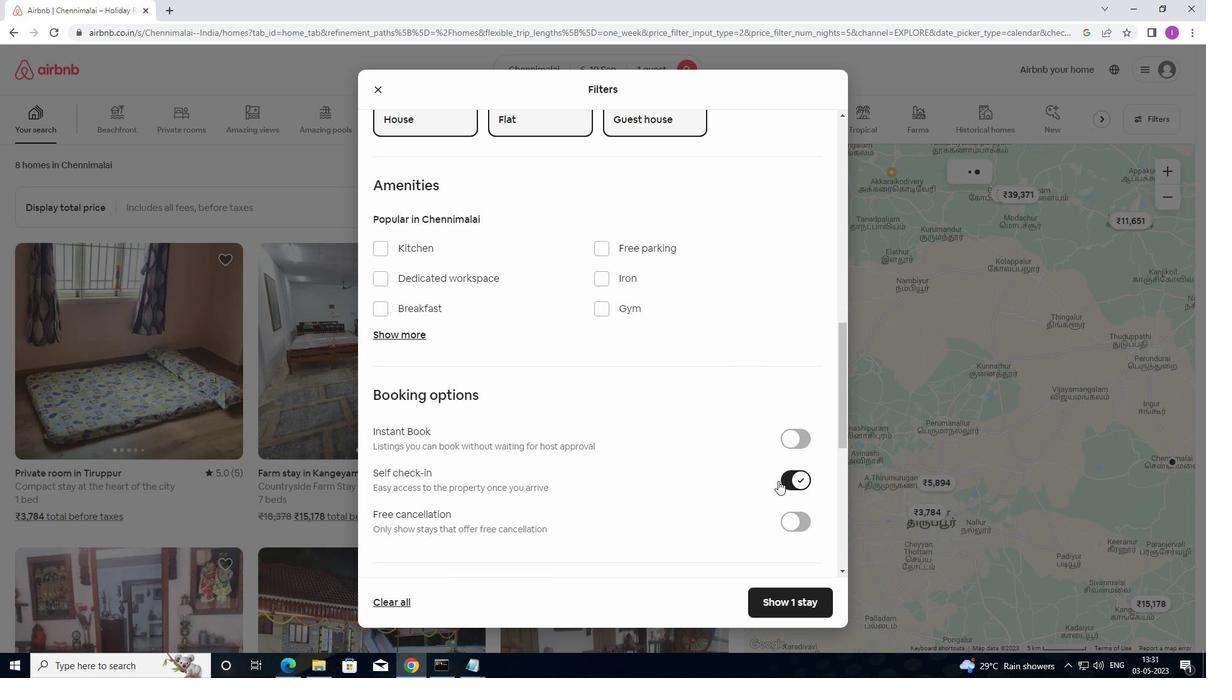 
Action: Mouse scrolled (734, 484) with delta (0, 0)
Screenshot: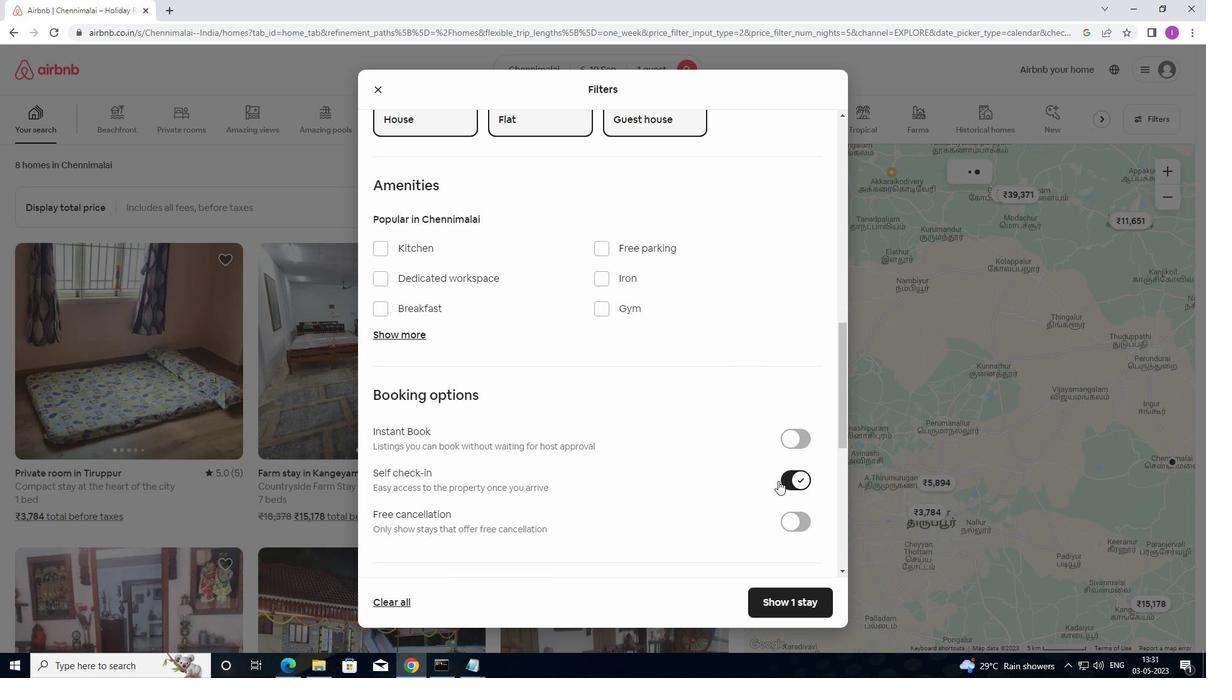 
Action: Mouse moved to (693, 471)
Screenshot: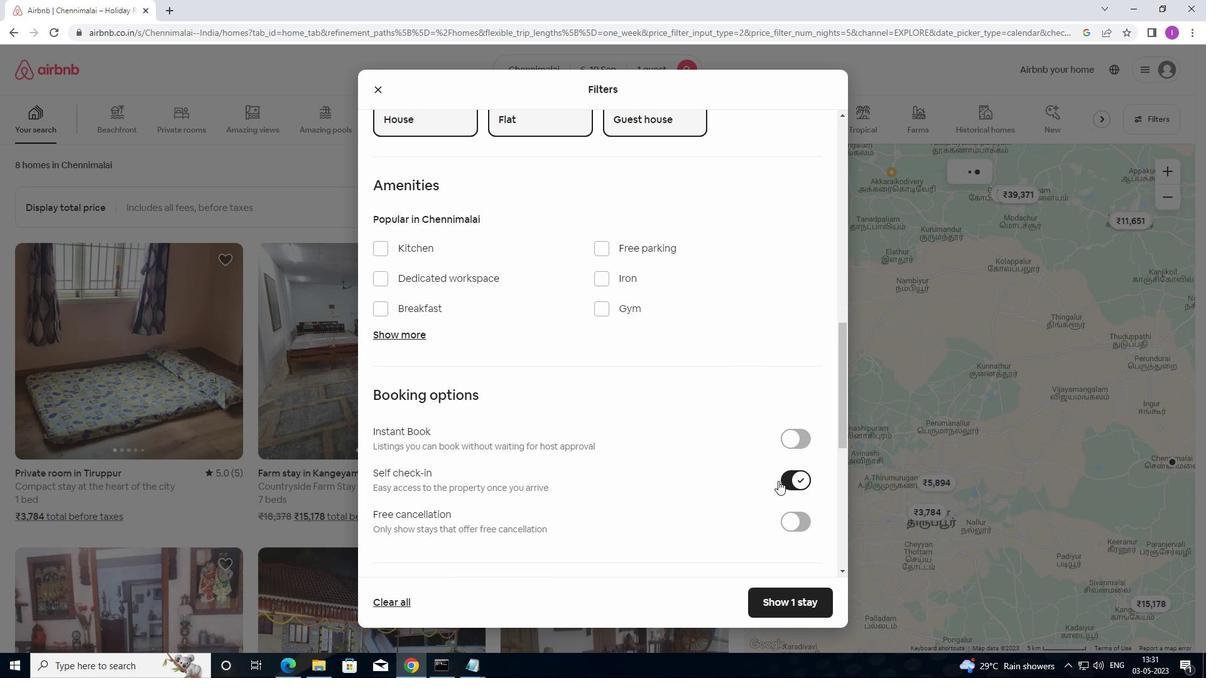 
Action: Mouse scrolled (693, 470) with delta (0, 0)
Screenshot: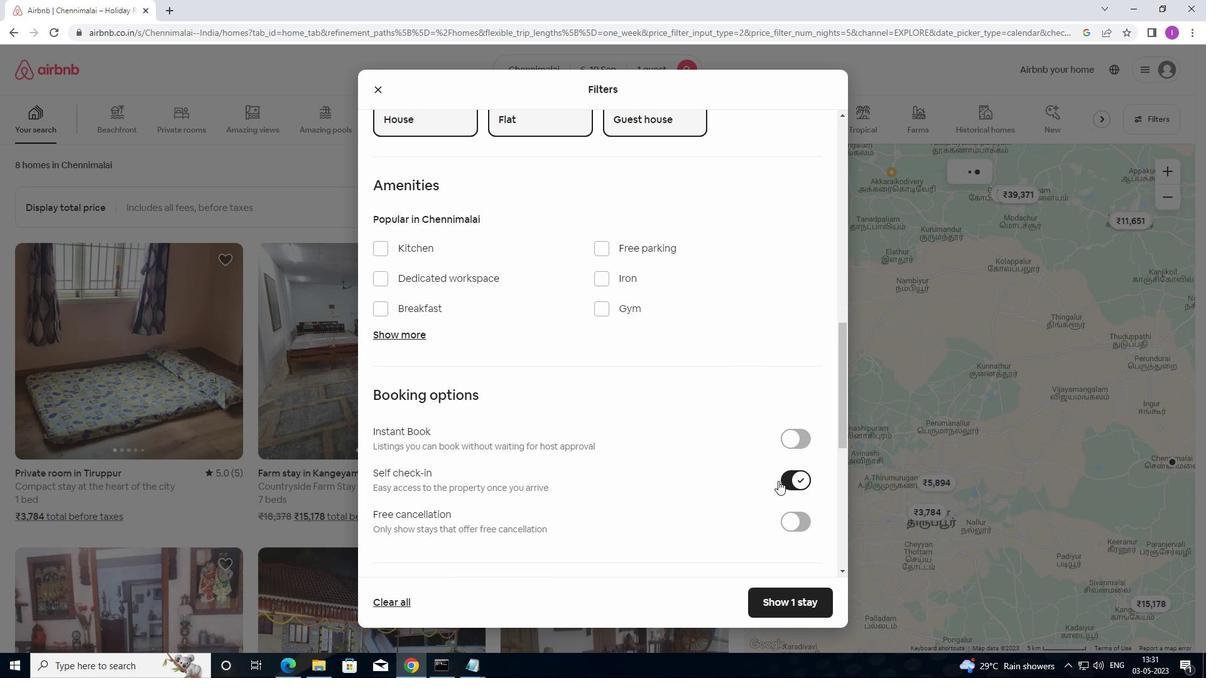 
Action: Mouse moved to (655, 463)
Screenshot: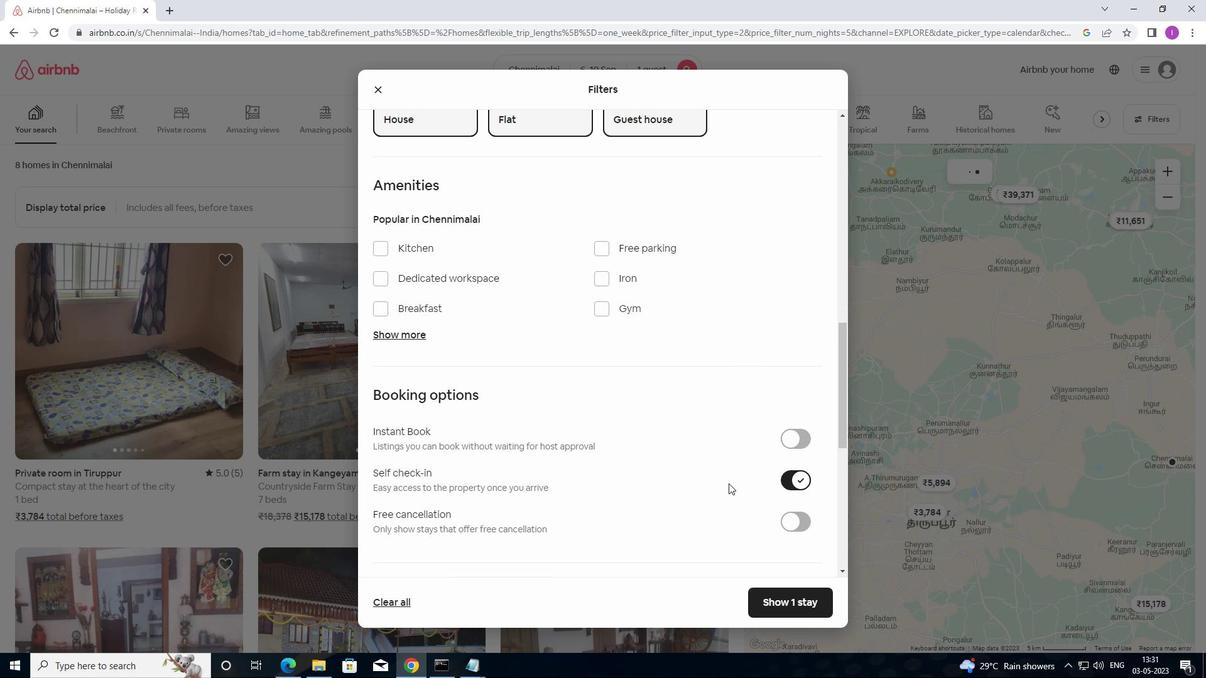 
Action: Mouse scrolled (655, 463) with delta (0, 0)
Screenshot: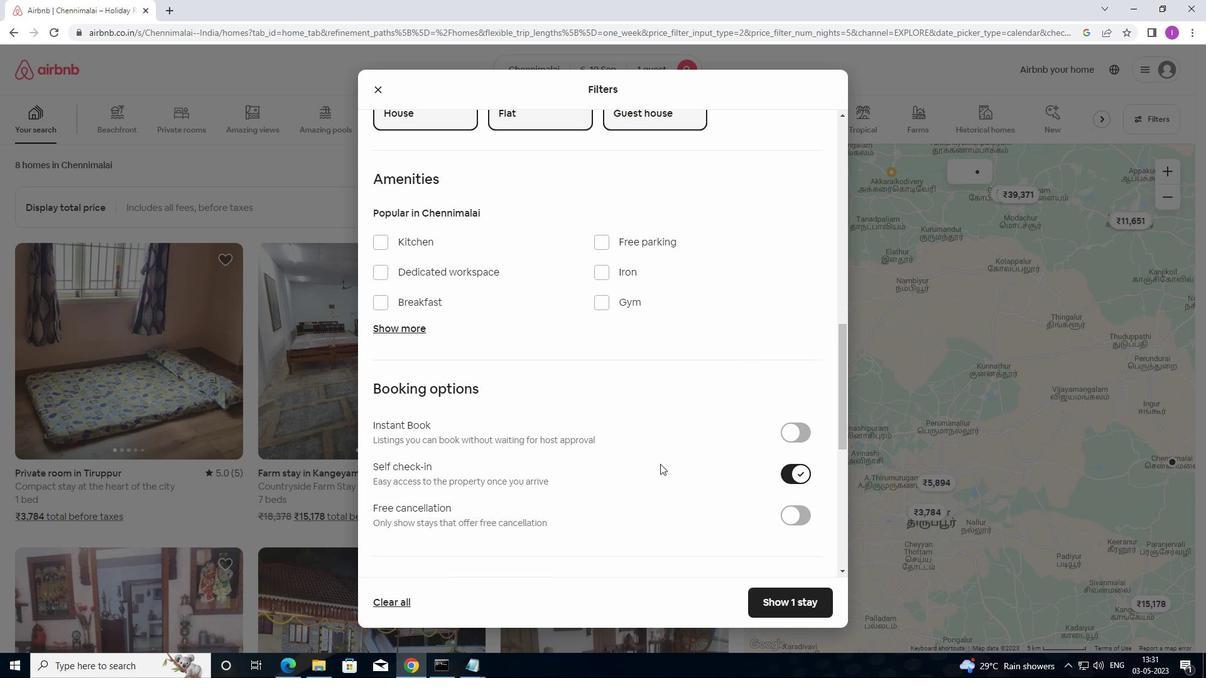 
Action: Mouse moved to (645, 455)
Screenshot: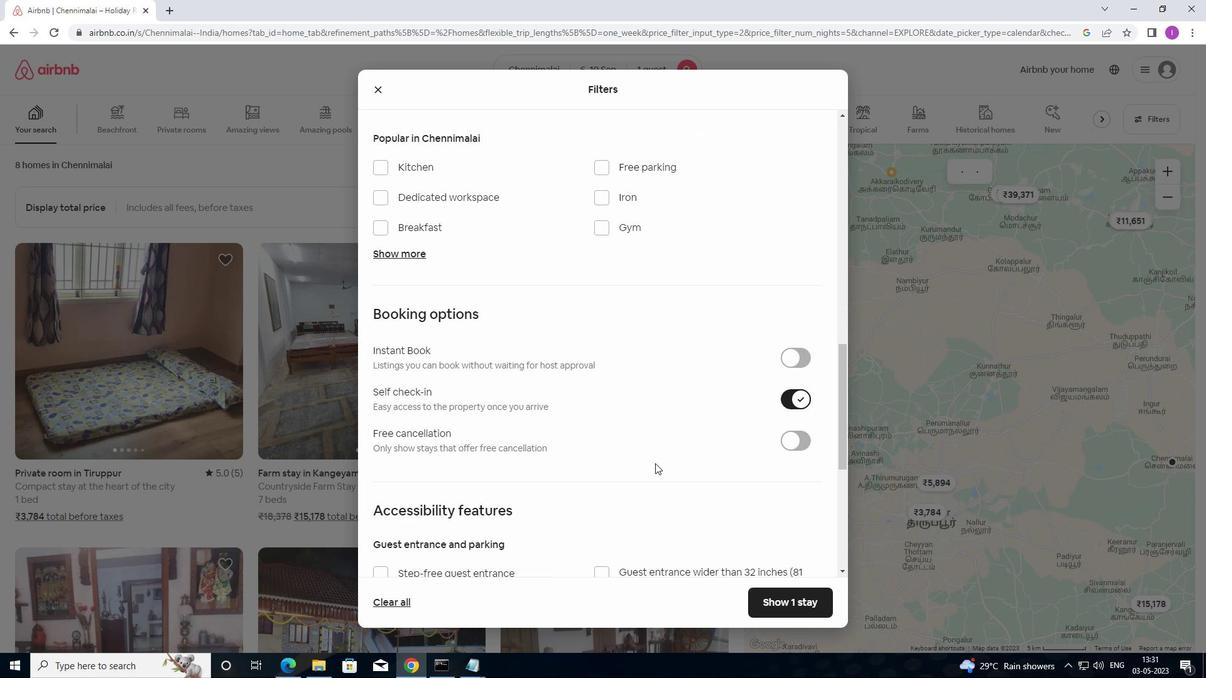 
Action: Mouse scrolled (645, 454) with delta (0, 0)
Screenshot: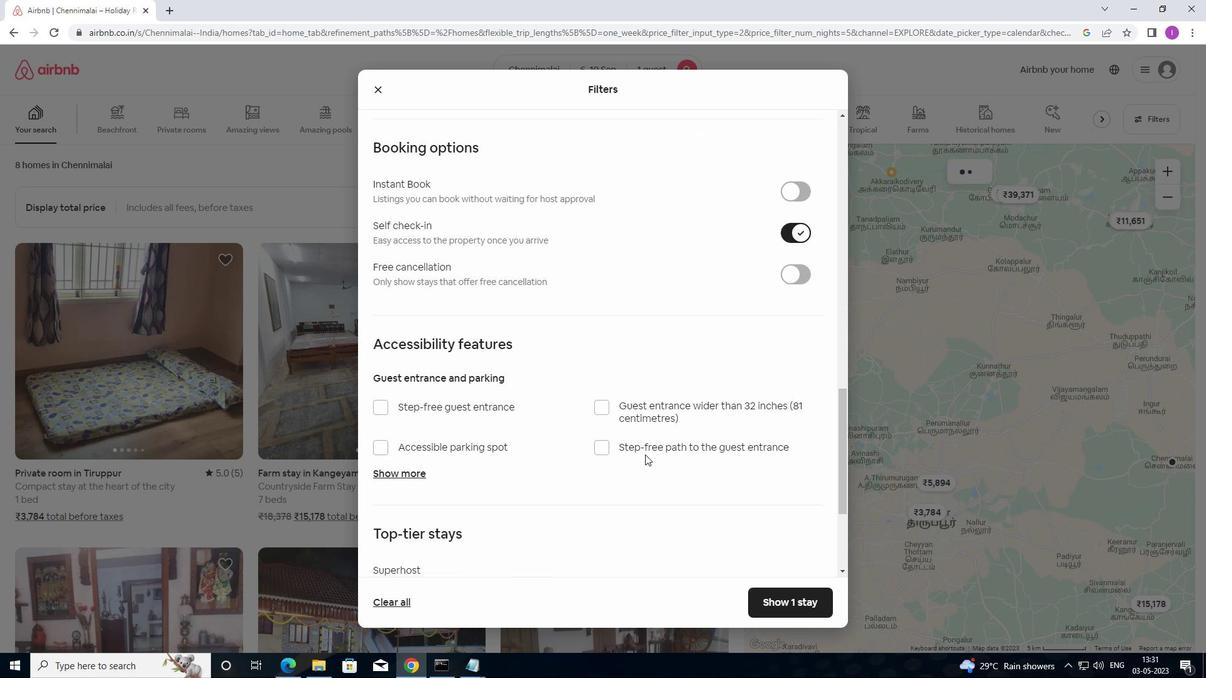 
Action: Mouse scrolled (645, 454) with delta (0, 0)
Screenshot: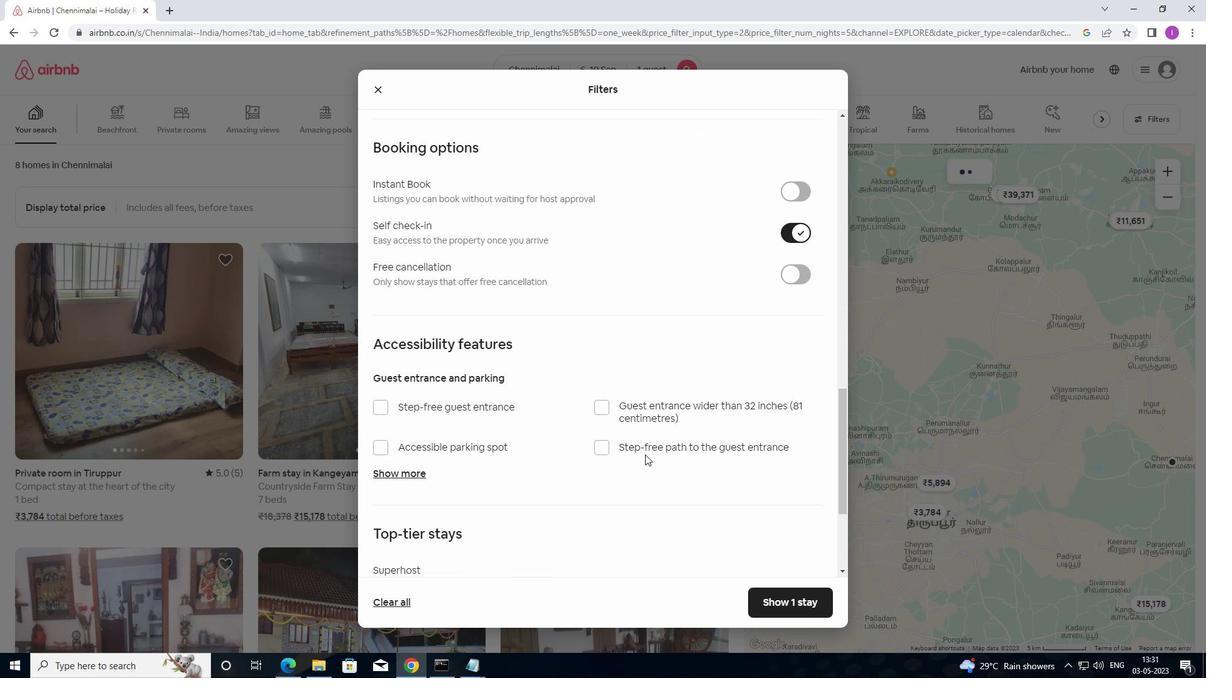
Action: Mouse scrolled (645, 454) with delta (0, 0)
Screenshot: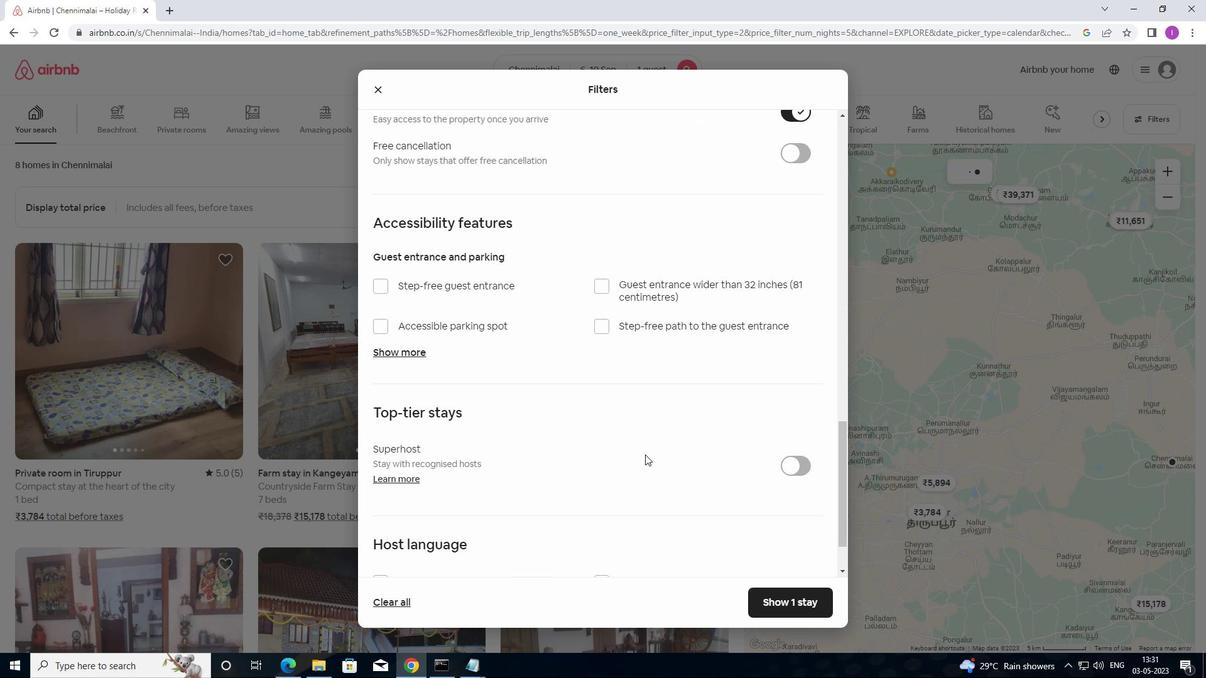
Action: Mouse scrolled (645, 454) with delta (0, 0)
Screenshot: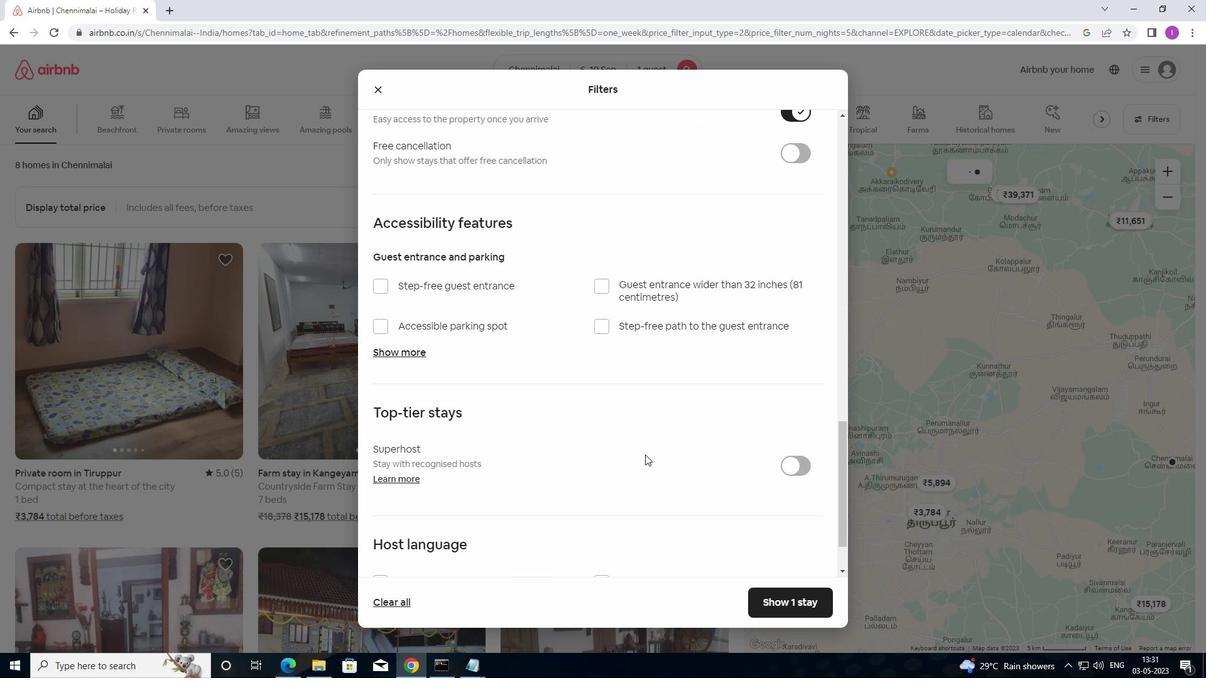 
Action: Mouse moved to (644, 455)
Screenshot: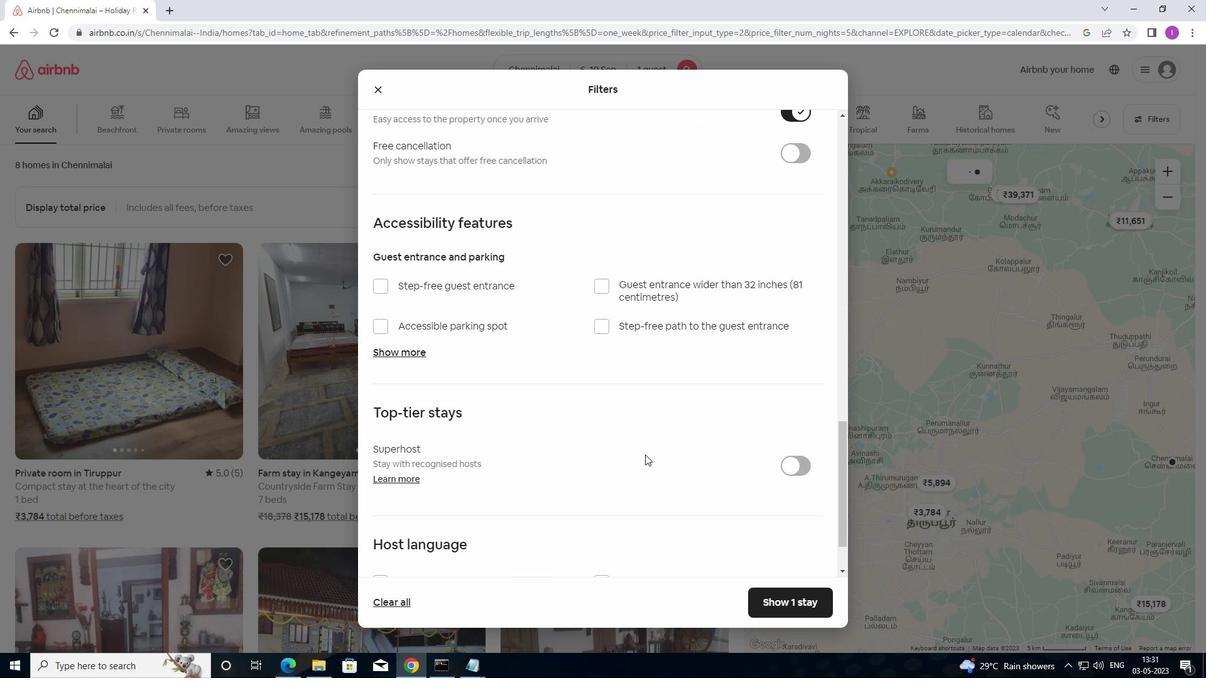 
Action: Mouse scrolled (644, 455) with delta (0, 0)
Screenshot: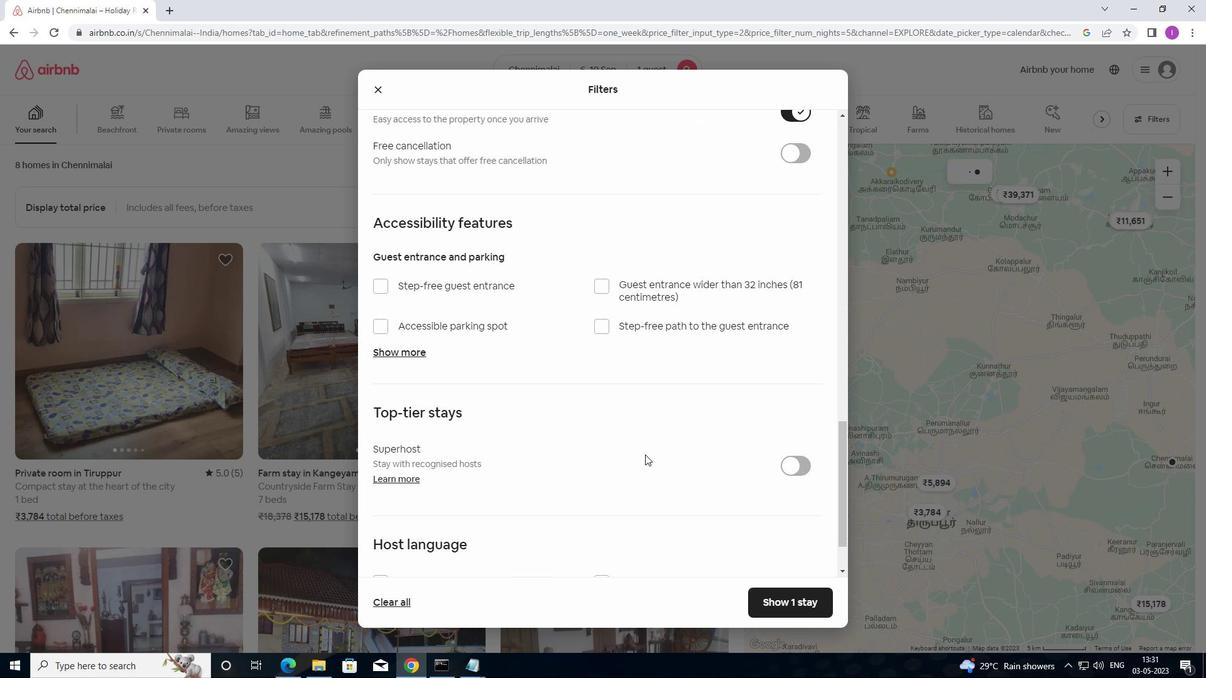 
Action: Mouse moved to (644, 461)
Screenshot: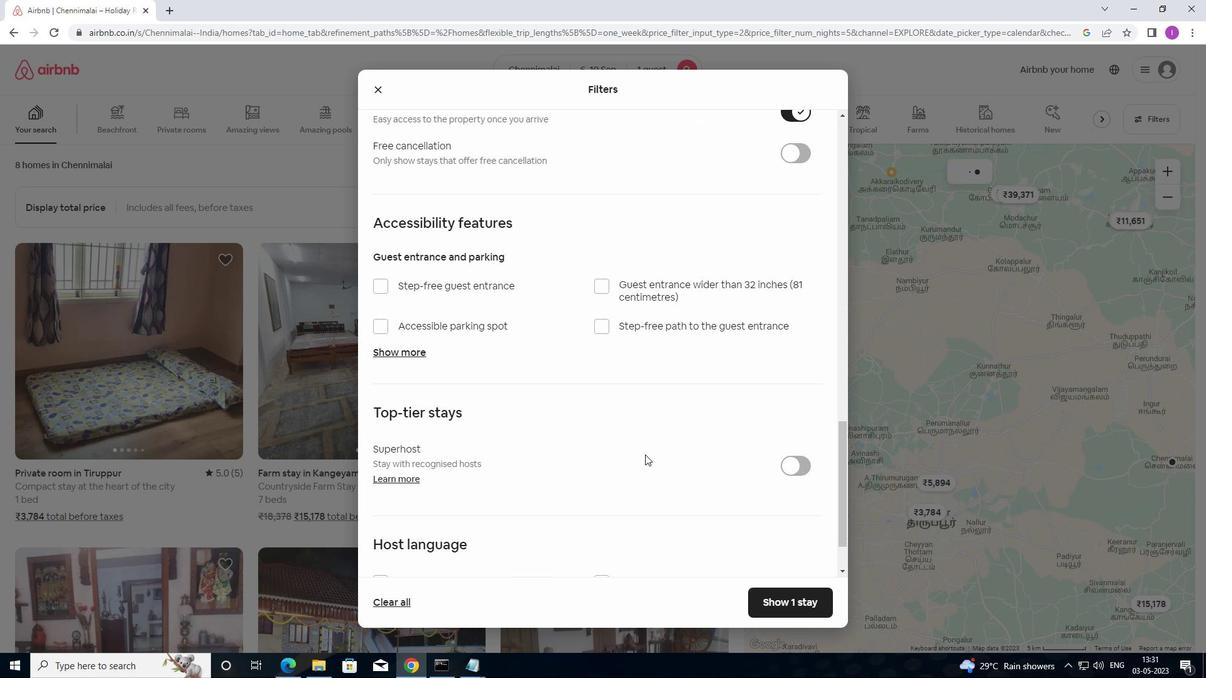 
Action: Mouse scrolled (644, 461) with delta (0, 0)
Screenshot: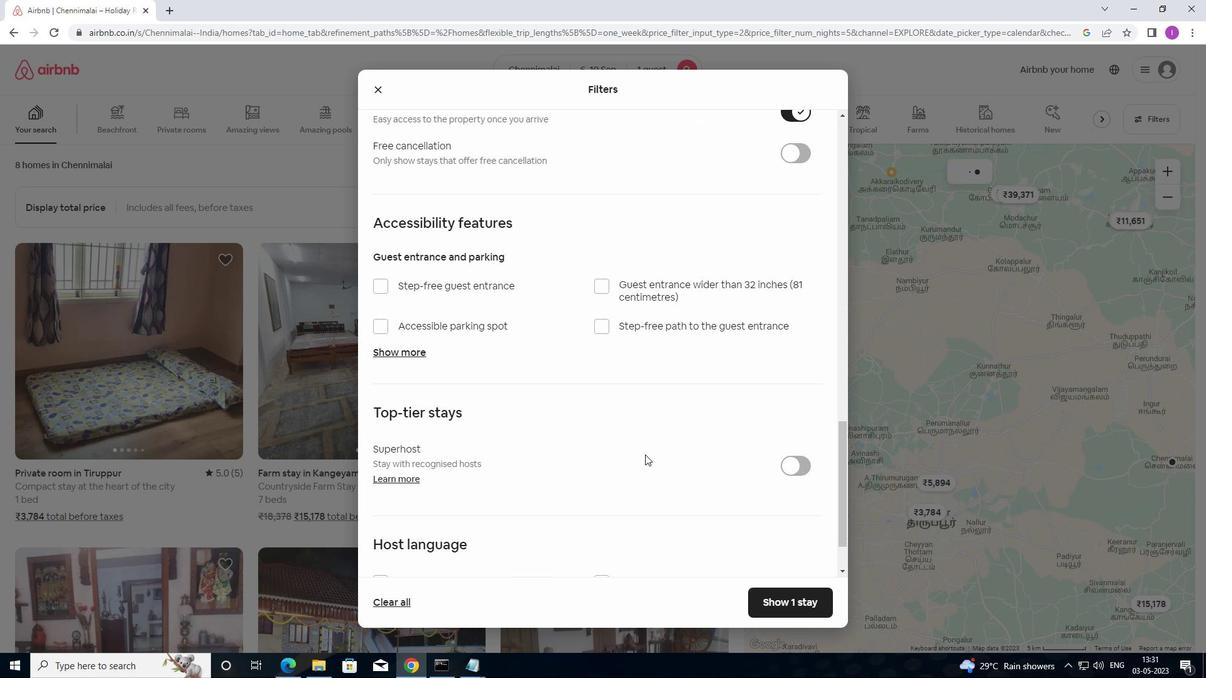 
Action: Mouse scrolled (644, 461) with delta (0, 0)
Screenshot: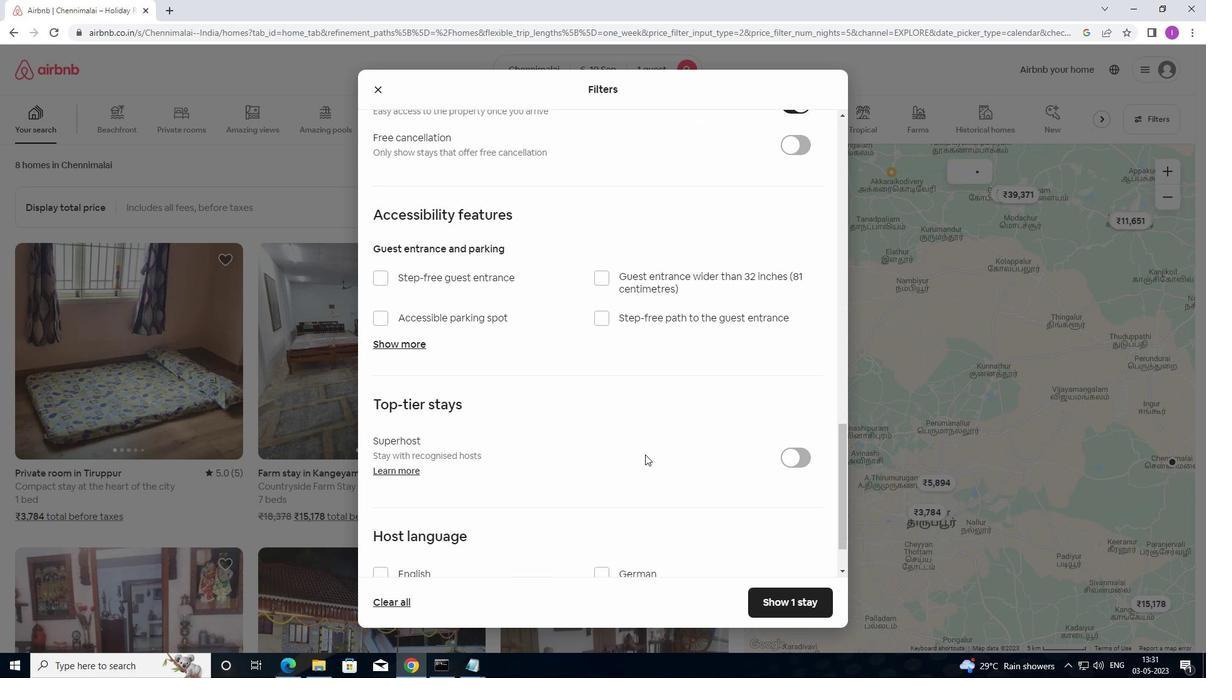 
Action: Mouse moved to (563, 495)
Screenshot: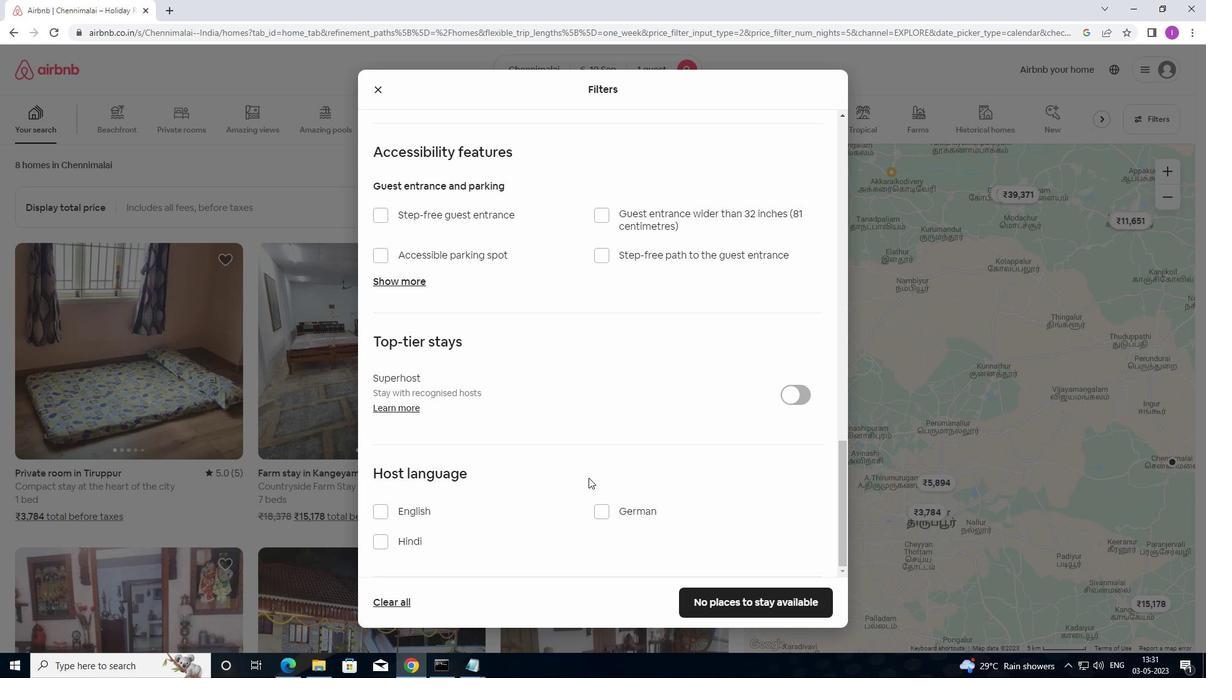 
Action: Mouse scrolled (563, 494) with delta (0, 0)
Screenshot: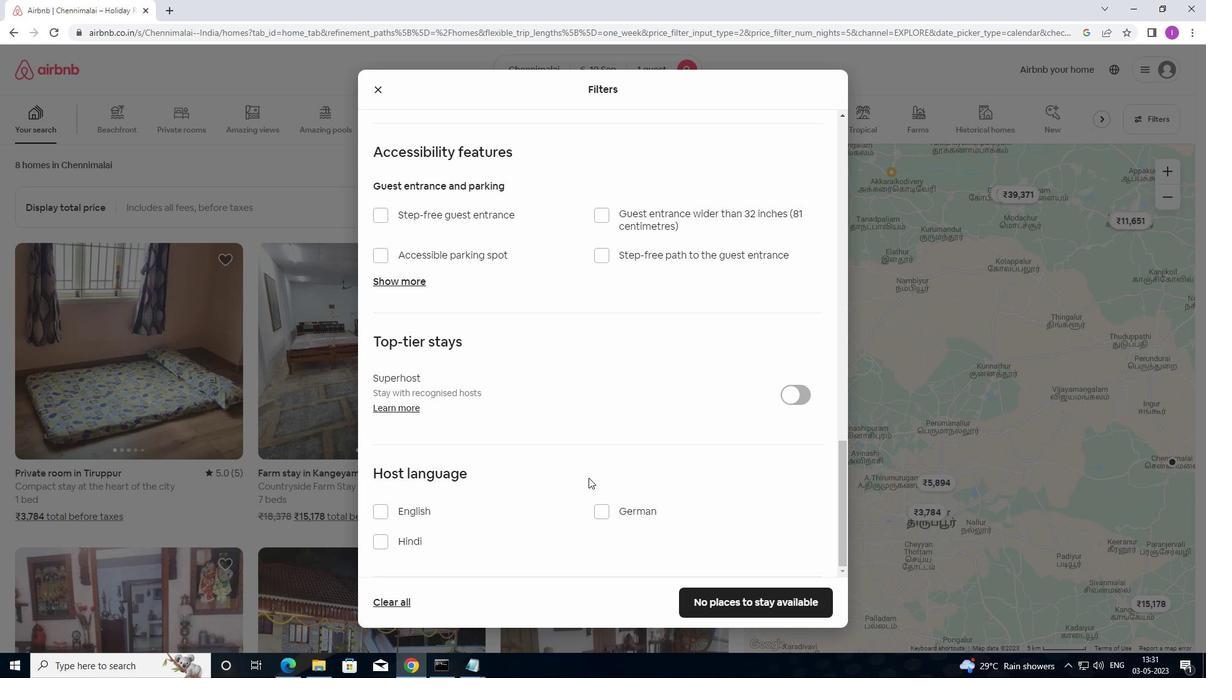 
Action: Mouse moved to (561, 499)
Screenshot: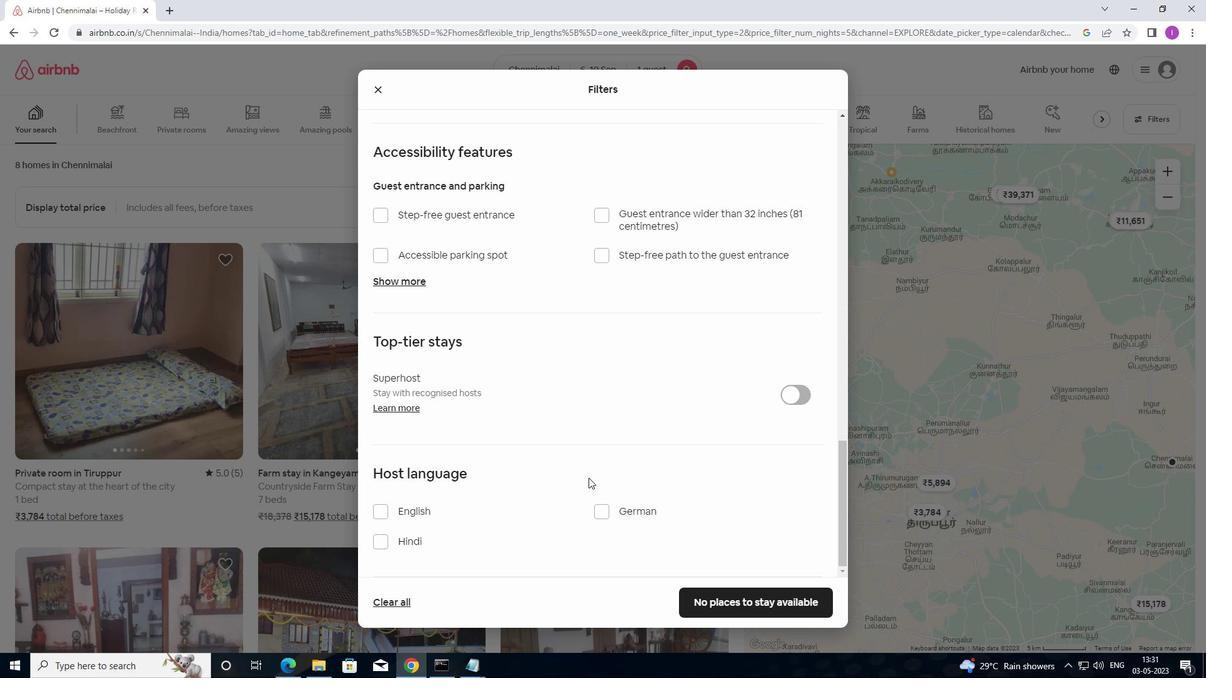 
Action: Mouse scrolled (561, 498) with delta (0, 0)
Screenshot: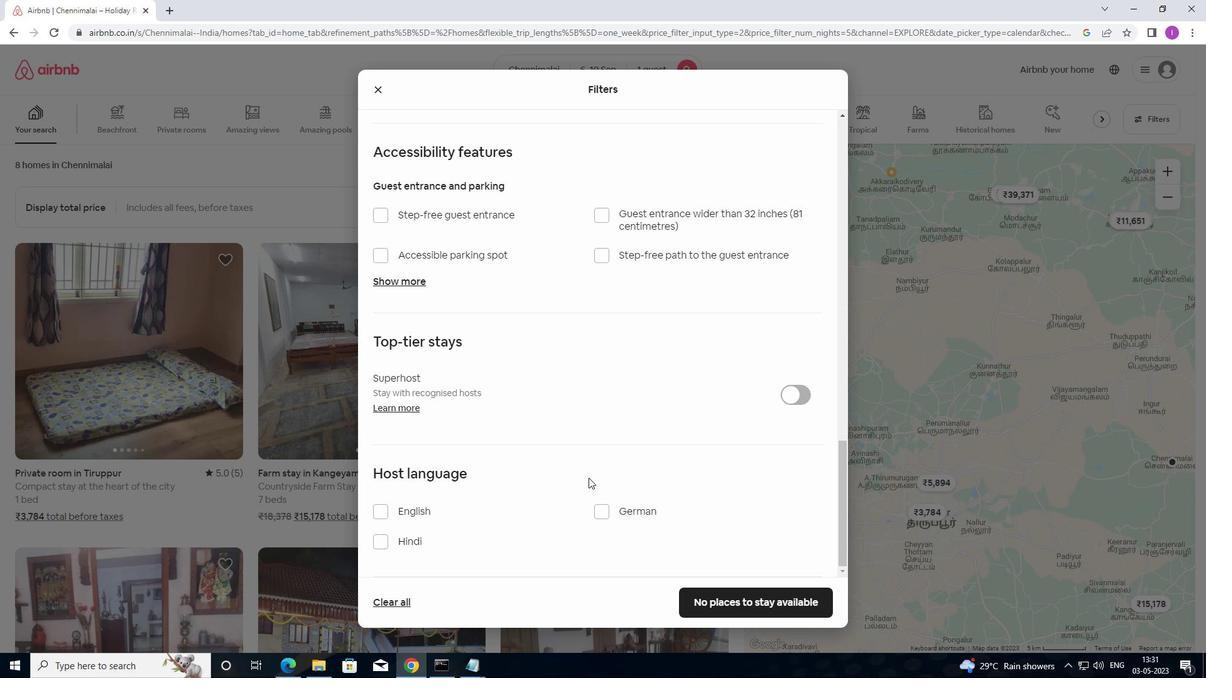 
Action: Mouse moved to (559, 502)
Screenshot: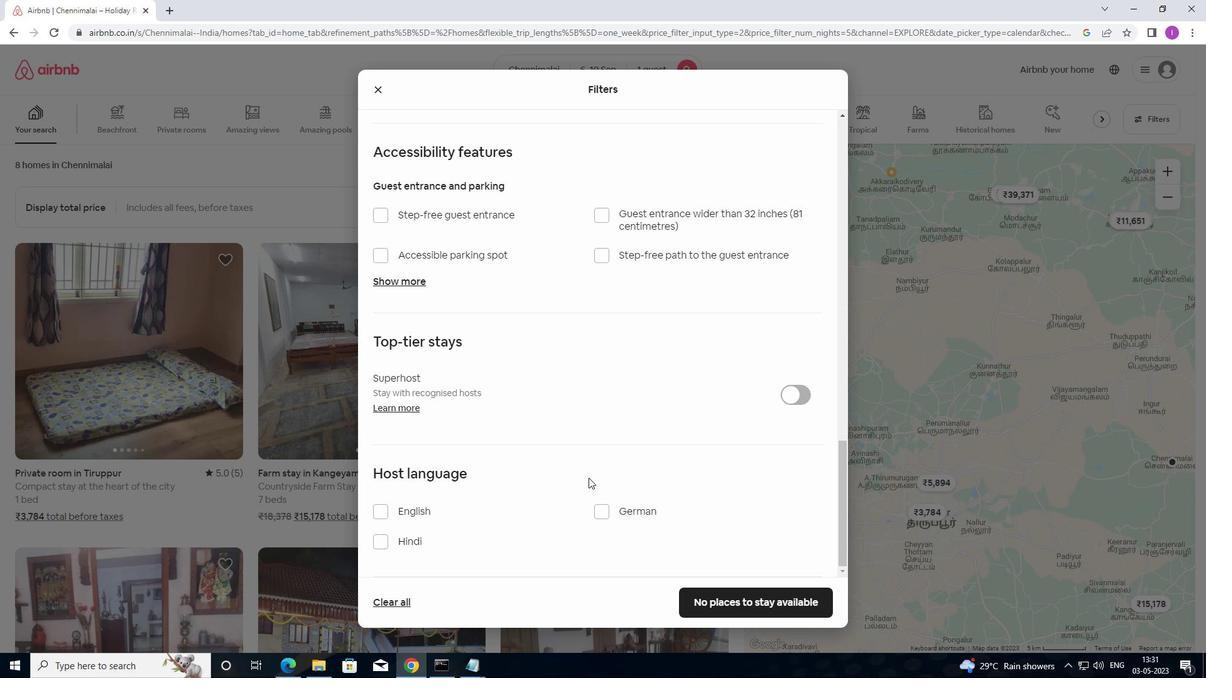 
Action: Mouse scrolled (559, 502) with delta (0, 0)
Screenshot: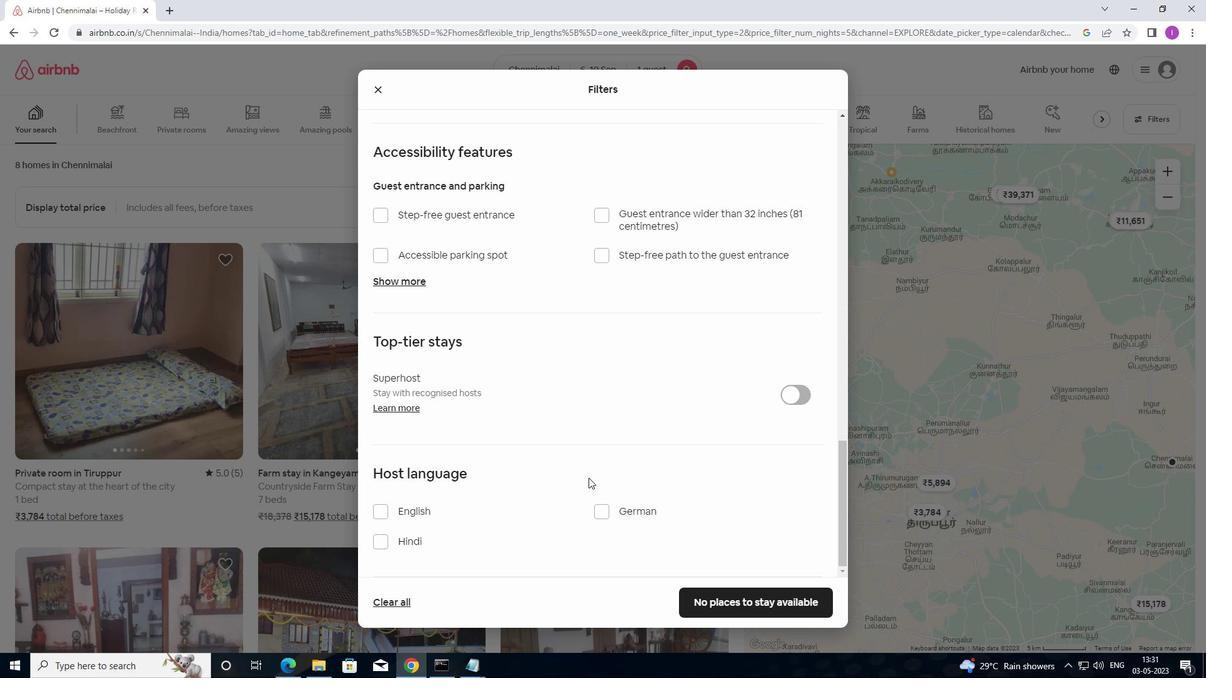 
Action: Mouse moved to (387, 509)
Screenshot: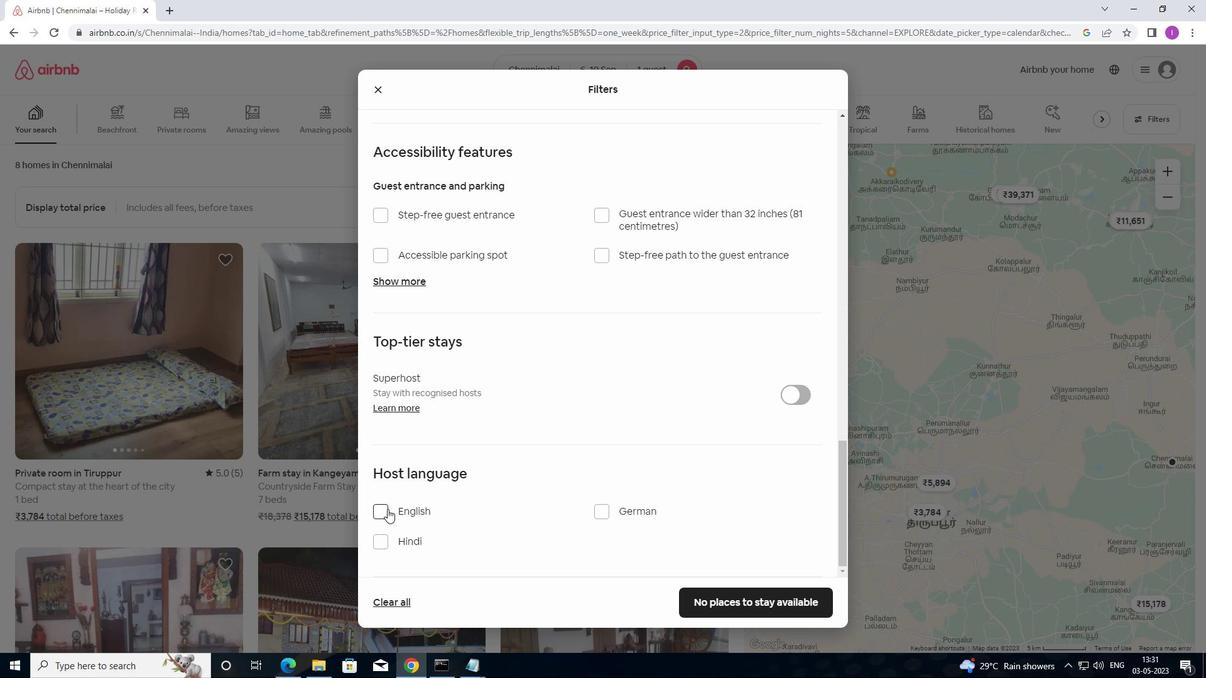 
Action: Mouse pressed left at (387, 509)
Screenshot: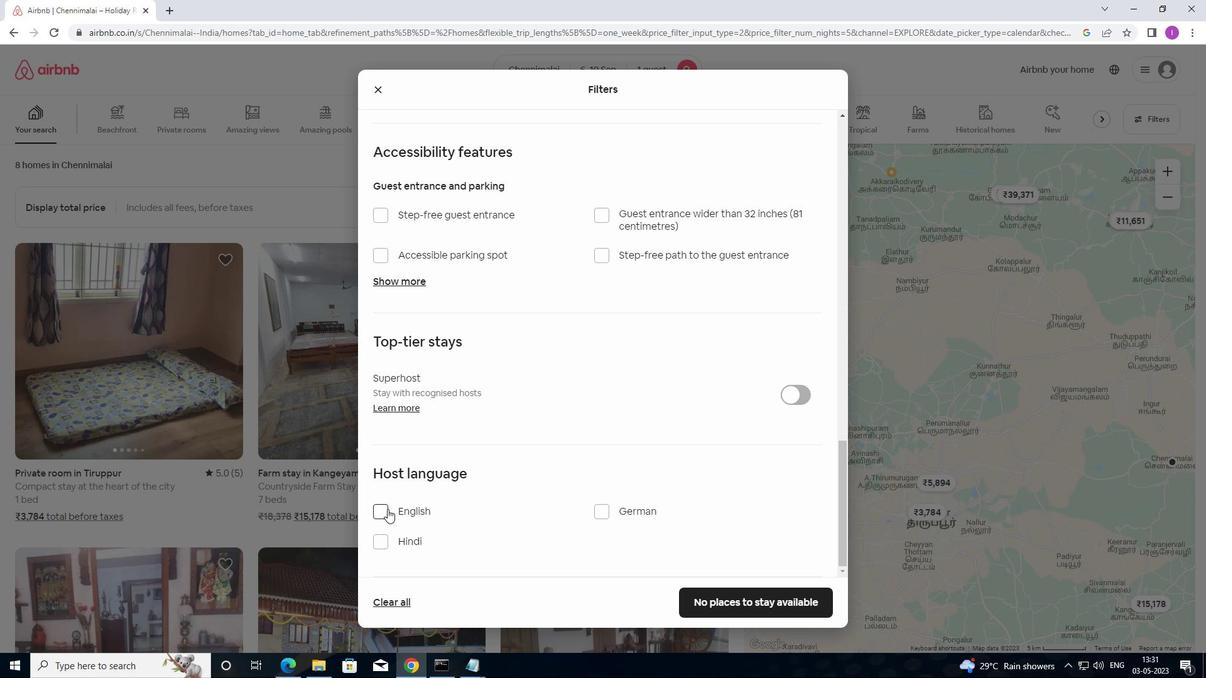 
Action: Mouse moved to (700, 613)
Screenshot: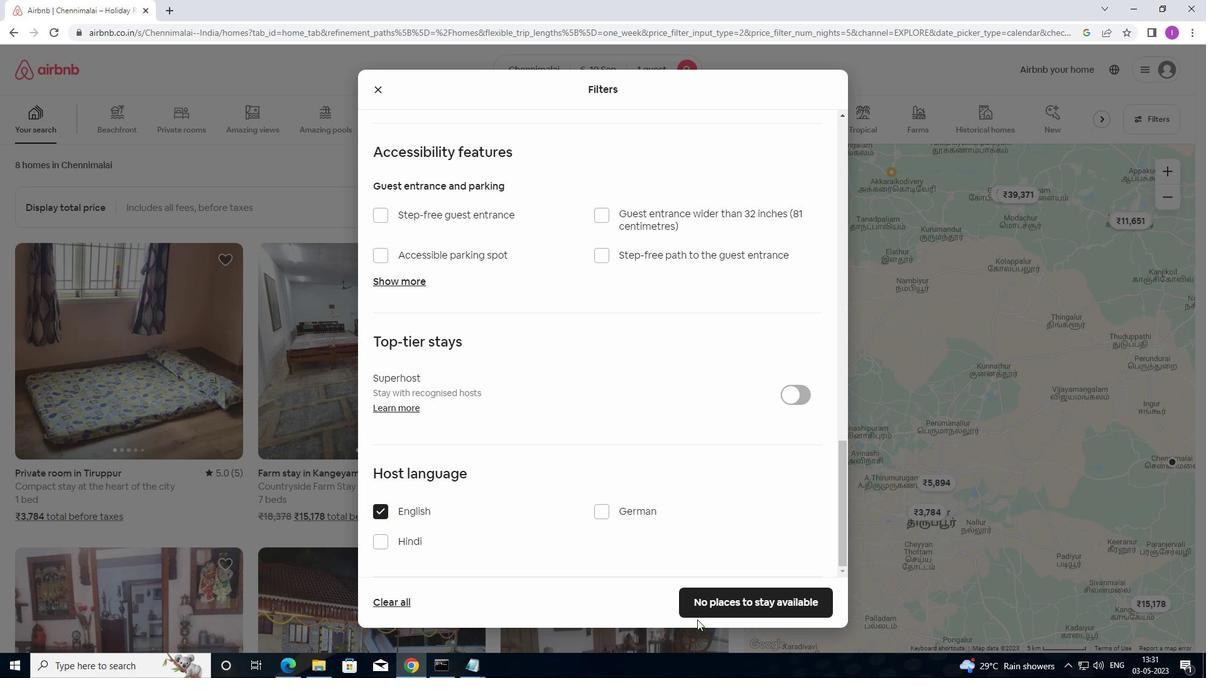 
Action: Mouse pressed left at (700, 613)
Screenshot: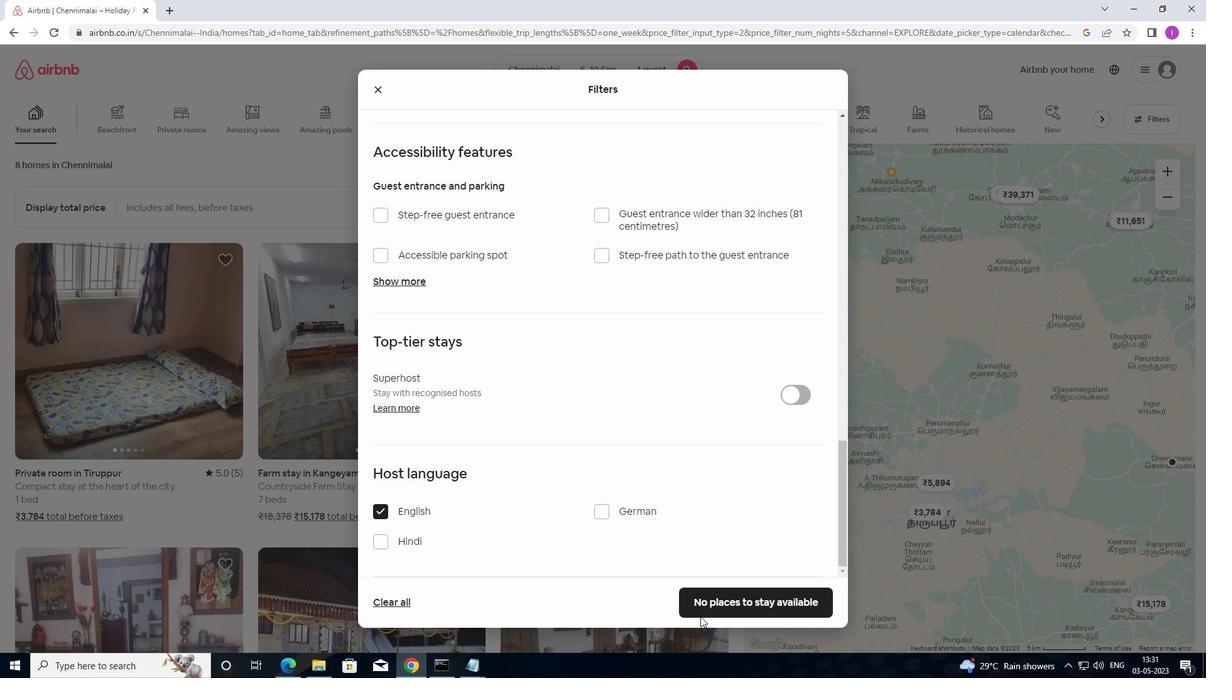 
Action: Mouse moved to (701, 605)
Screenshot: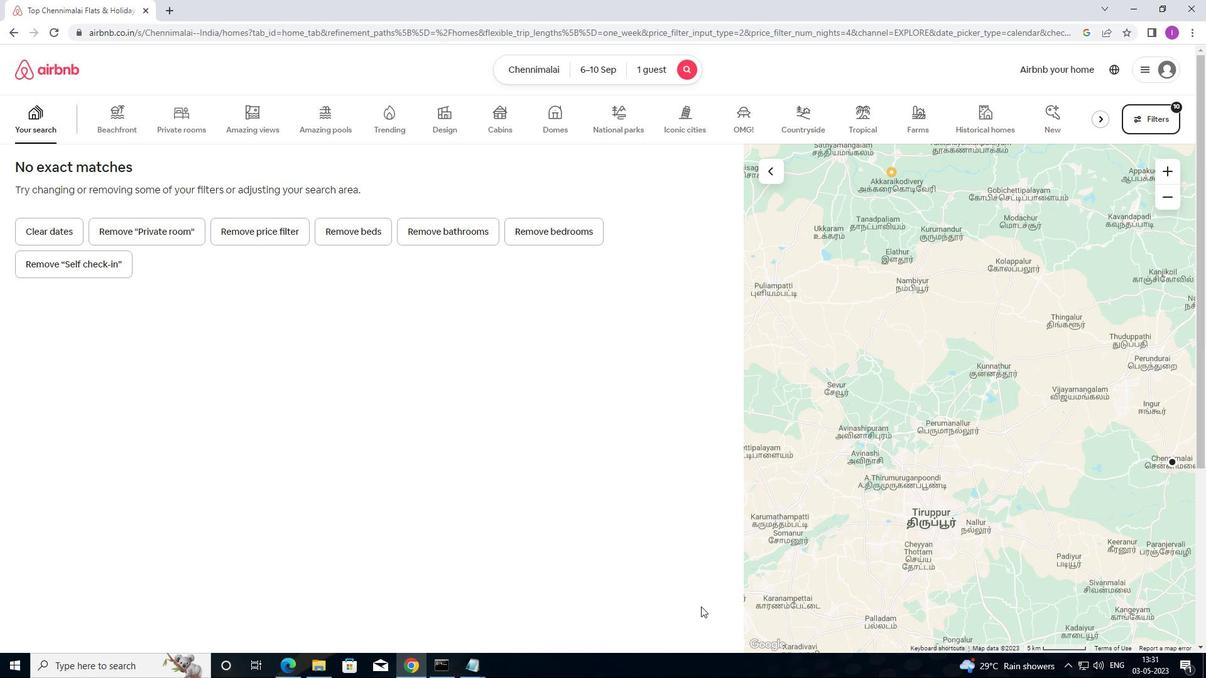 
